 Task: Open Card User Feedback Review in Board Customer Feedback and Insight Collection and Analysis to Workspace Cybersecurity Services and add a team member Softage.2@softage.net, a label Yellow, a checklist Agile Methodology, an attachment from your google drive, a color Yellow and finally, add a card description 'Research and develop new service delivery process' and a comment 'Let us make sure we have a clear understanding of the resources and budget available for this task, ensuring that we can execute it effectively.'. Add a start date 'Jan 06, 1900' with a due date 'Jan 13, 1900'
Action: Mouse moved to (970, 526)
Screenshot: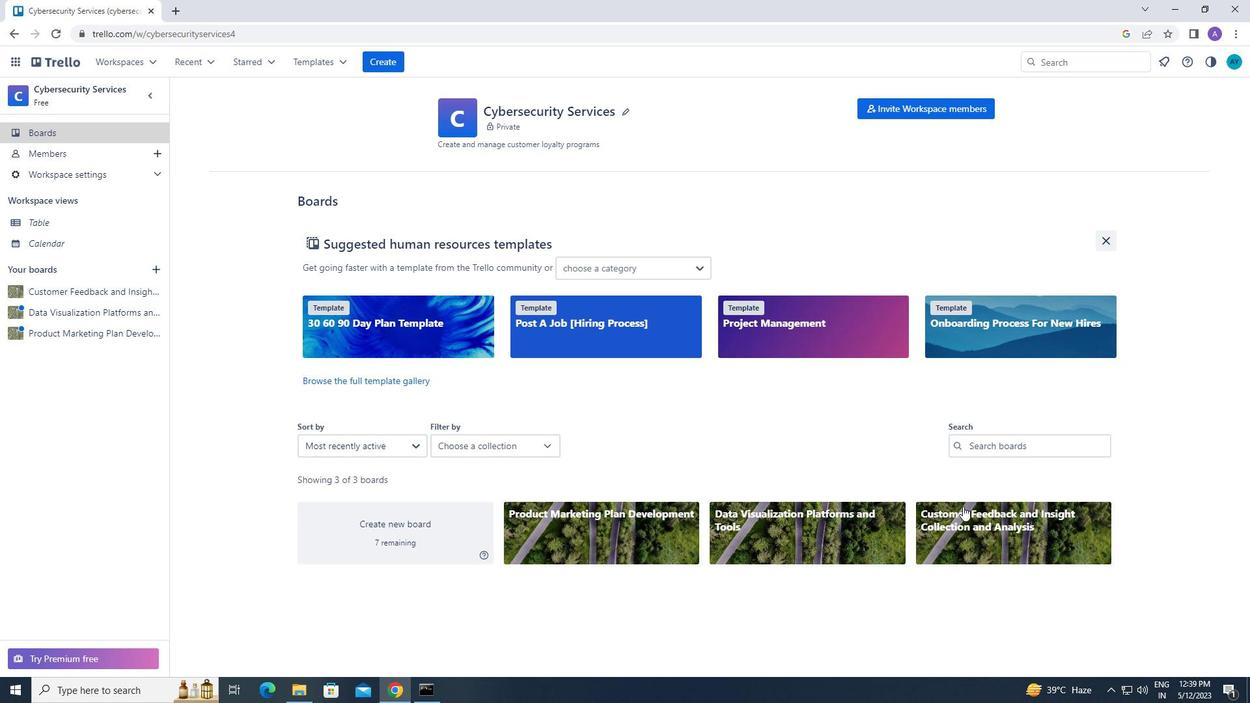 
Action: Mouse pressed left at (970, 526)
Screenshot: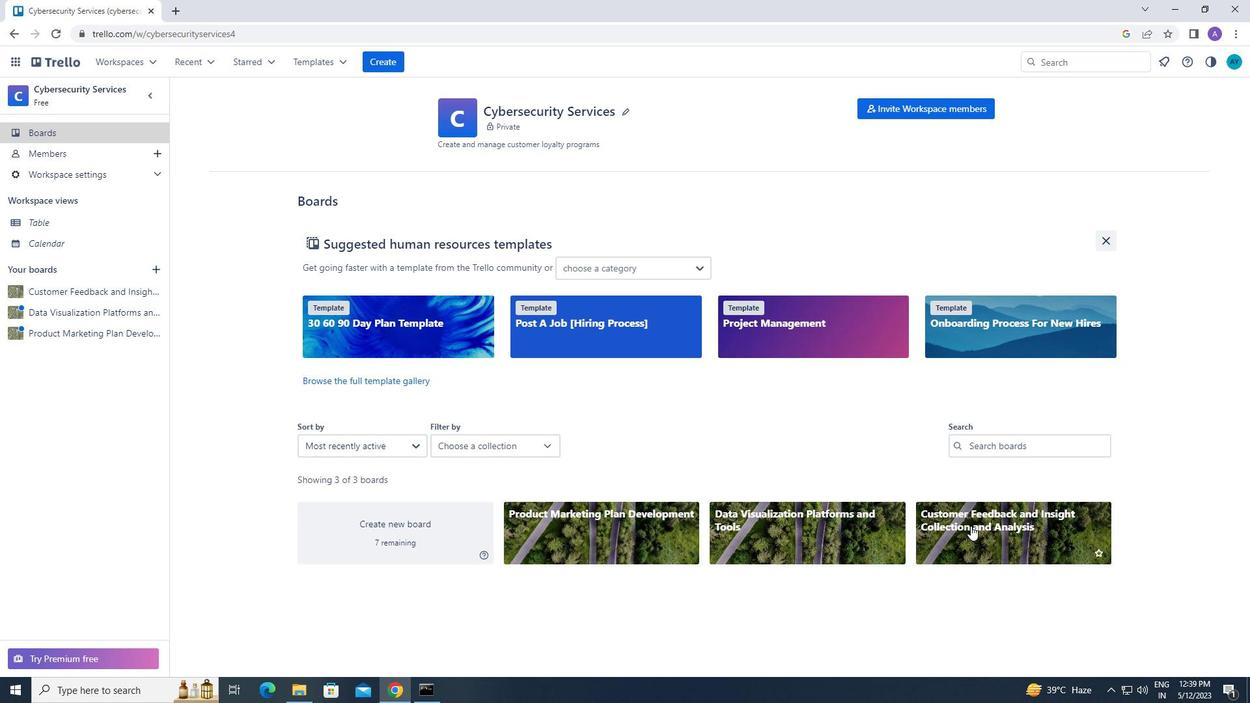 
Action: Mouse moved to (506, 160)
Screenshot: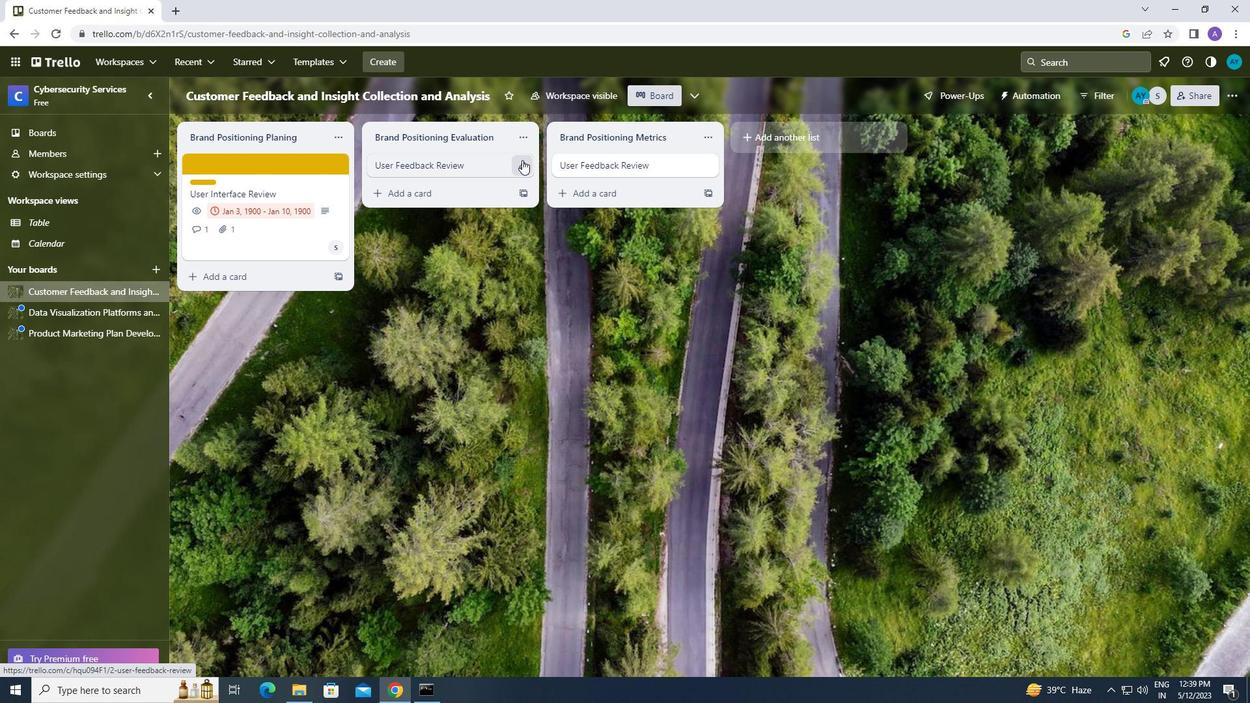 
Action: Mouse pressed left at (506, 160)
Screenshot: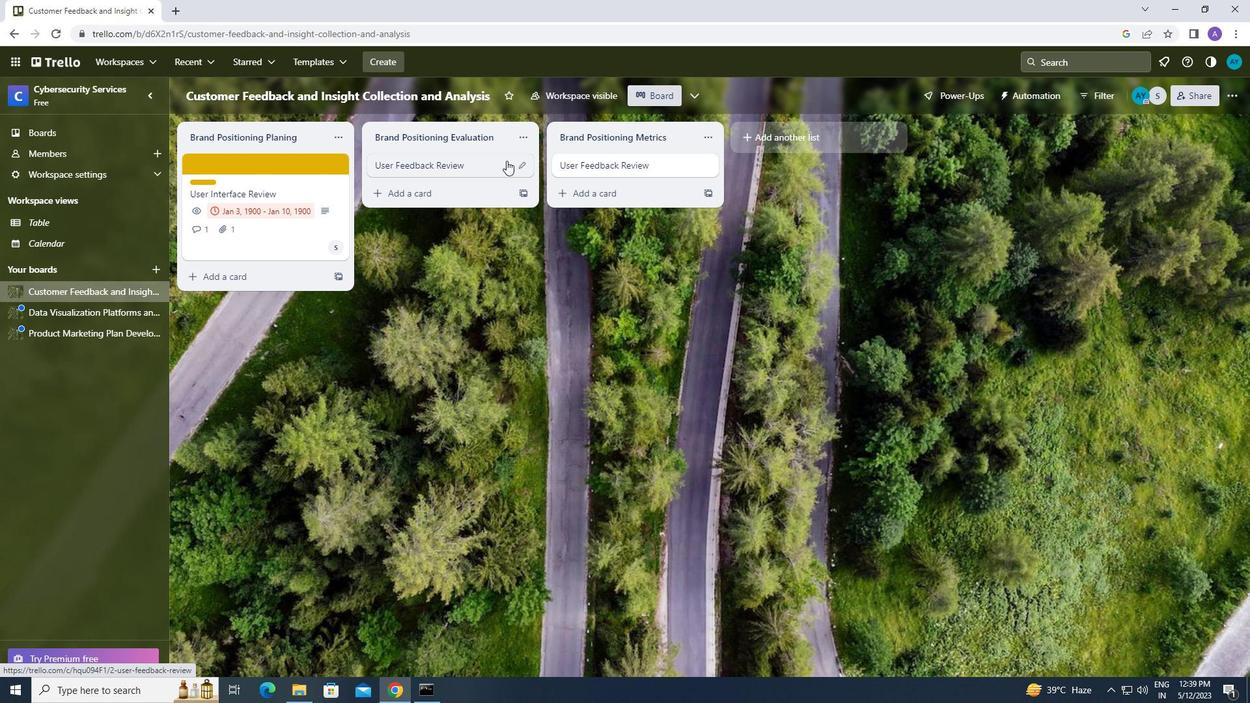 
Action: Mouse moved to (771, 209)
Screenshot: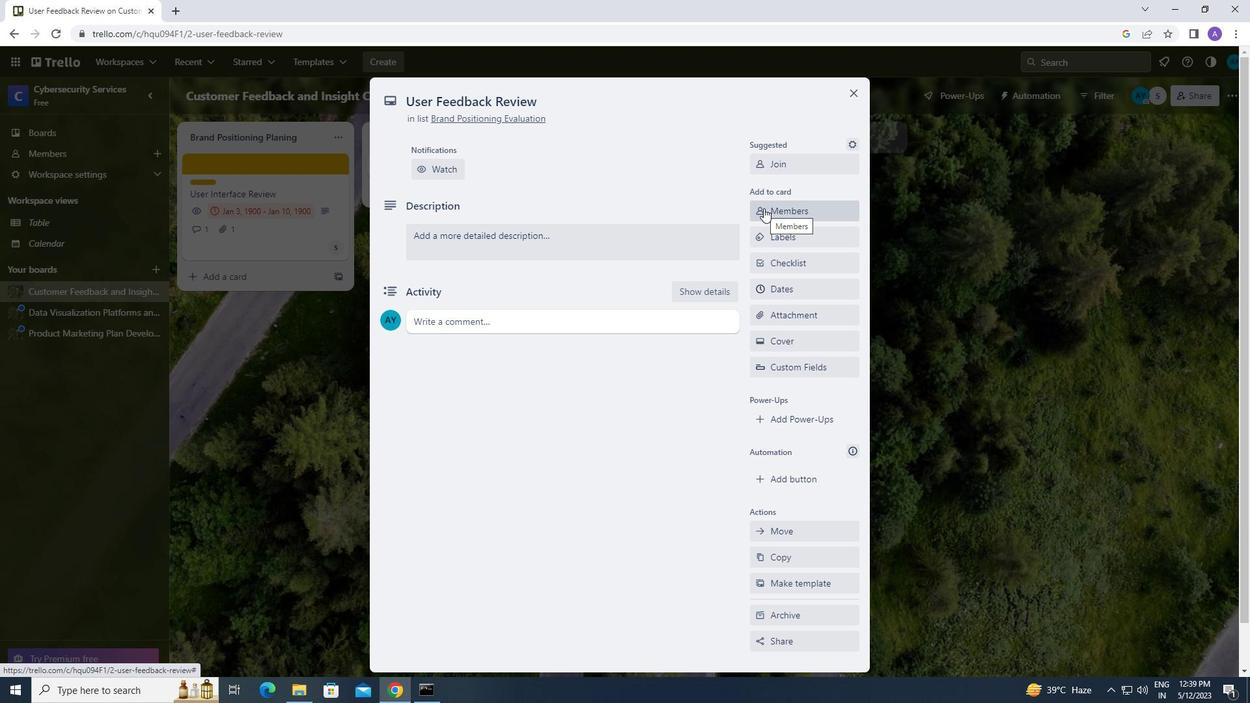 
Action: Mouse pressed left at (771, 209)
Screenshot: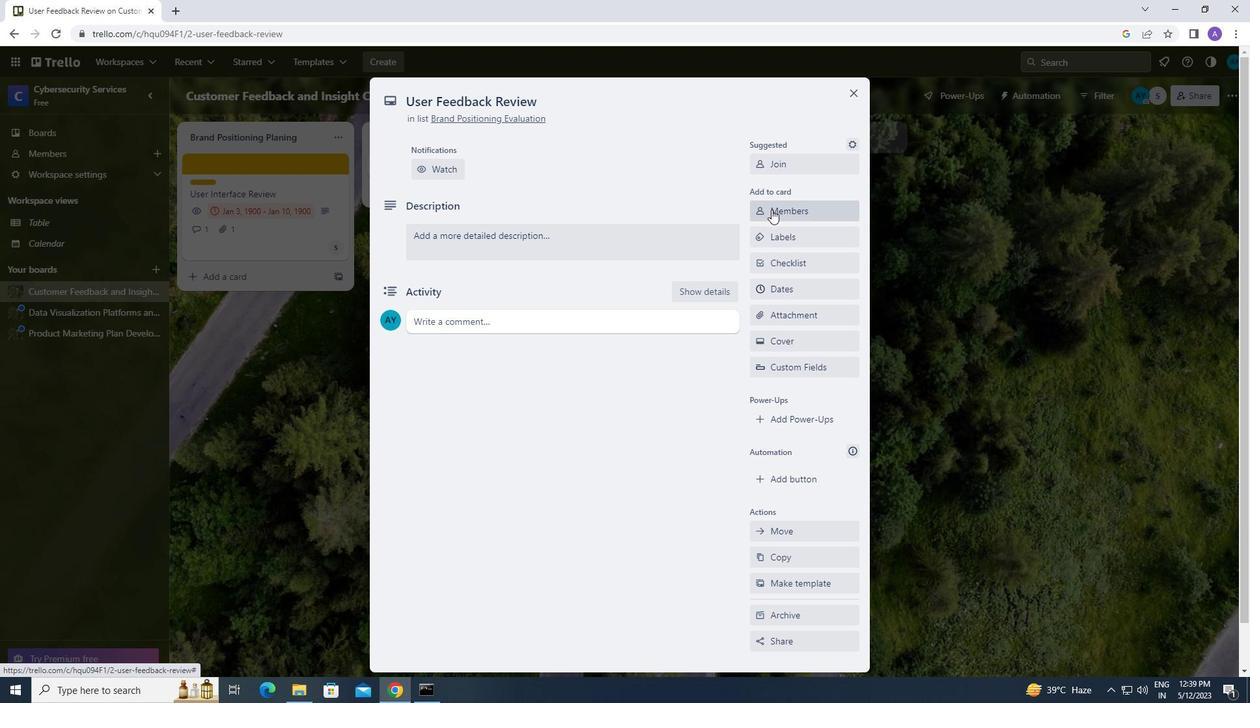 
Action: Mouse moved to (789, 271)
Screenshot: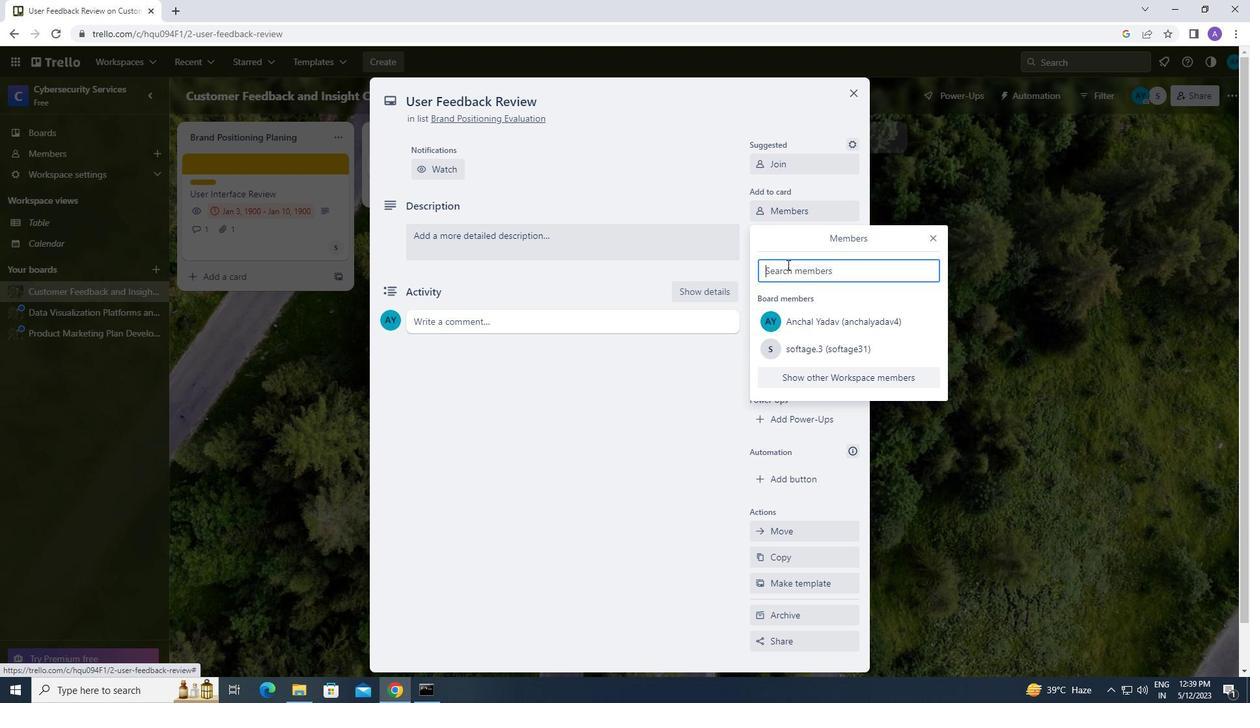 
Action: Mouse pressed left at (789, 271)
Screenshot: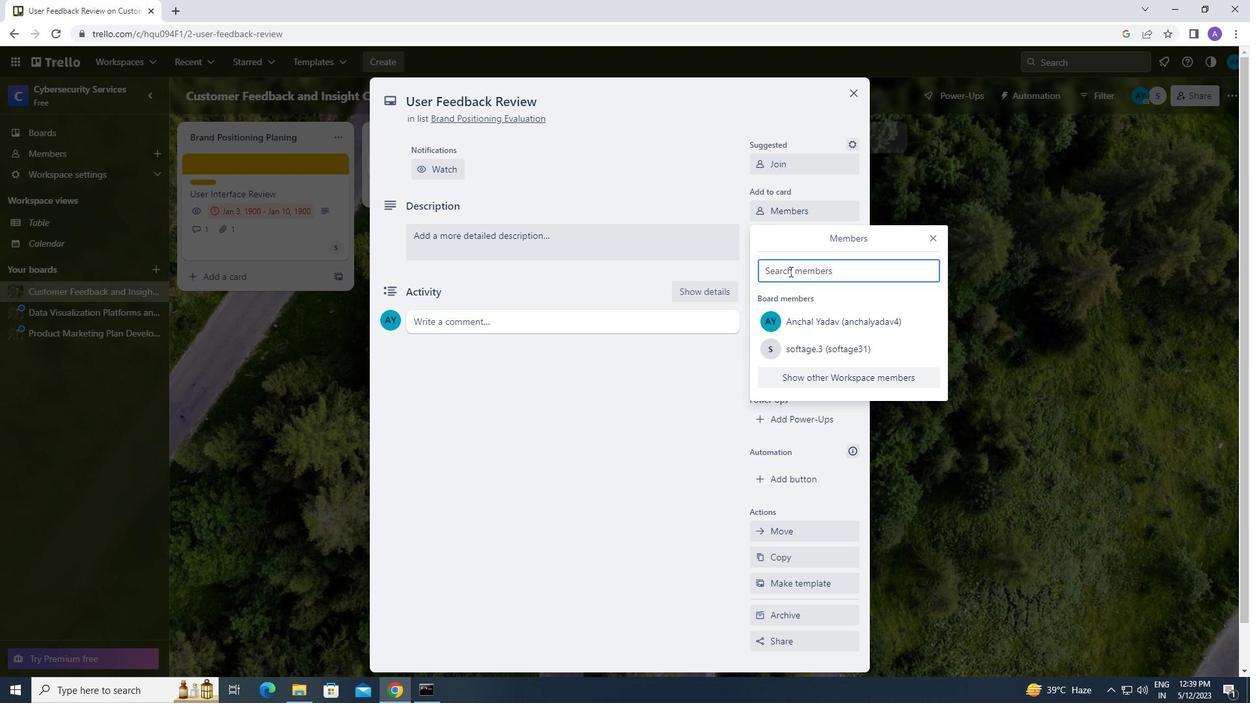 
Action: Key pressed <Key.caps_lock>
Screenshot: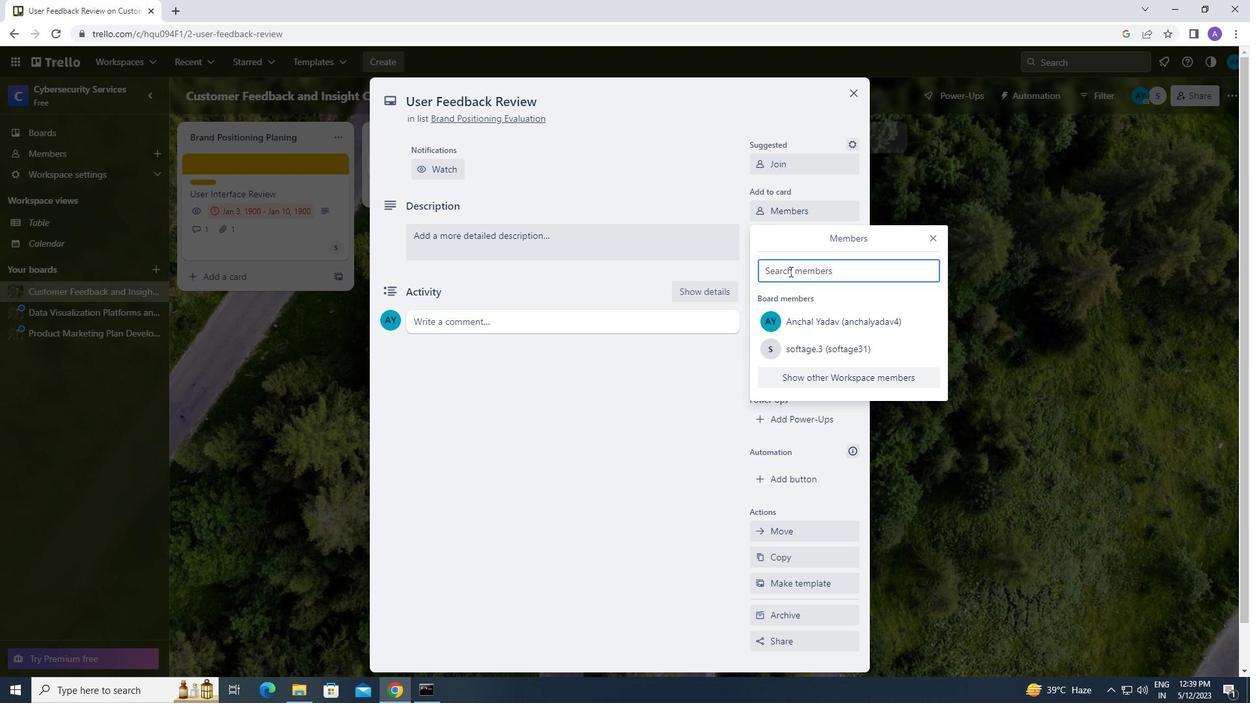
Action: Mouse moved to (789, 272)
Screenshot: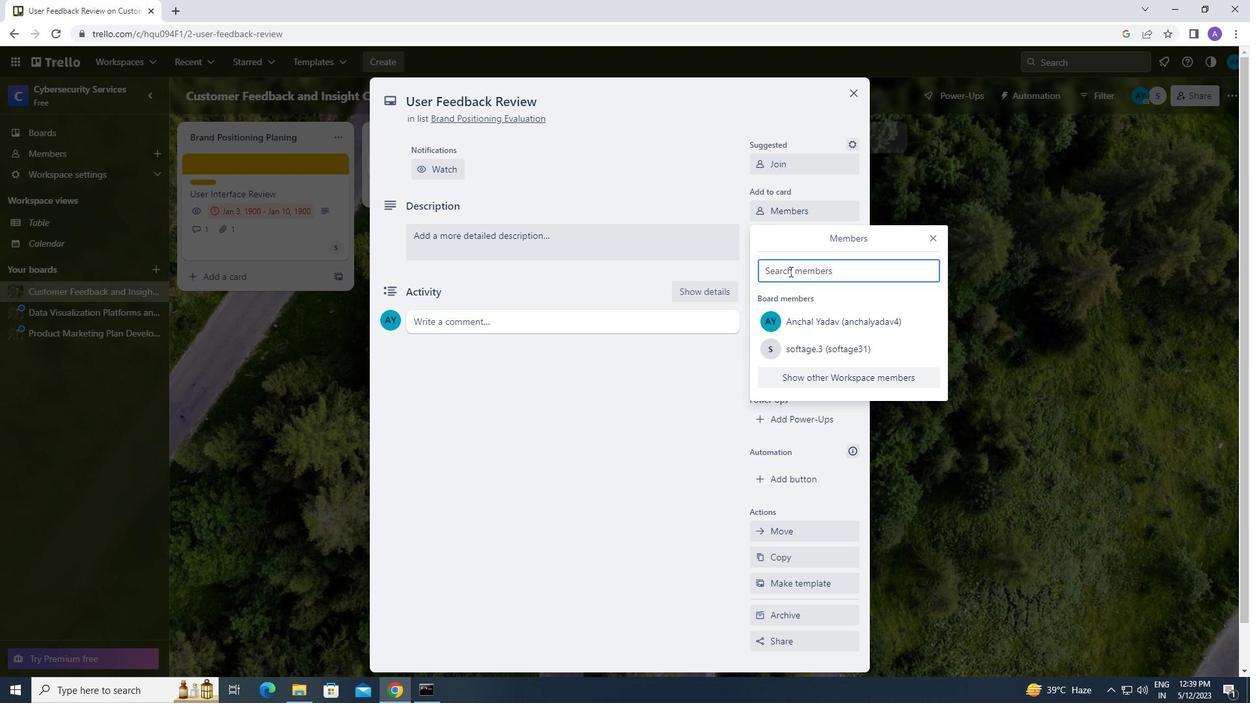 
Action: Key pressed s
Screenshot: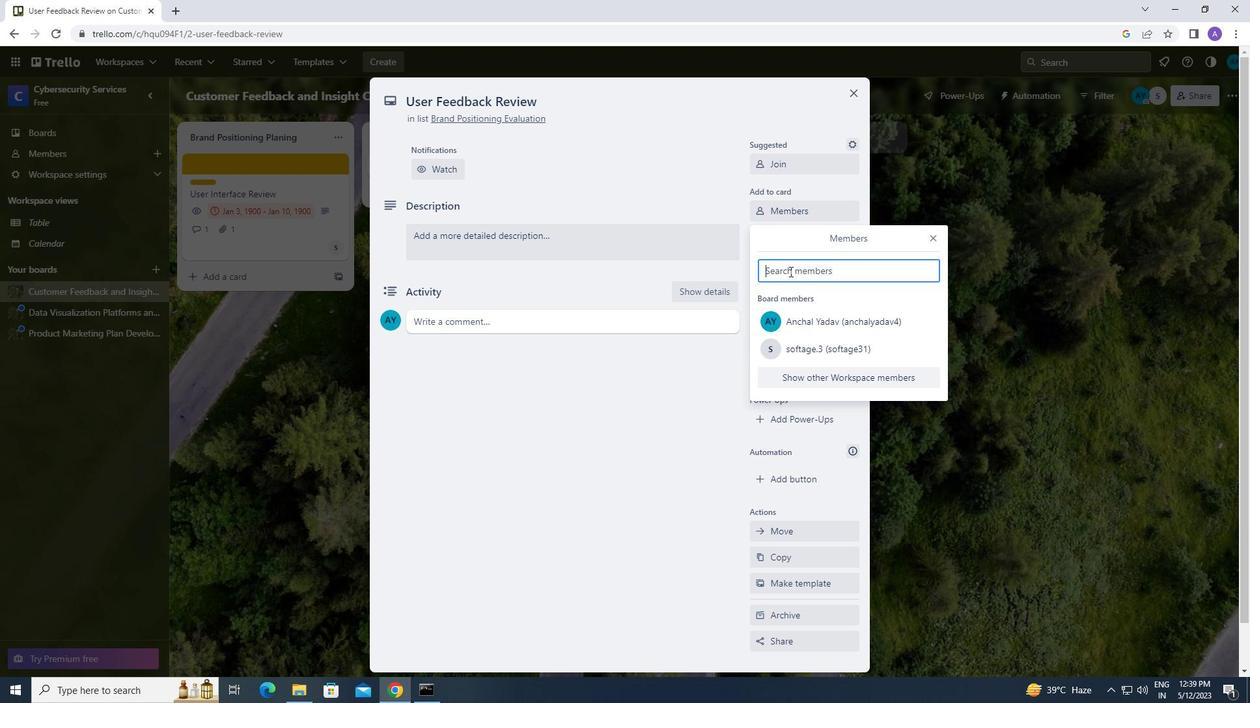 
Action: Mouse moved to (789, 272)
Screenshot: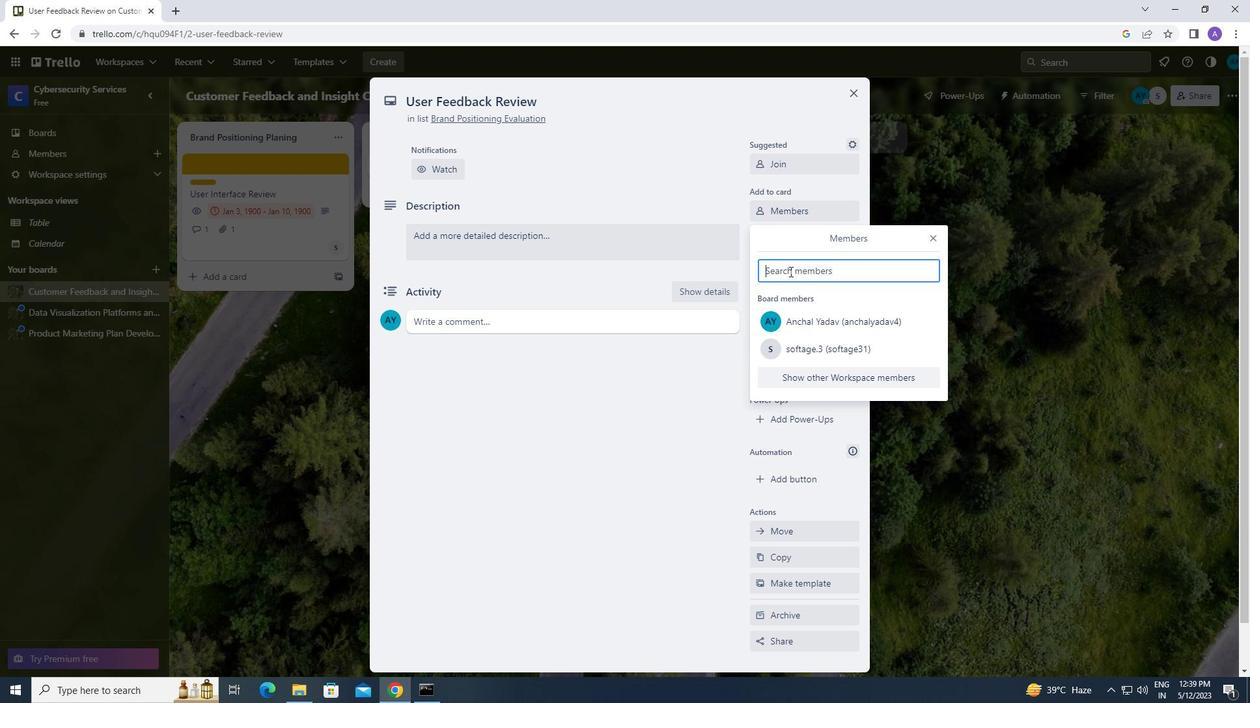 
Action: Key pressed <Key.caps_lock>oftage
Screenshot: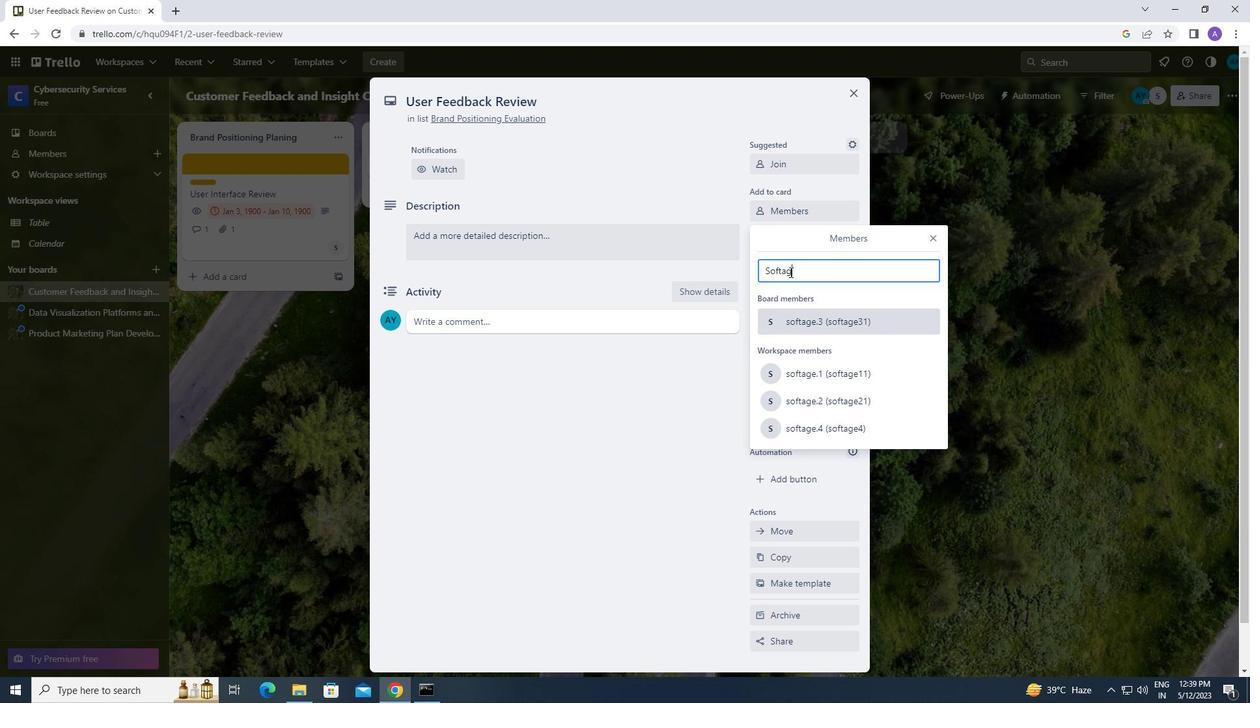 
Action: Mouse moved to (953, 344)
Screenshot: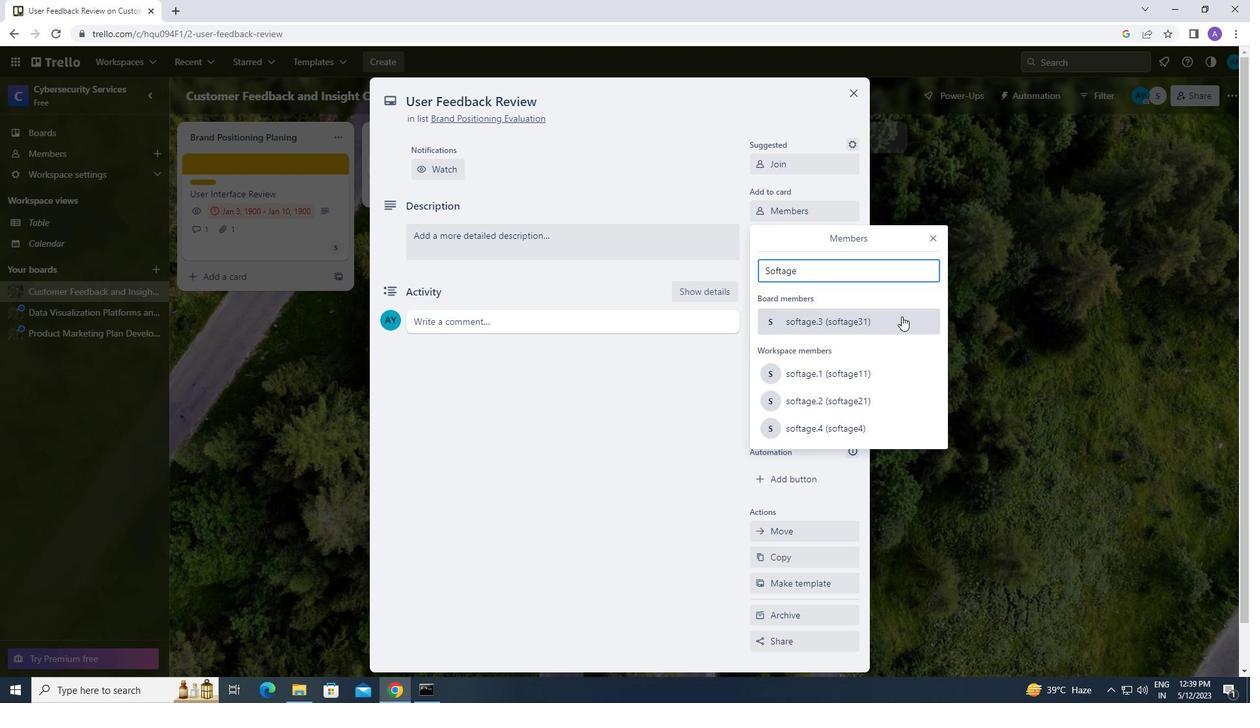 
Action: Key pressed .2<Key.shift_r>@softage.net
Screenshot: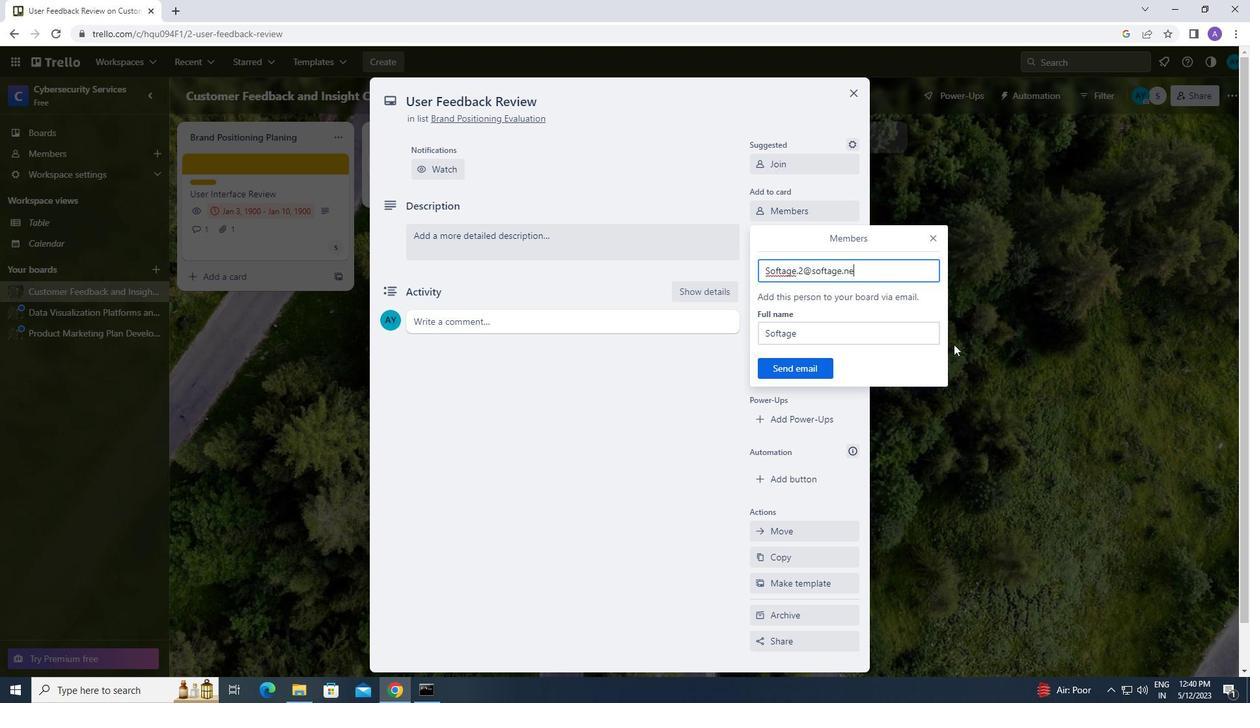 
Action: Mouse moved to (811, 362)
Screenshot: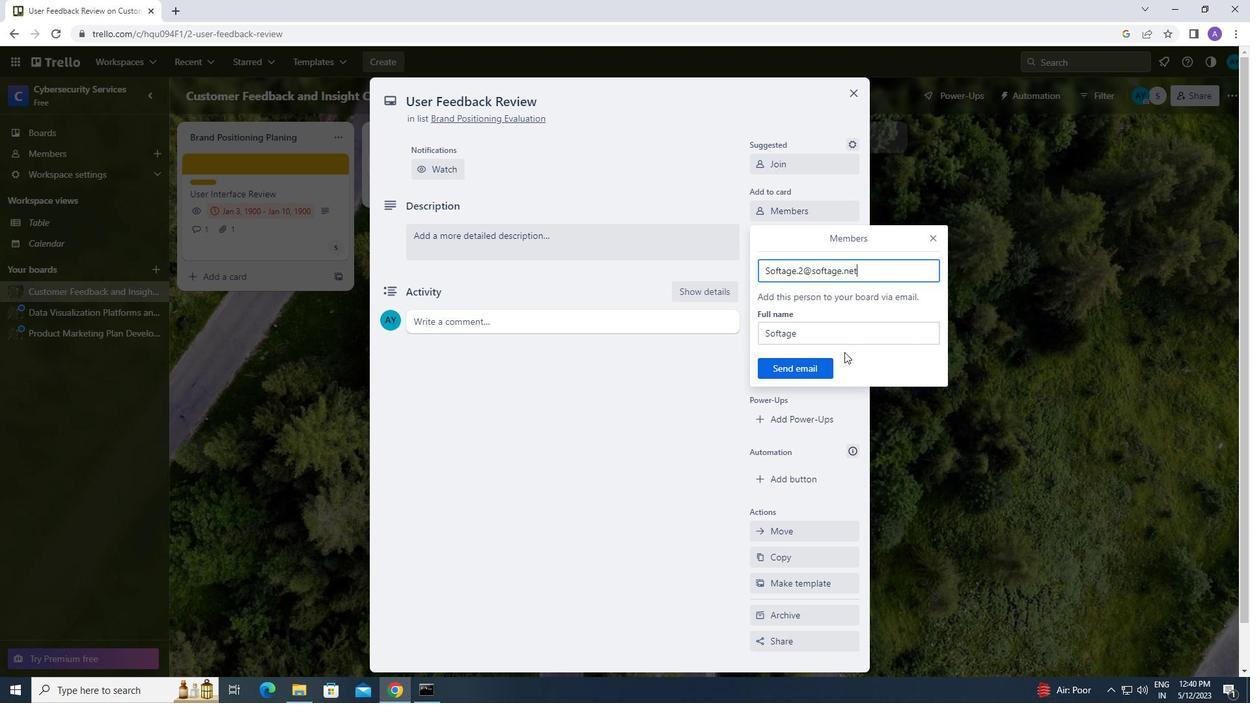 
Action: Mouse pressed left at (811, 362)
Screenshot: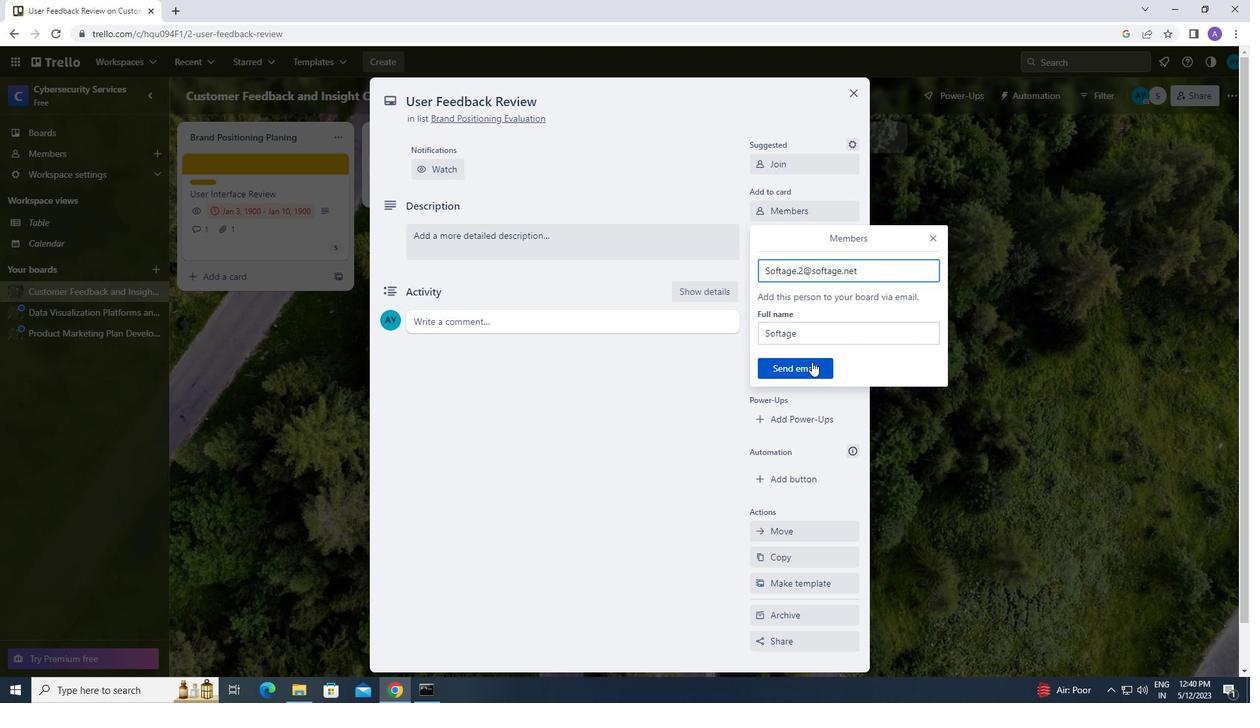 
Action: Mouse moved to (804, 230)
Screenshot: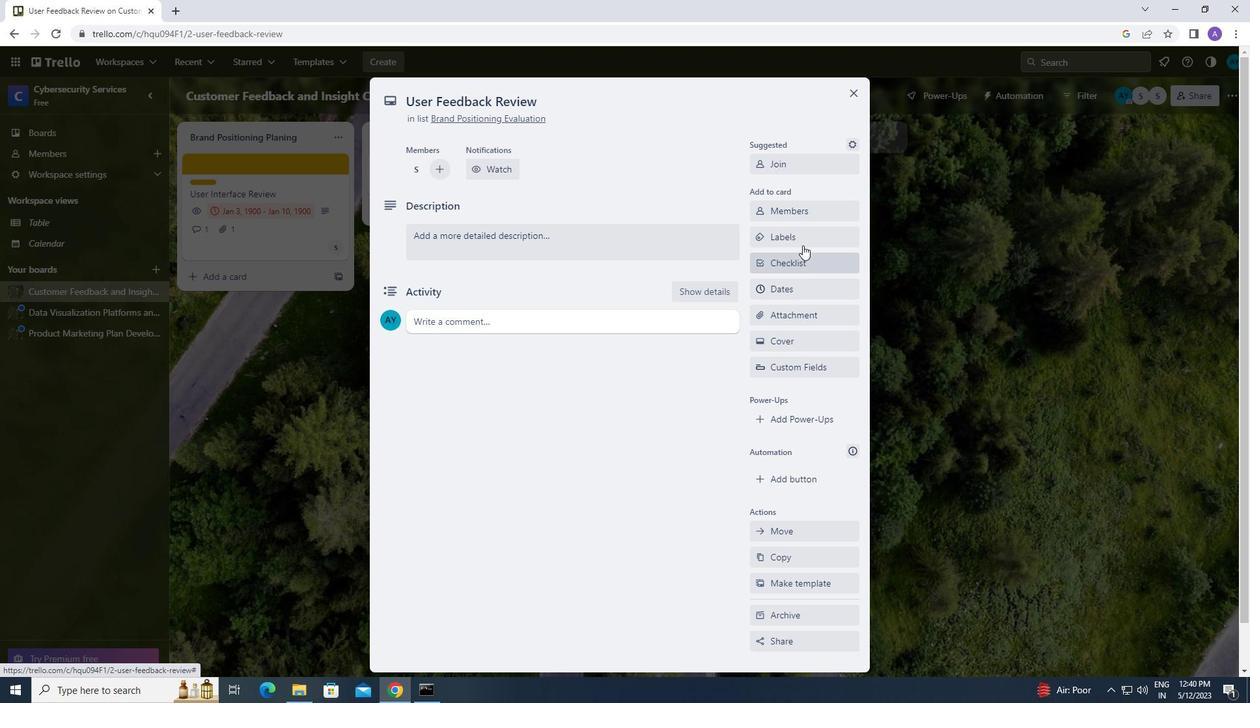 
Action: Mouse pressed left at (804, 230)
Screenshot: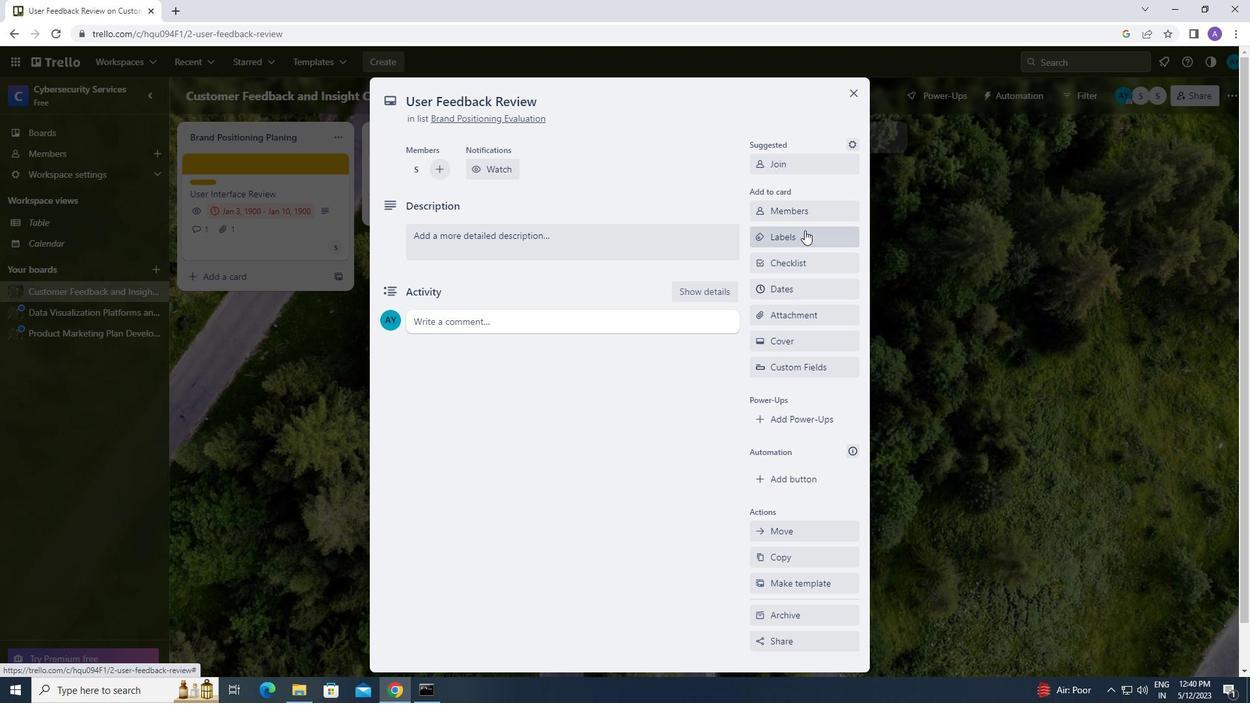 
Action: Mouse moved to (869, 482)
Screenshot: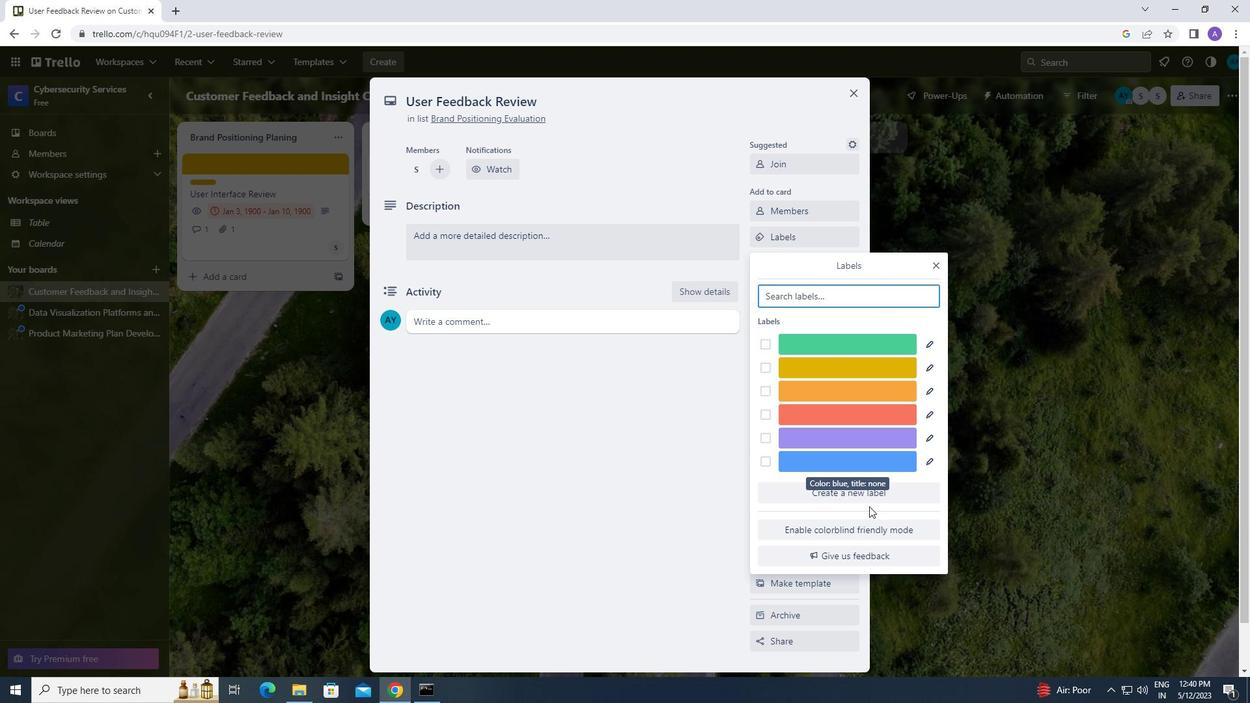
Action: Mouse pressed left at (869, 482)
Screenshot: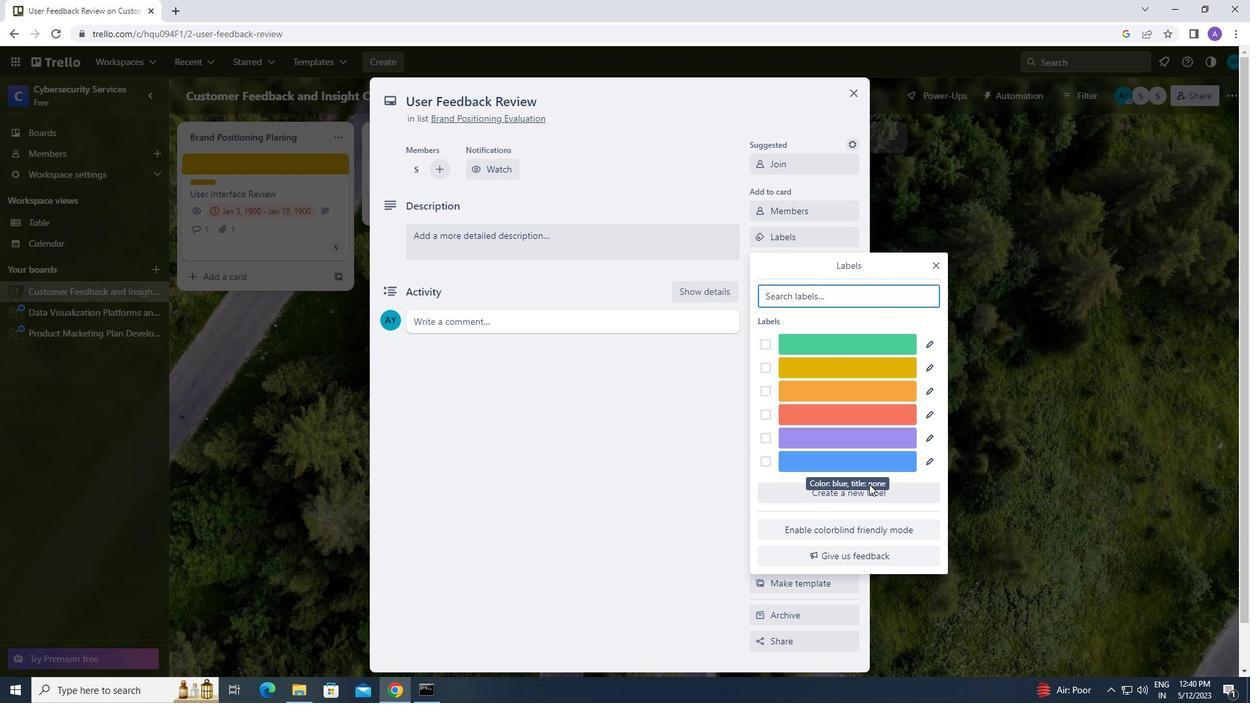 
Action: Mouse moved to (869, 492)
Screenshot: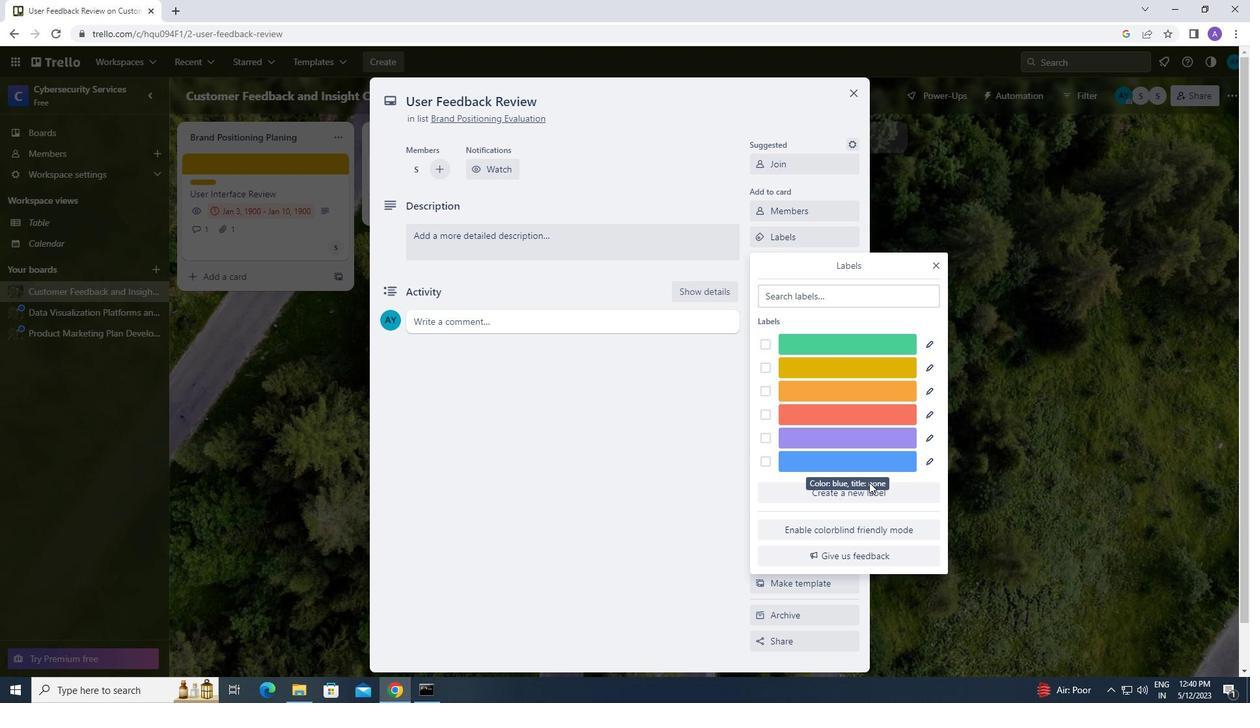 
Action: Mouse pressed left at (869, 492)
Screenshot: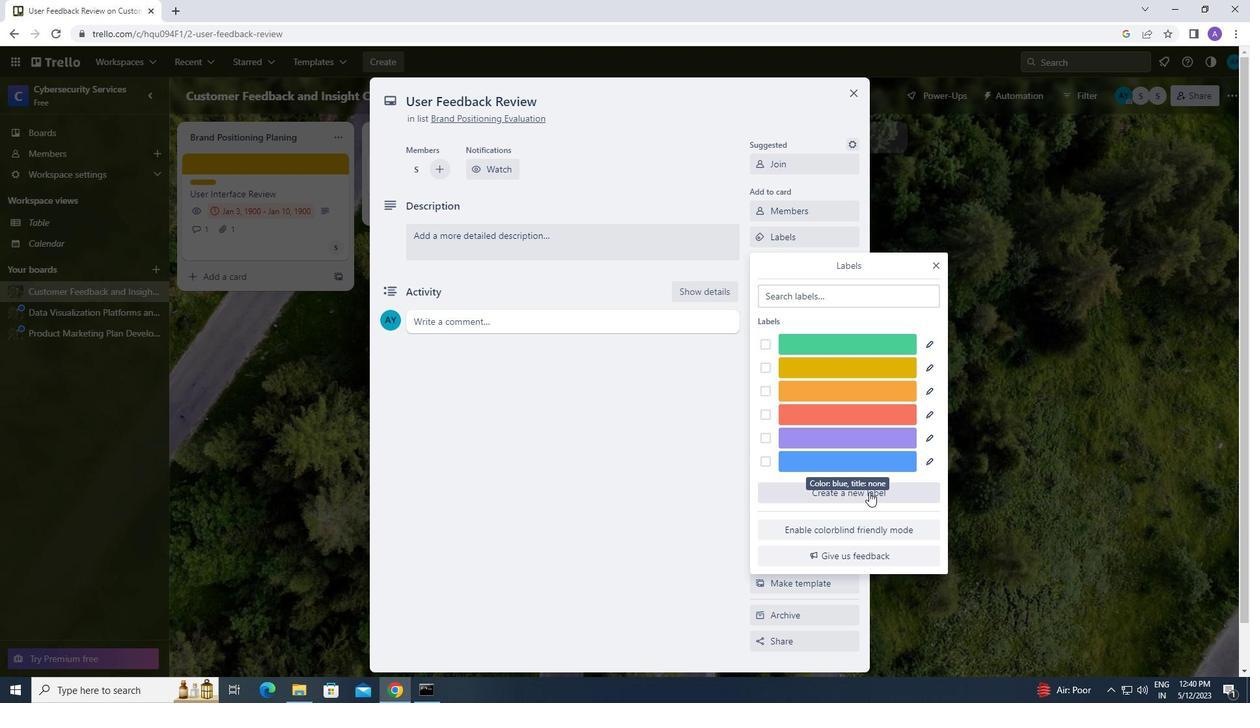 
Action: Mouse moved to (813, 449)
Screenshot: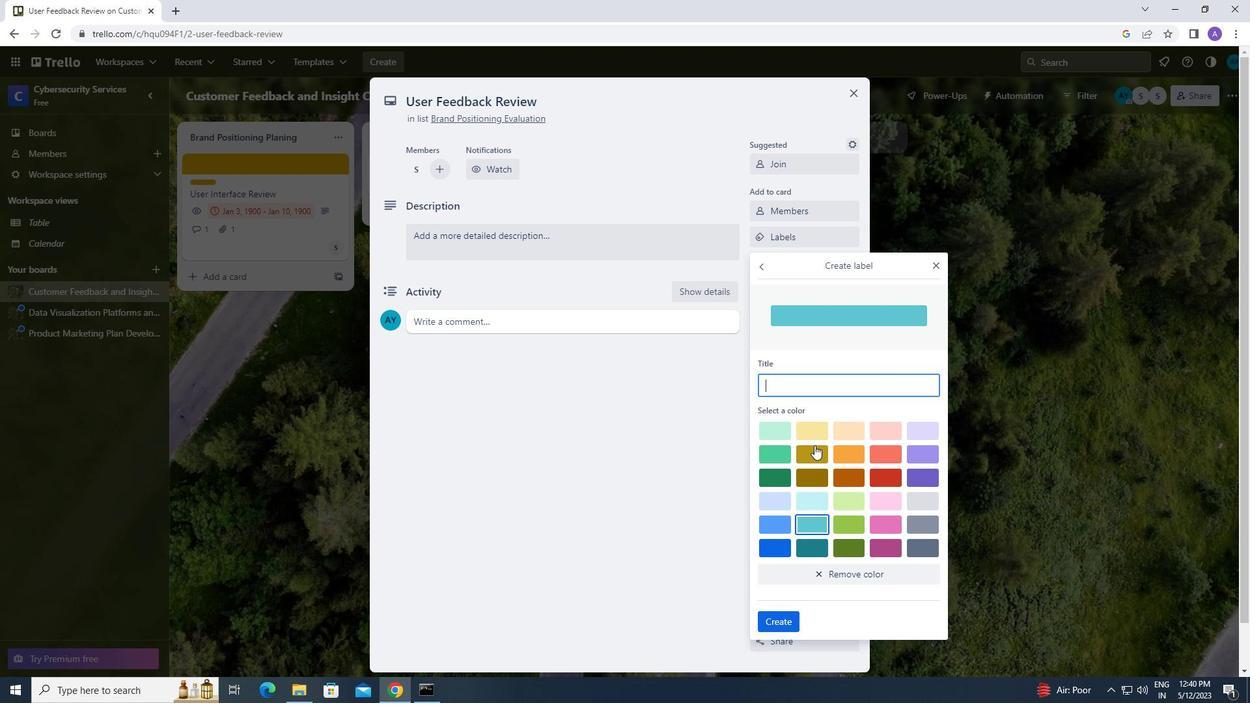 
Action: Mouse pressed left at (813, 449)
Screenshot: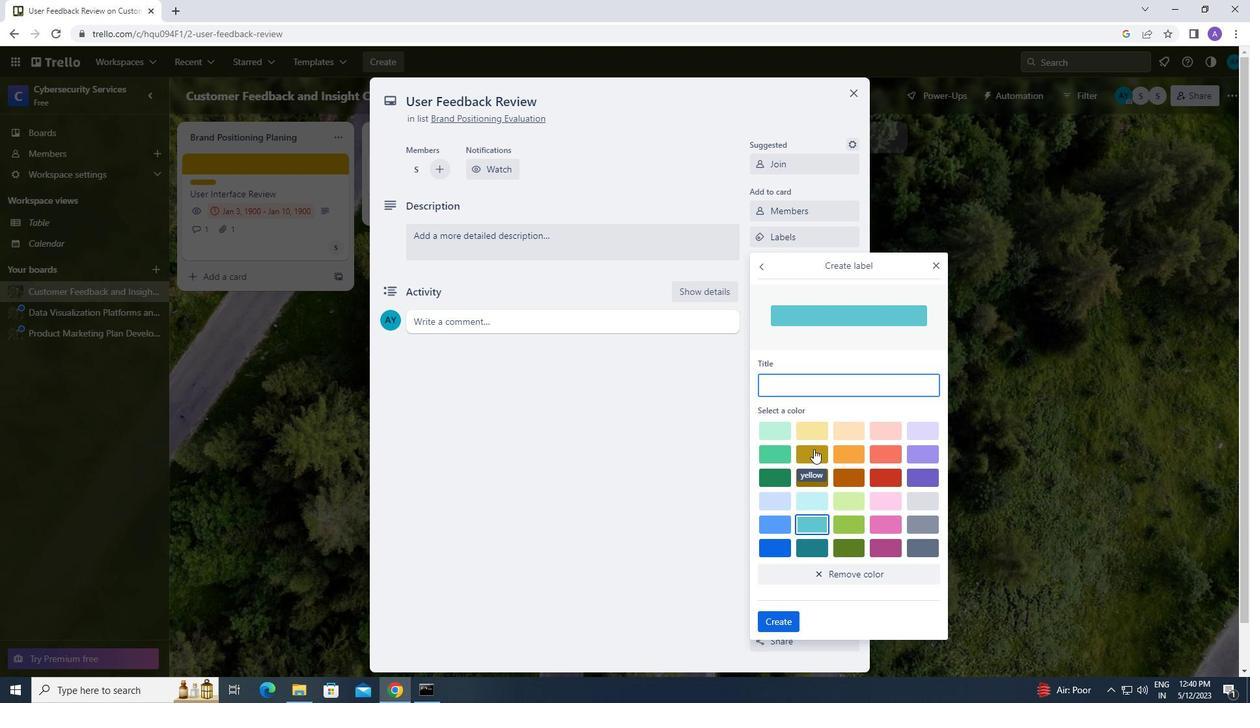 
Action: Mouse moved to (777, 613)
Screenshot: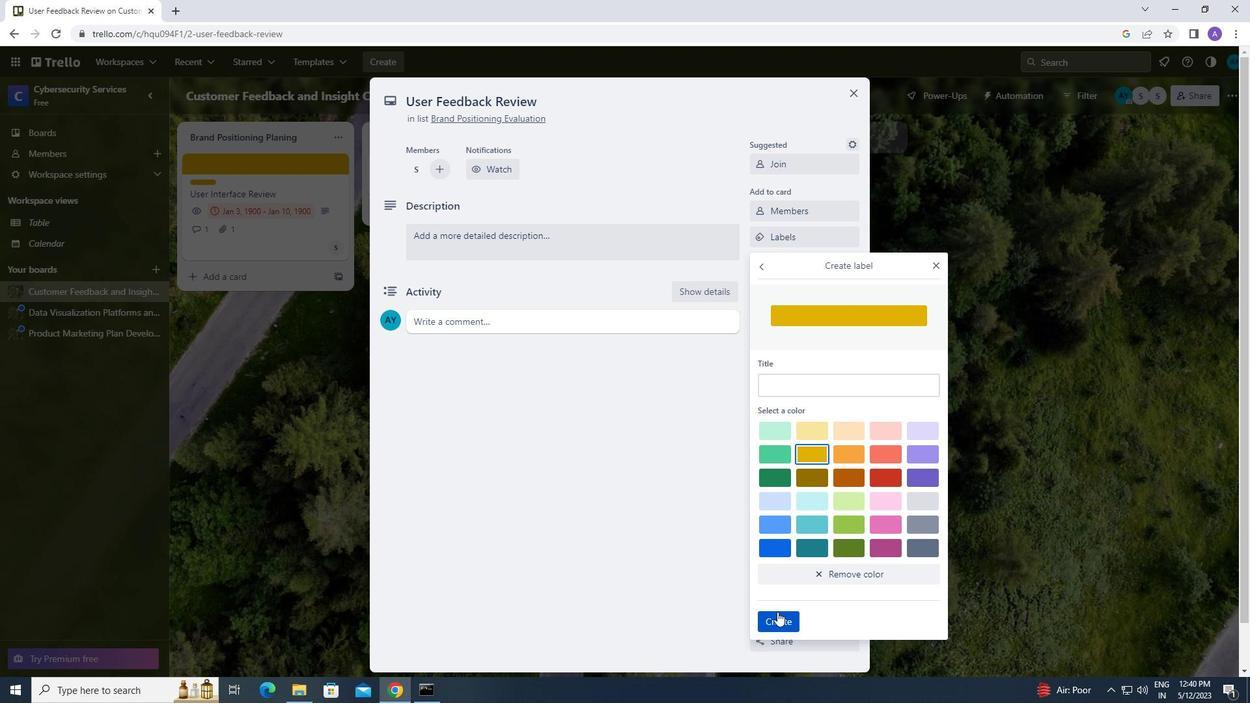 
Action: Mouse pressed left at (777, 613)
Screenshot: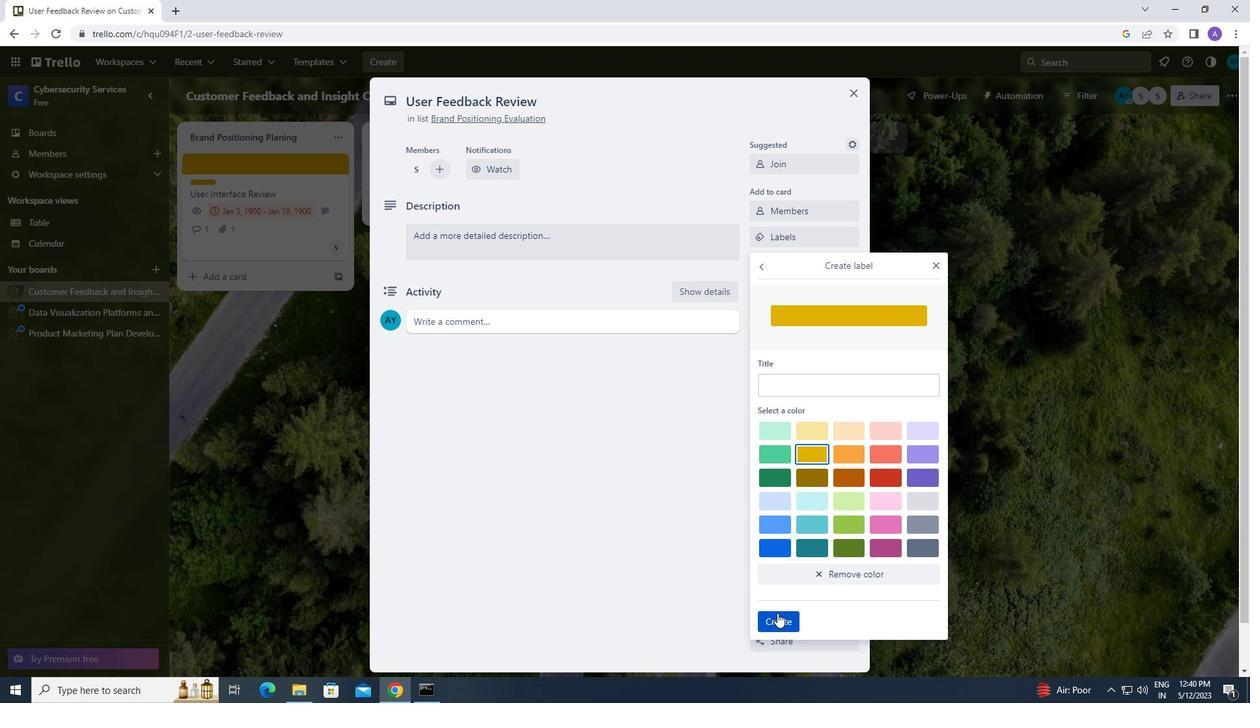 
Action: Mouse moved to (935, 261)
Screenshot: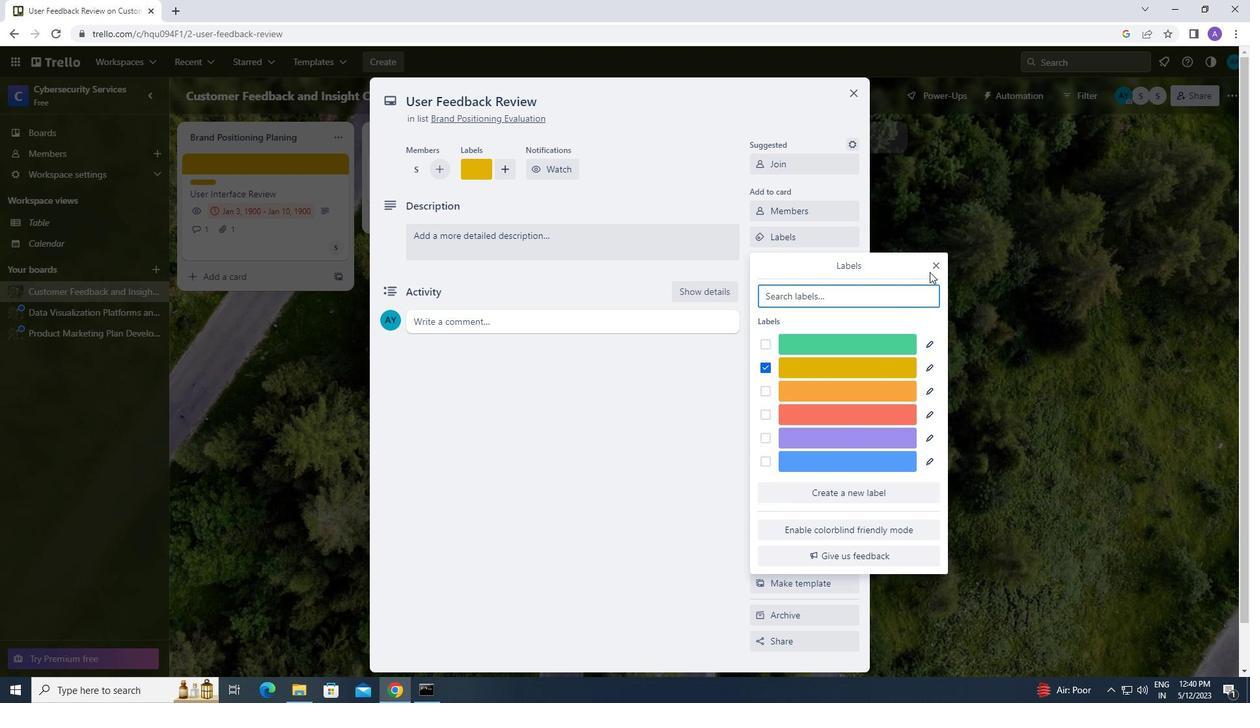 
Action: Mouse pressed left at (935, 261)
Screenshot: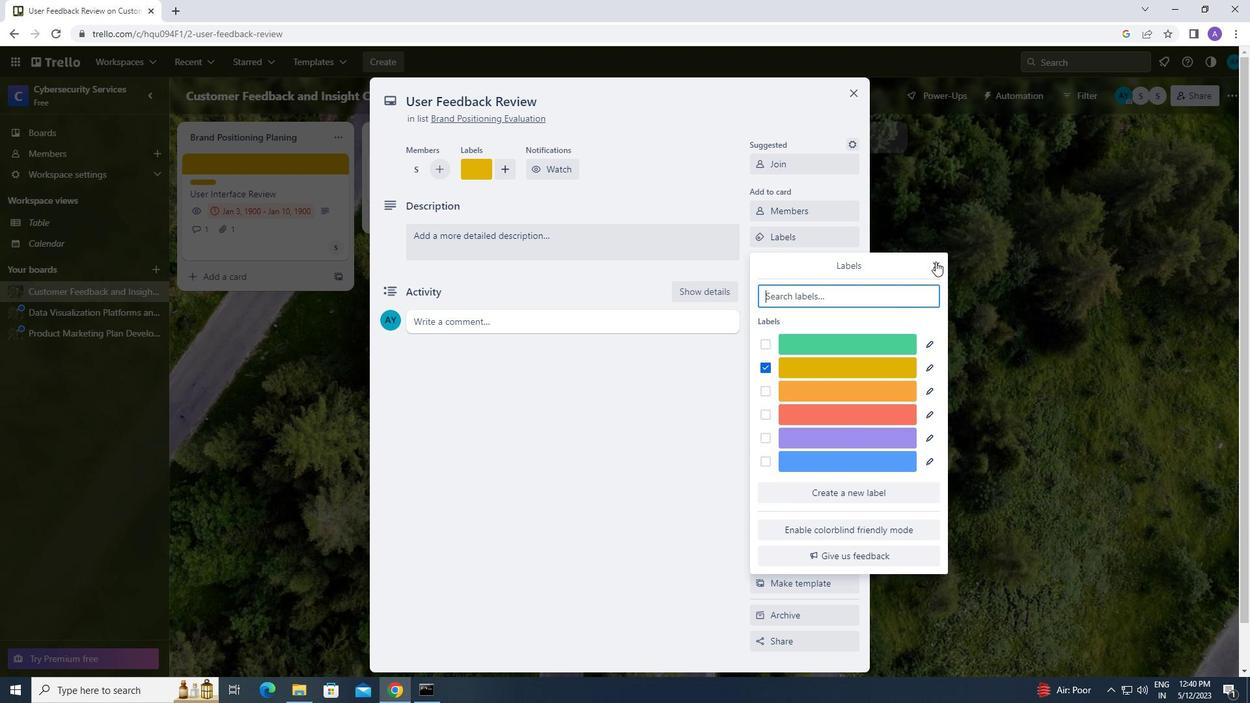 
Action: Mouse moved to (838, 256)
Screenshot: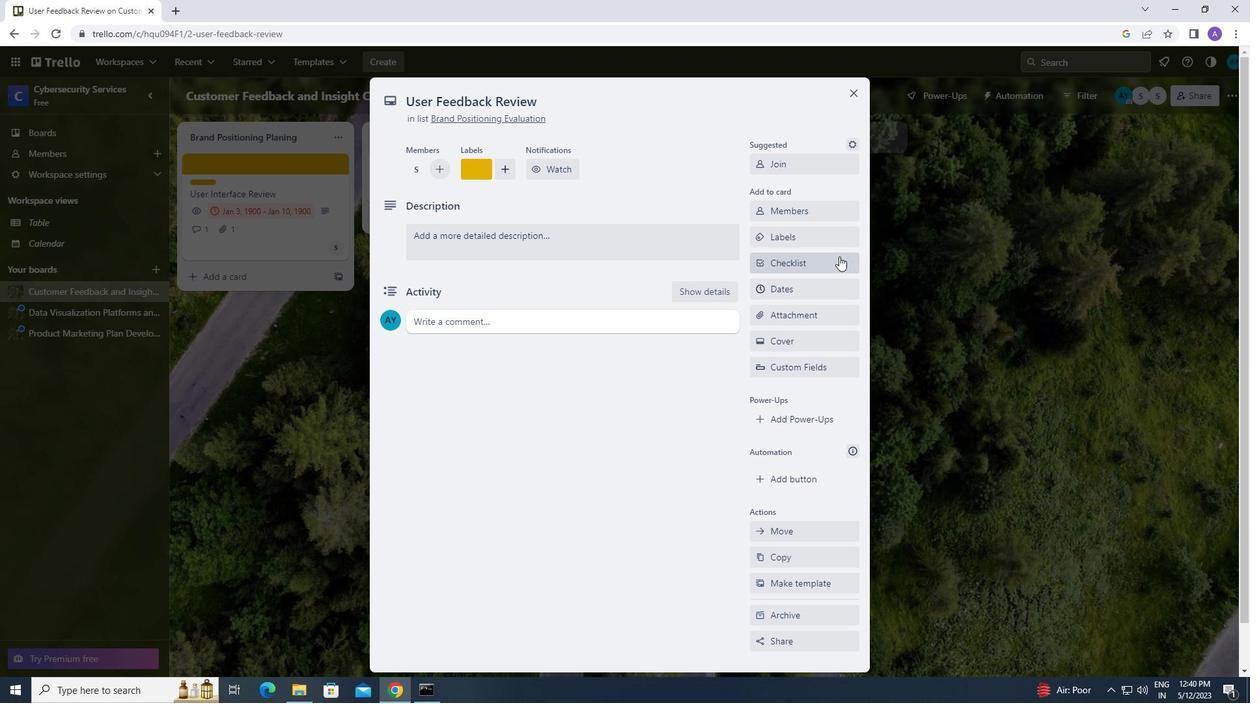 
Action: Mouse pressed left at (838, 256)
Screenshot: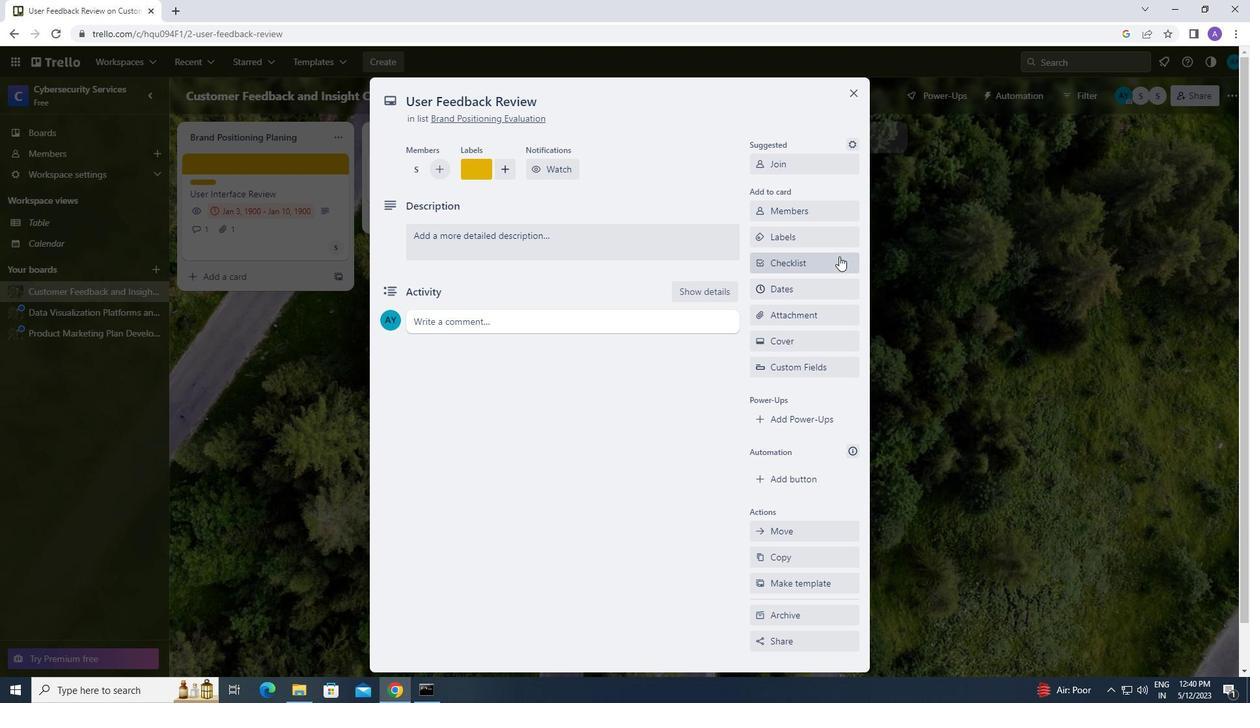
Action: Mouse moved to (812, 330)
Screenshot: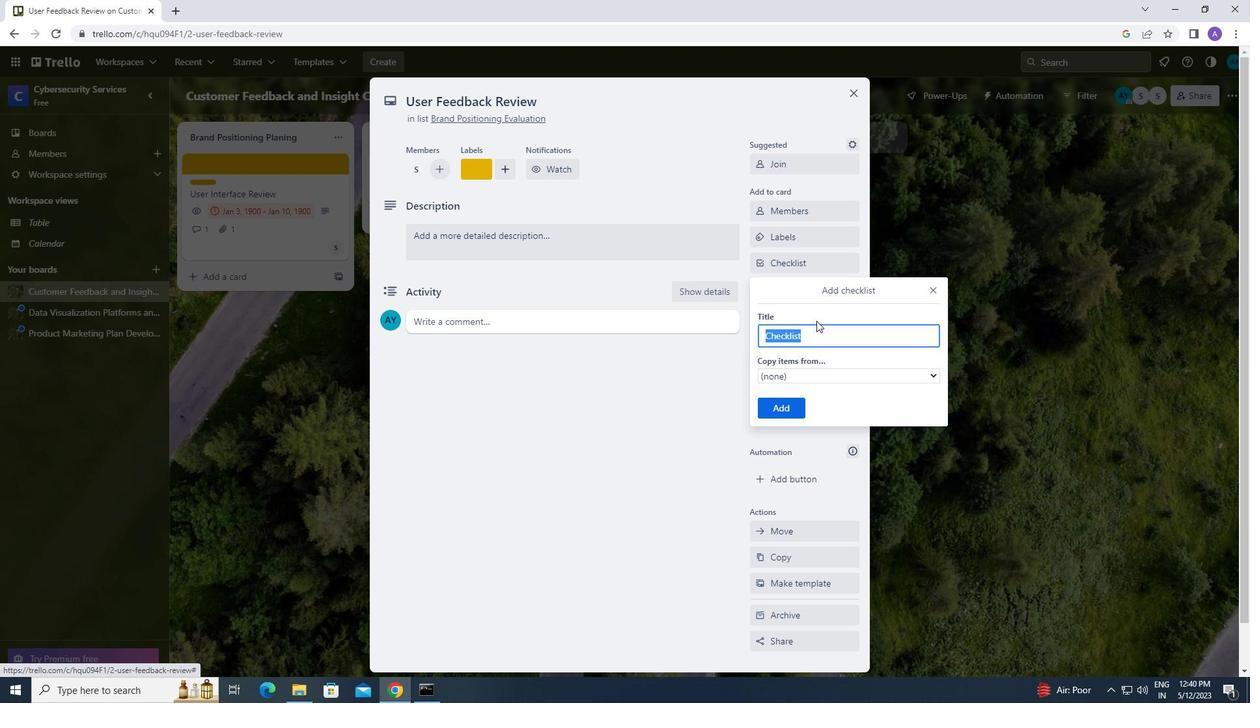 
Action: Key pressed <Key.caps_lock>a<Key.caps_lock>gile<Key.space><Key.caps_lock>m<Key.caps_lock>ethodology
Screenshot: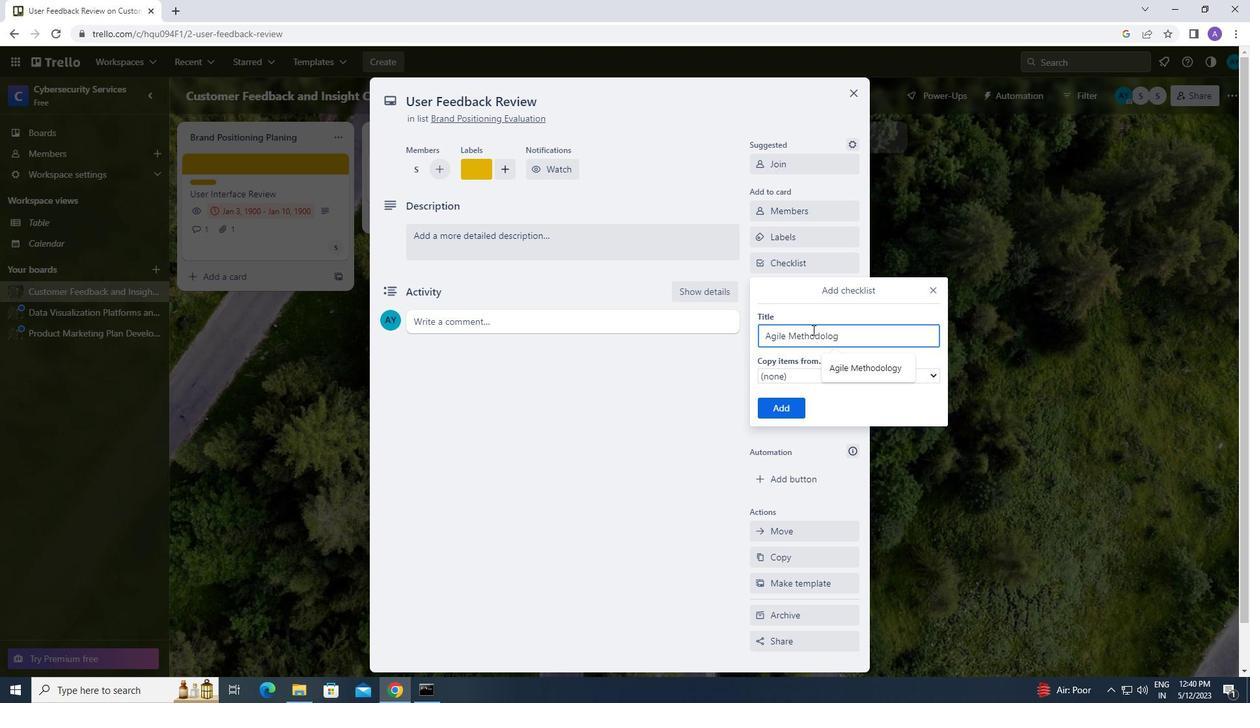 
Action: Mouse moved to (781, 402)
Screenshot: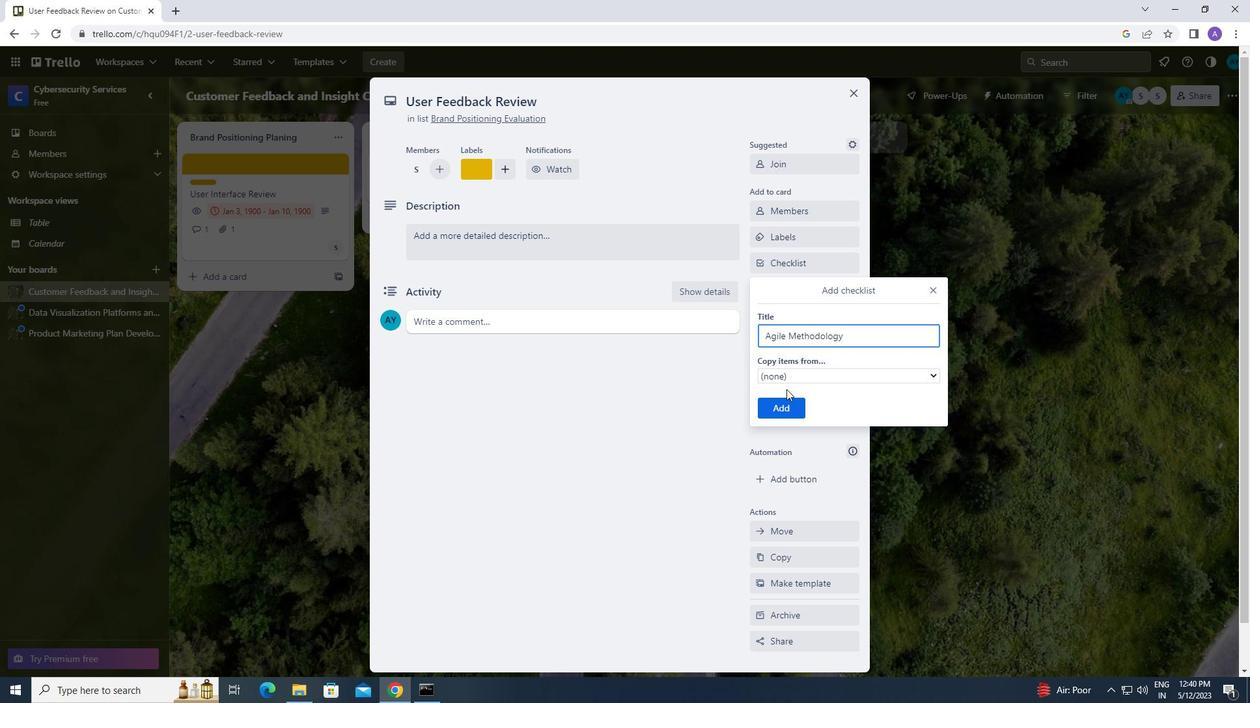 
Action: Mouse pressed left at (781, 402)
Screenshot: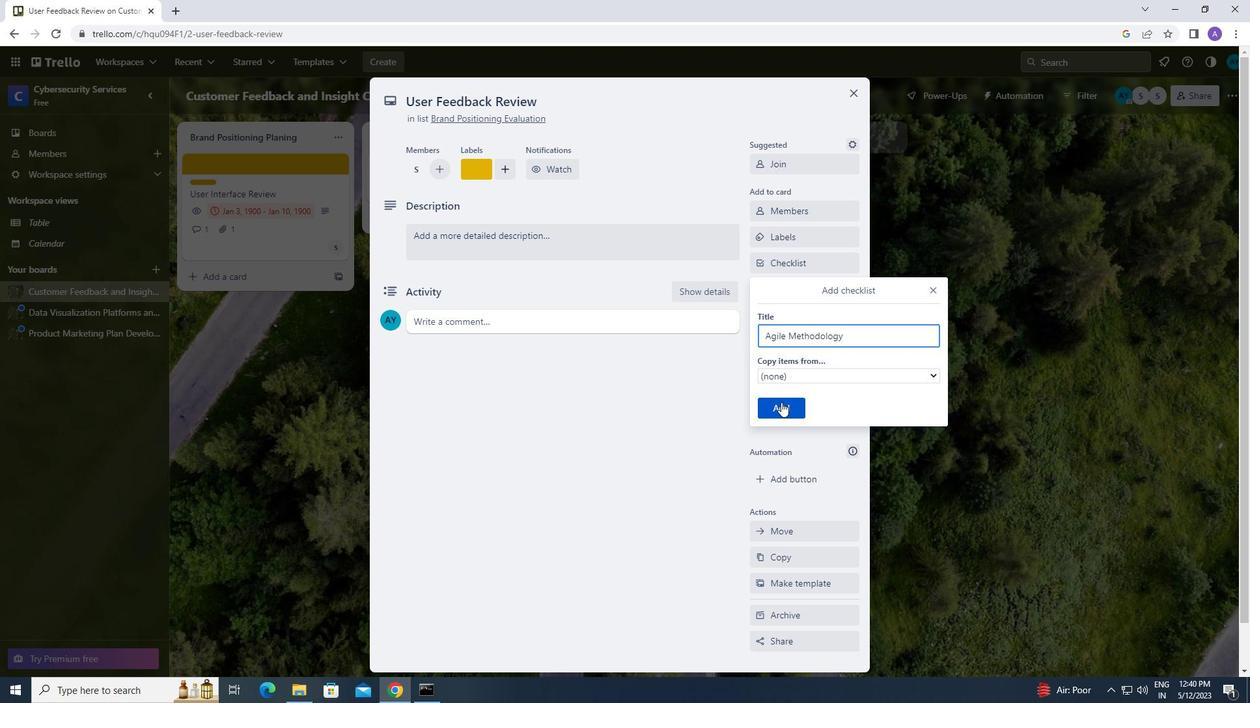 
Action: Mouse moved to (802, 314)
Screenshot: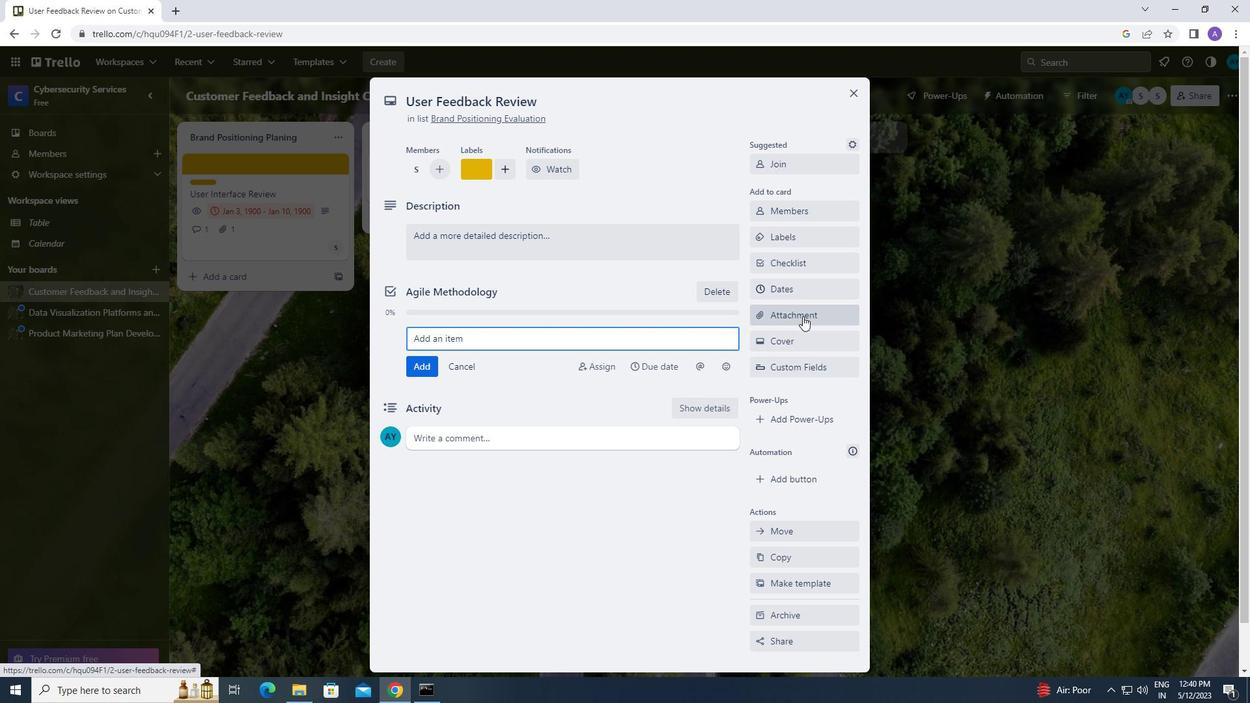 
Action: Mouse pressed left at (802, 314)
Screenshot: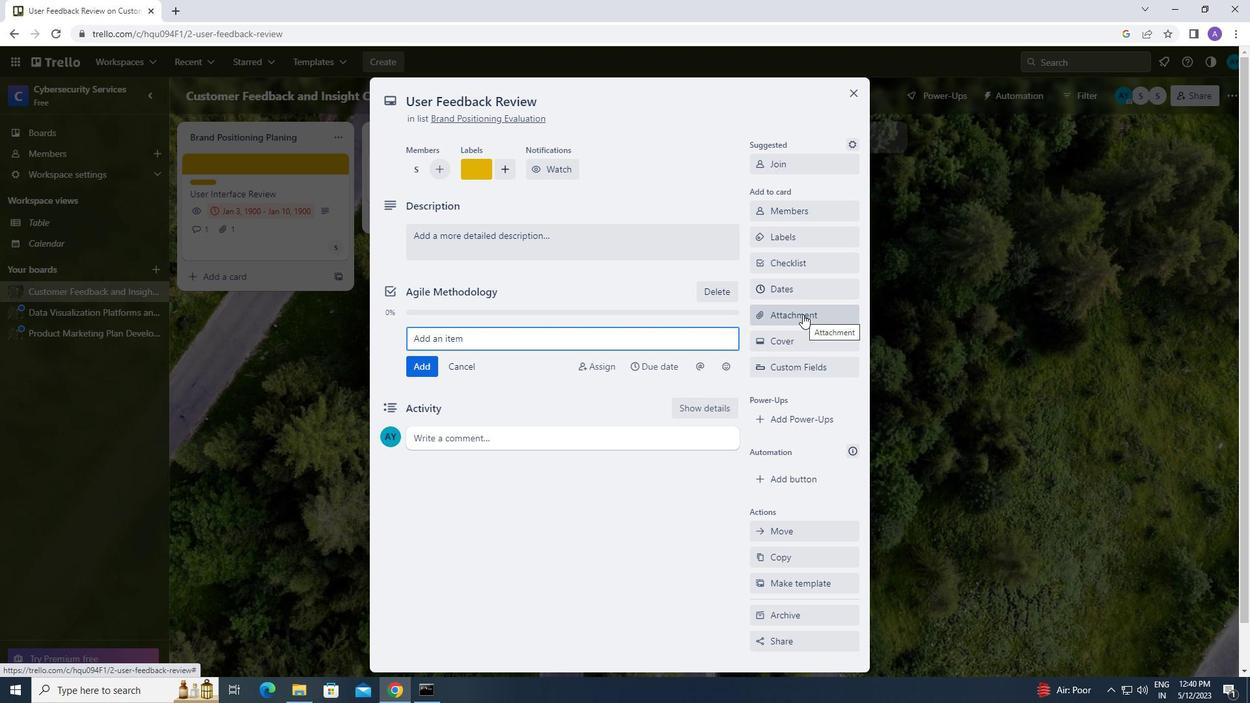 
Action: Mouse moved to (785, 413)
Screenshot: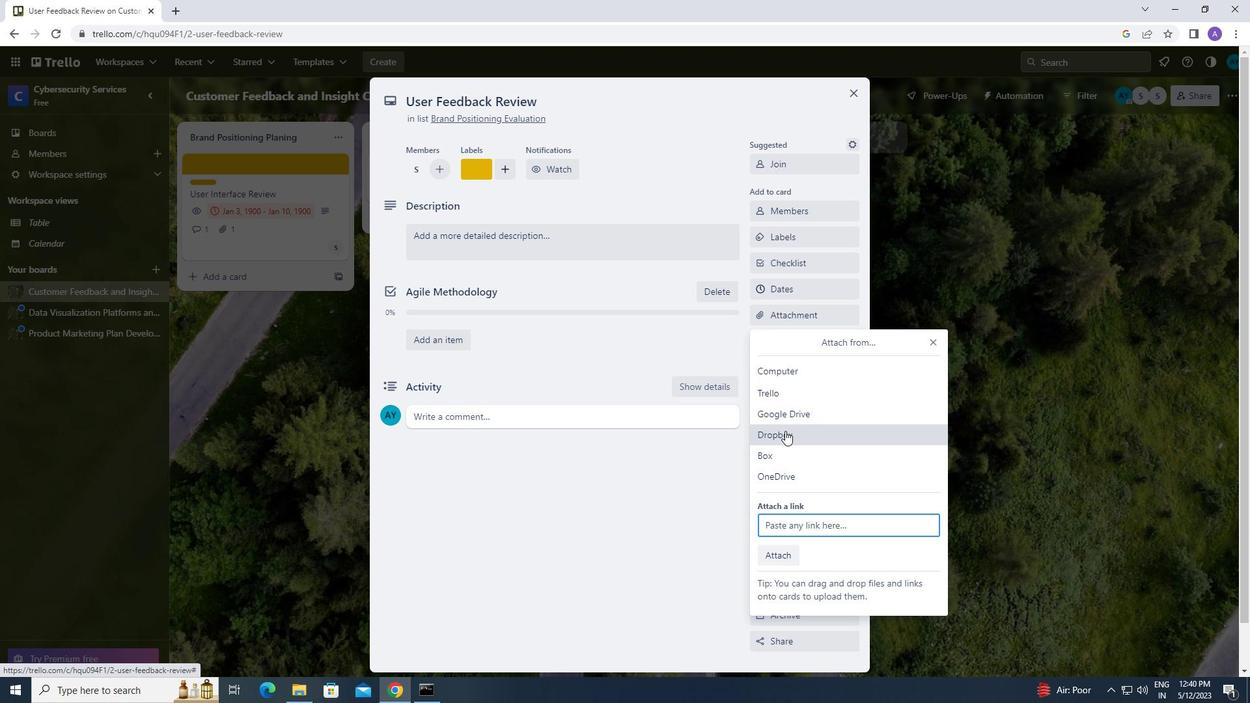 
Action: Mouse pressed left at (785, 413)
Screenshot: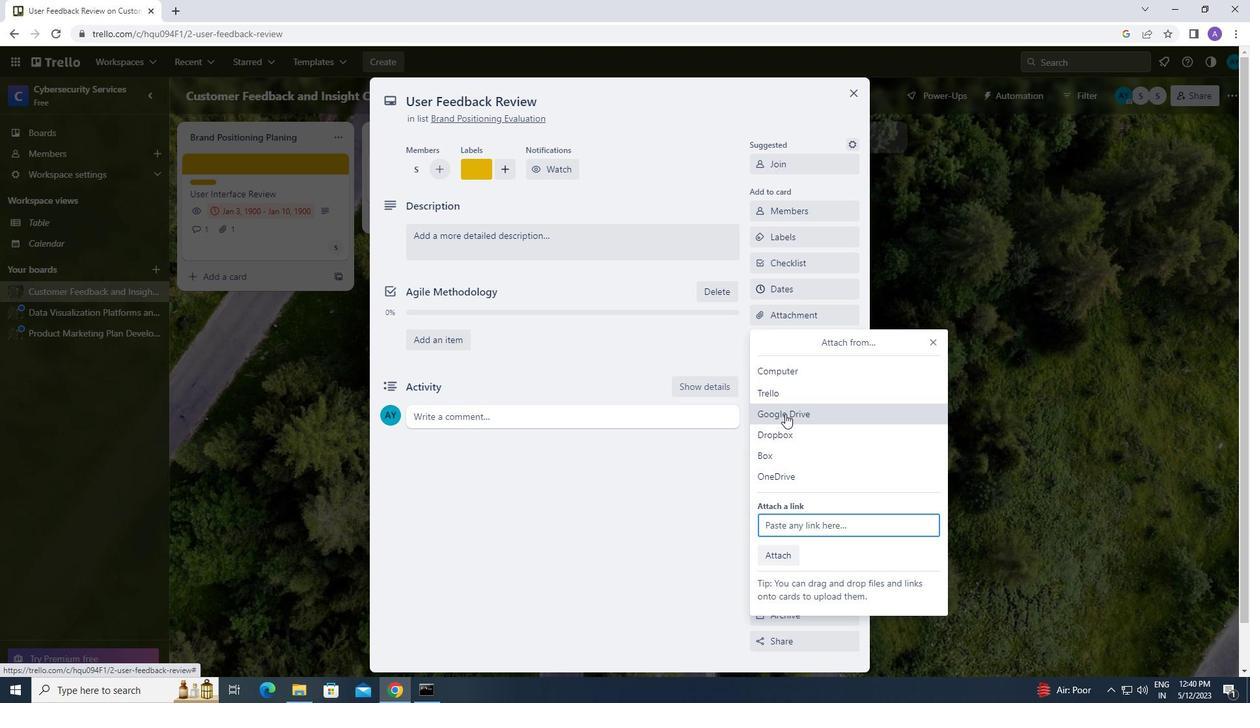 
Action: Mouse moved to (364, 375)
Screenshot: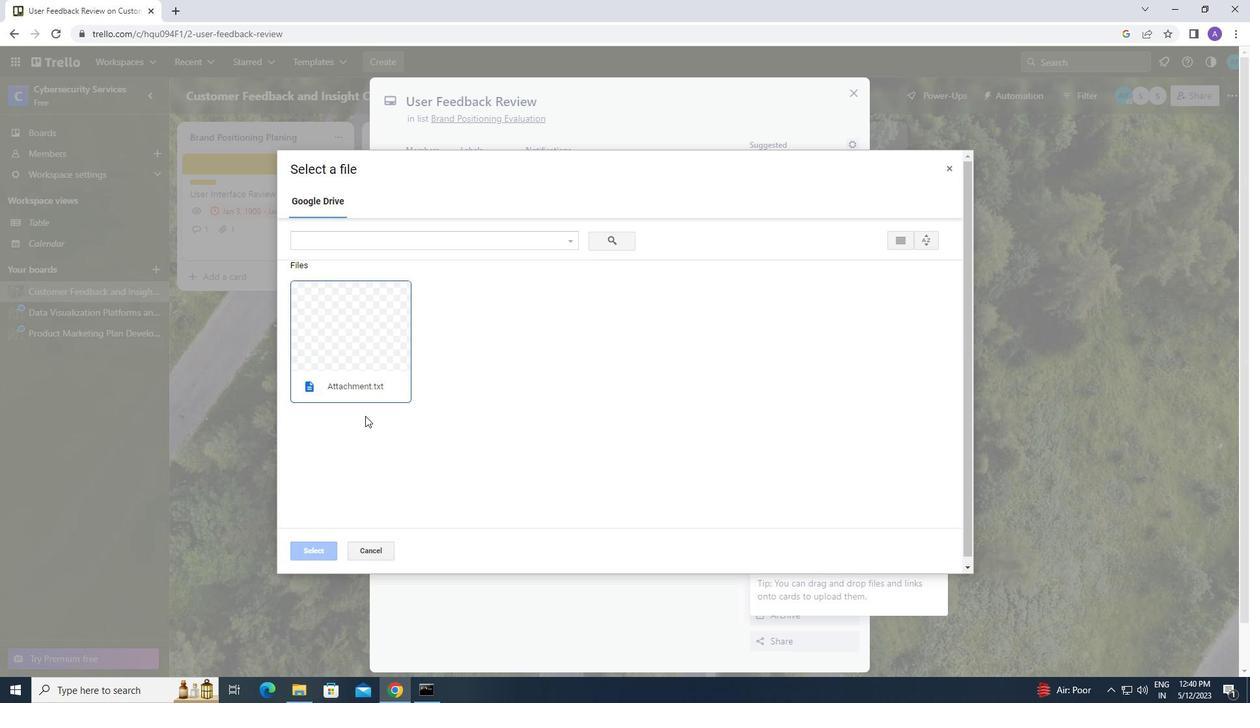 
Action: Mouse pressed left at (364, 375)
Screenshot: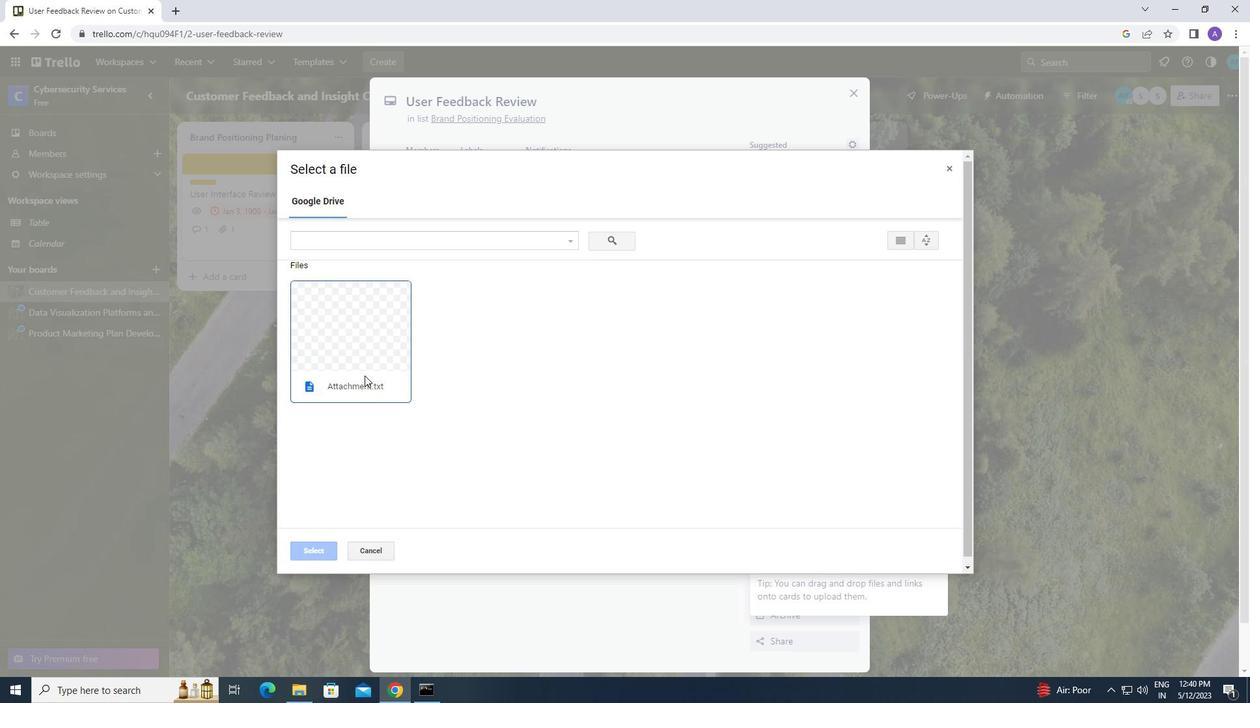 
Action: Mouse moved to (319, 551)
Screenshot: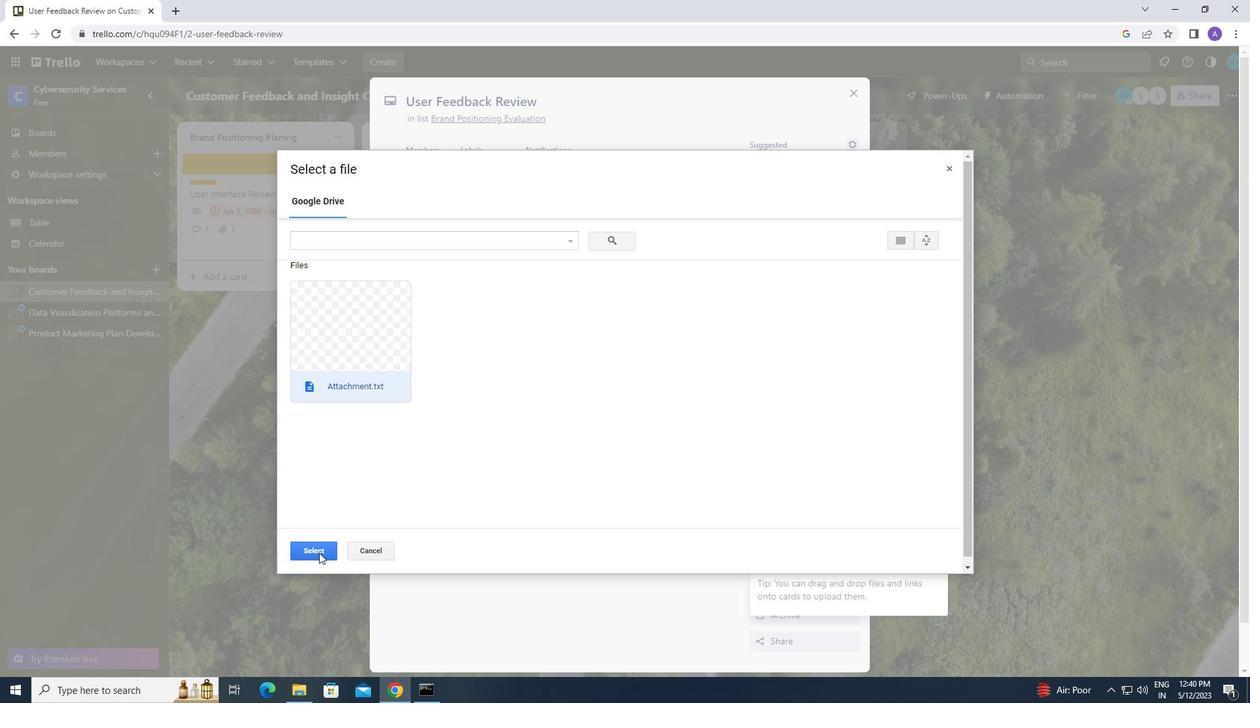 
Action: Mouse pressed left at (319, 551)
Screenshot: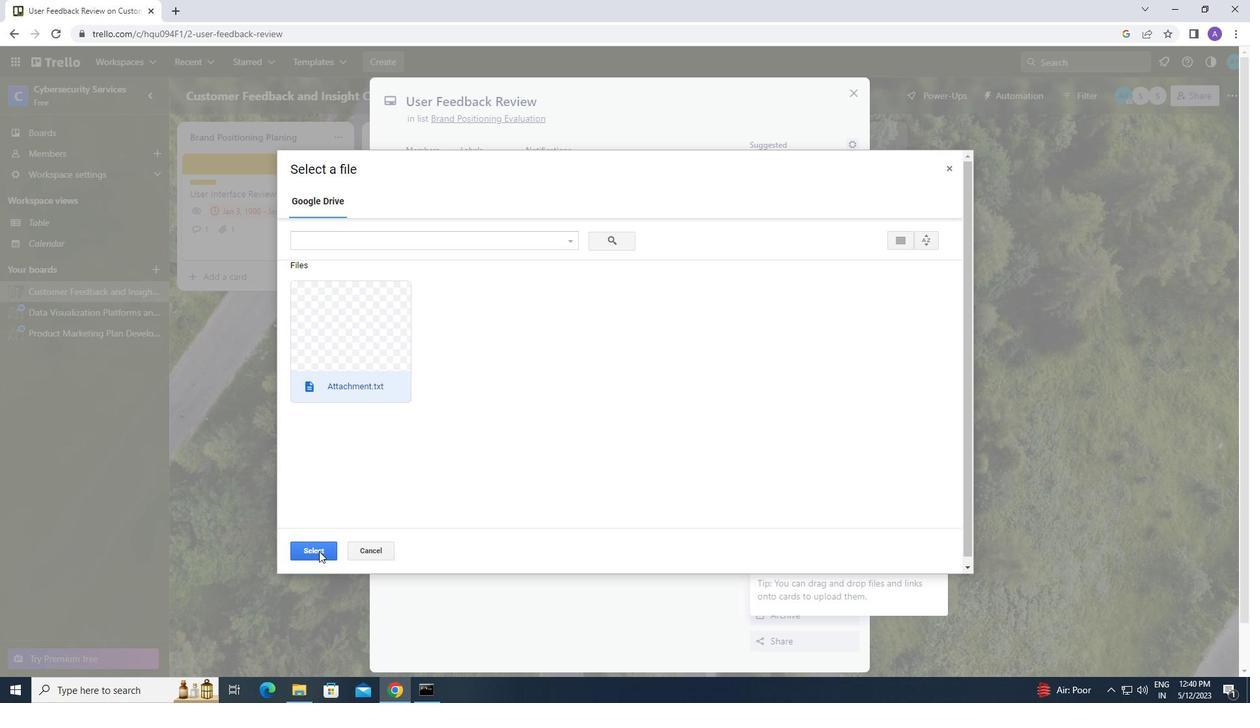 
Action: Mouse moved to (779, 336)
Screenshot: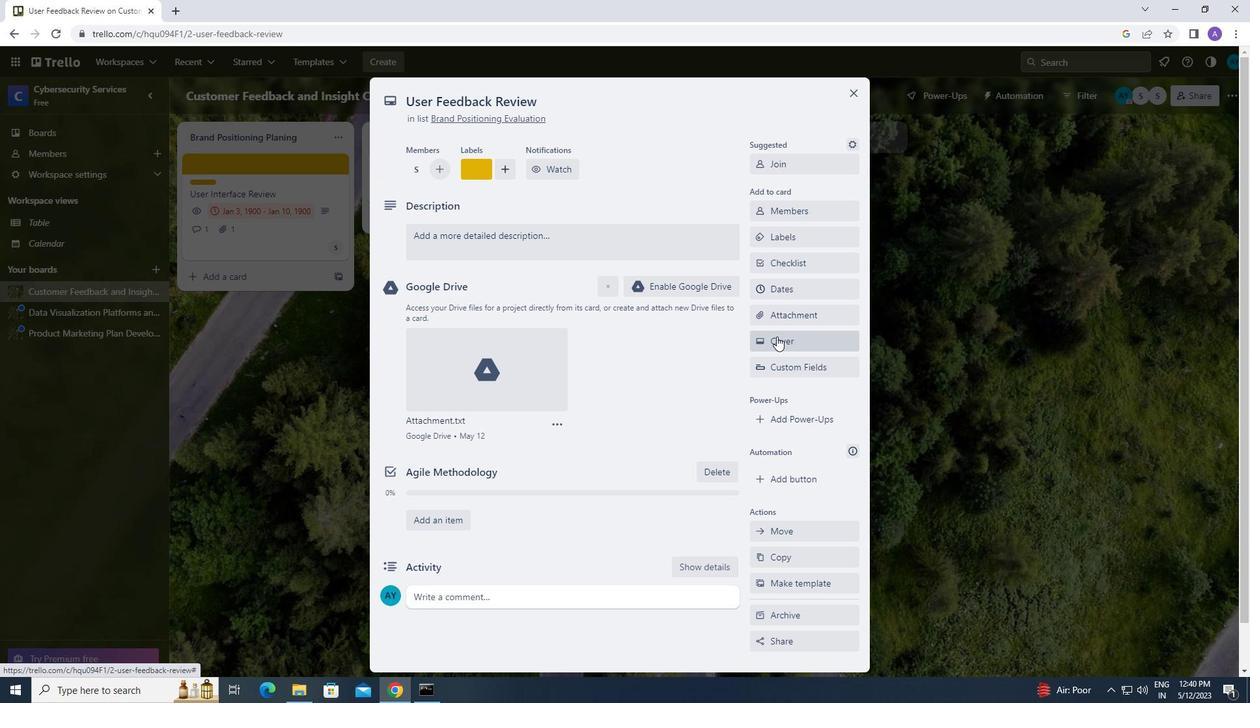 
Action: Mouse pressed left at (779, 336)
Screenshot: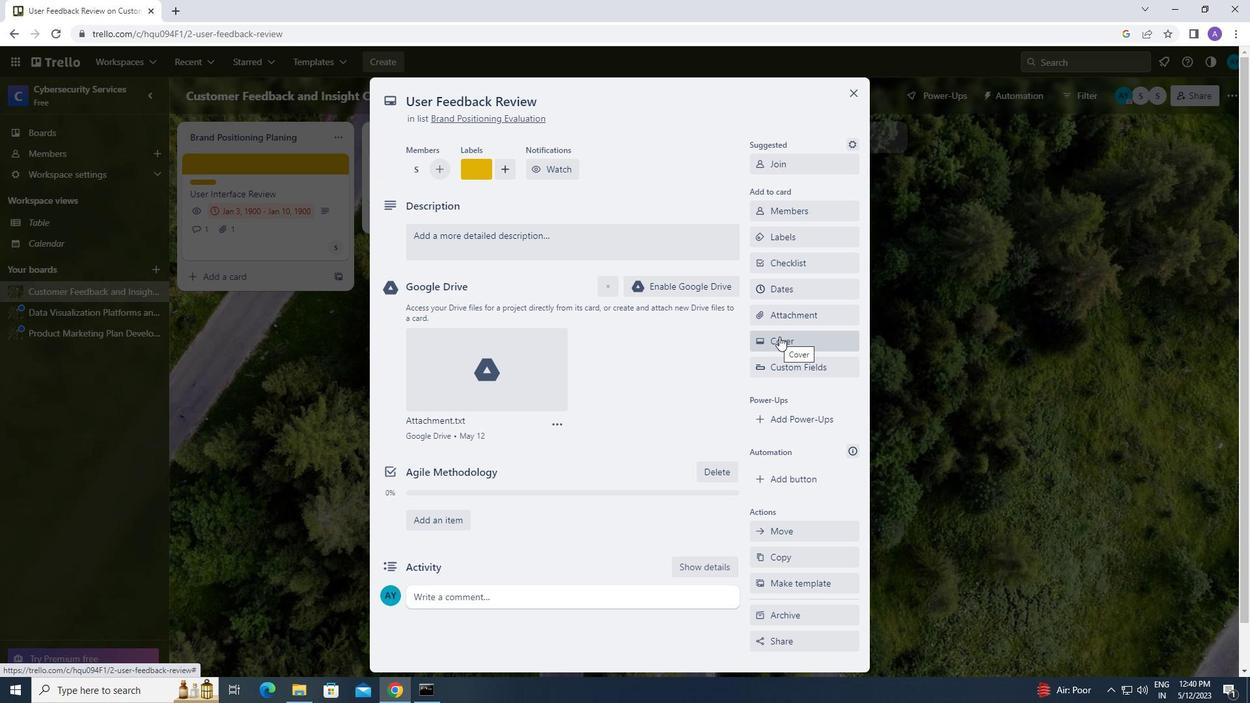 
Action: Mouse moved to (800, 410)
Screenshot: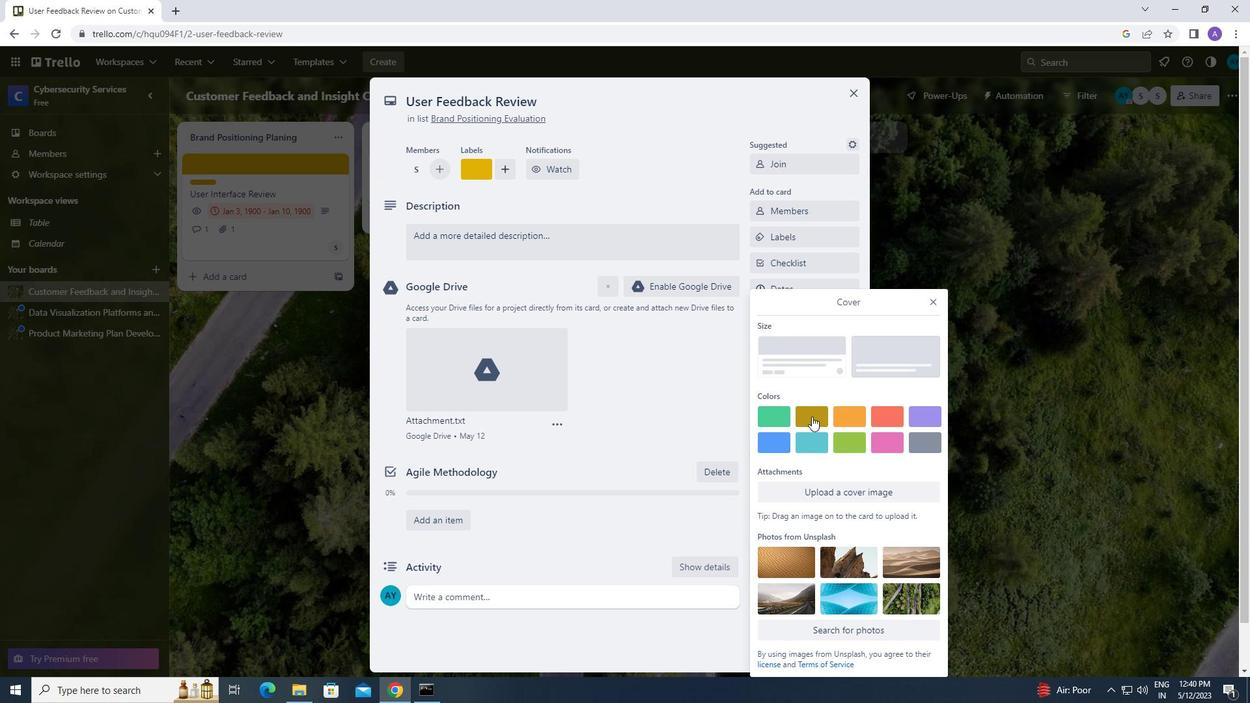 
Action: Mouse pressed left at (800, 410)
Screenshot: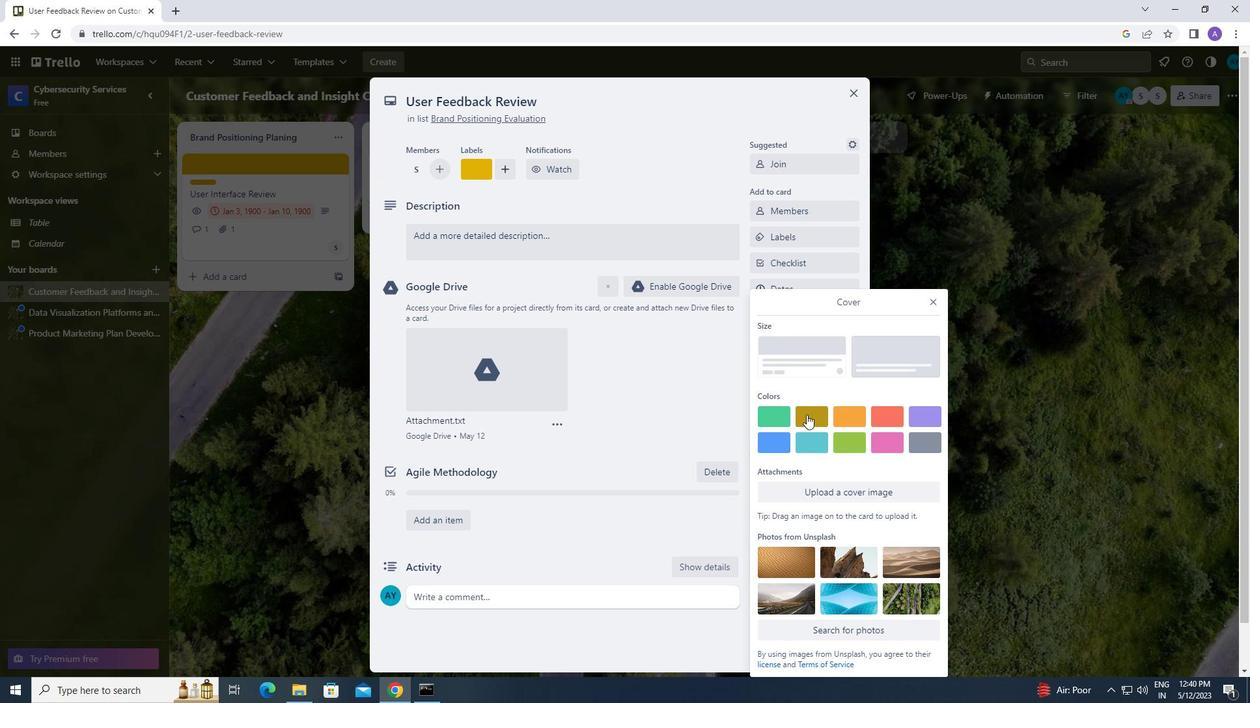 
Action: Mouse moved to (933, 278)
Screenshot: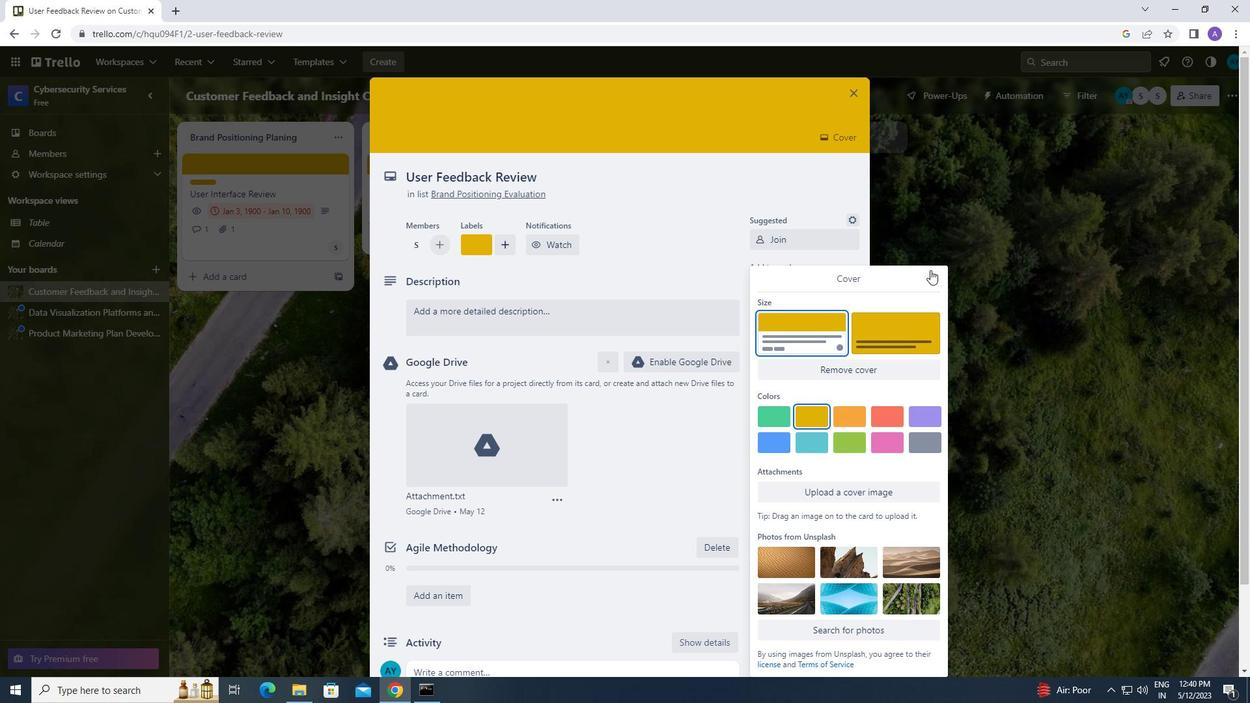 
Action: Mouse pressed left at (933, 278)
Screenshot: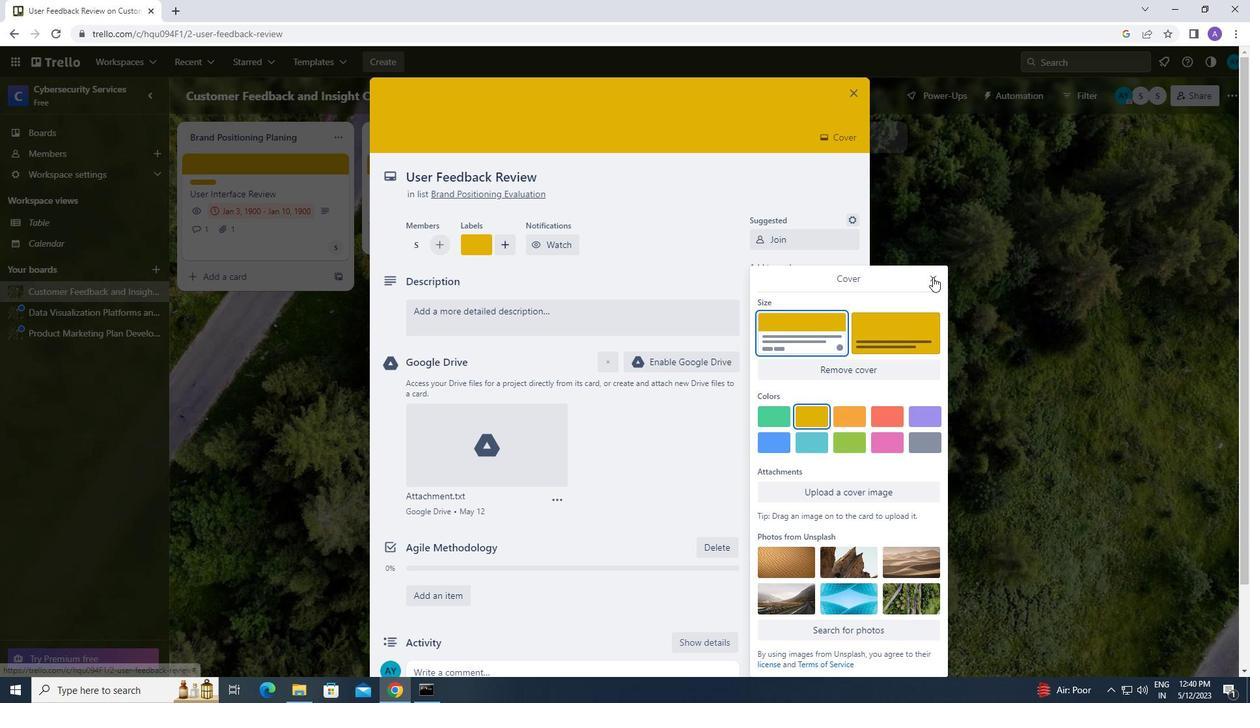 
Action: Mouse moved to (526, 314)
Screenshot: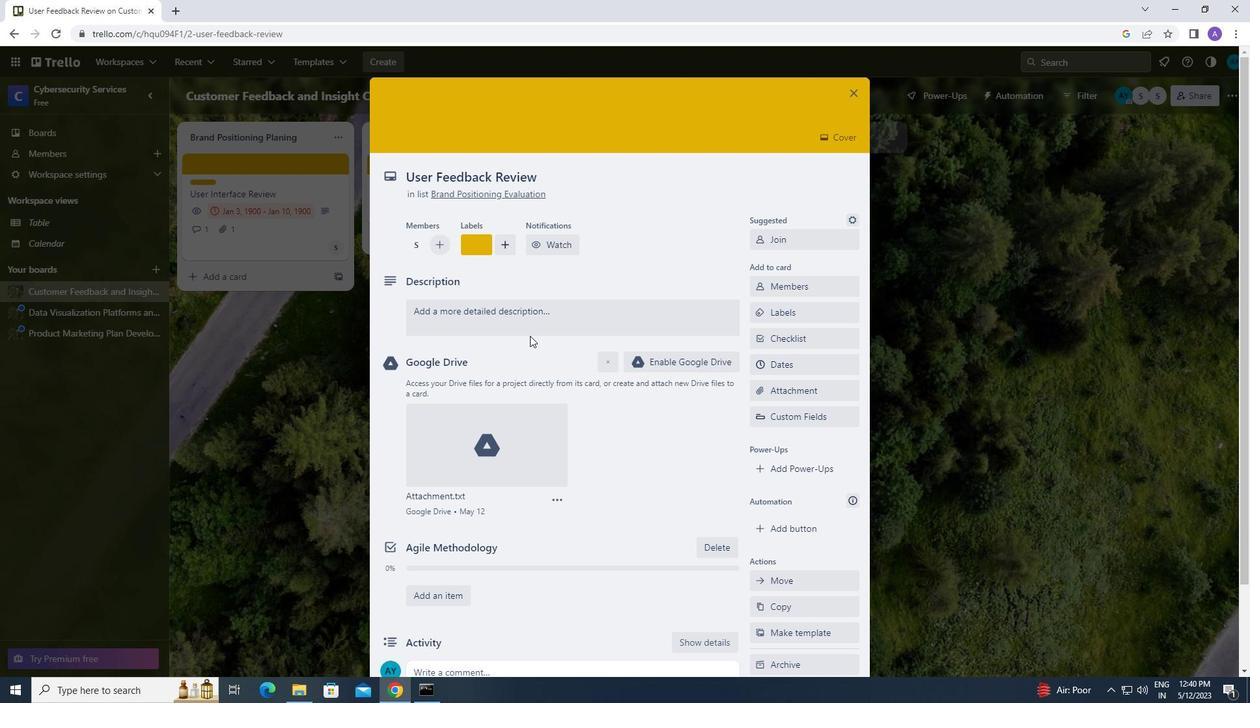 
Action: Mouse pressed left at (526, 314)
Screenshot: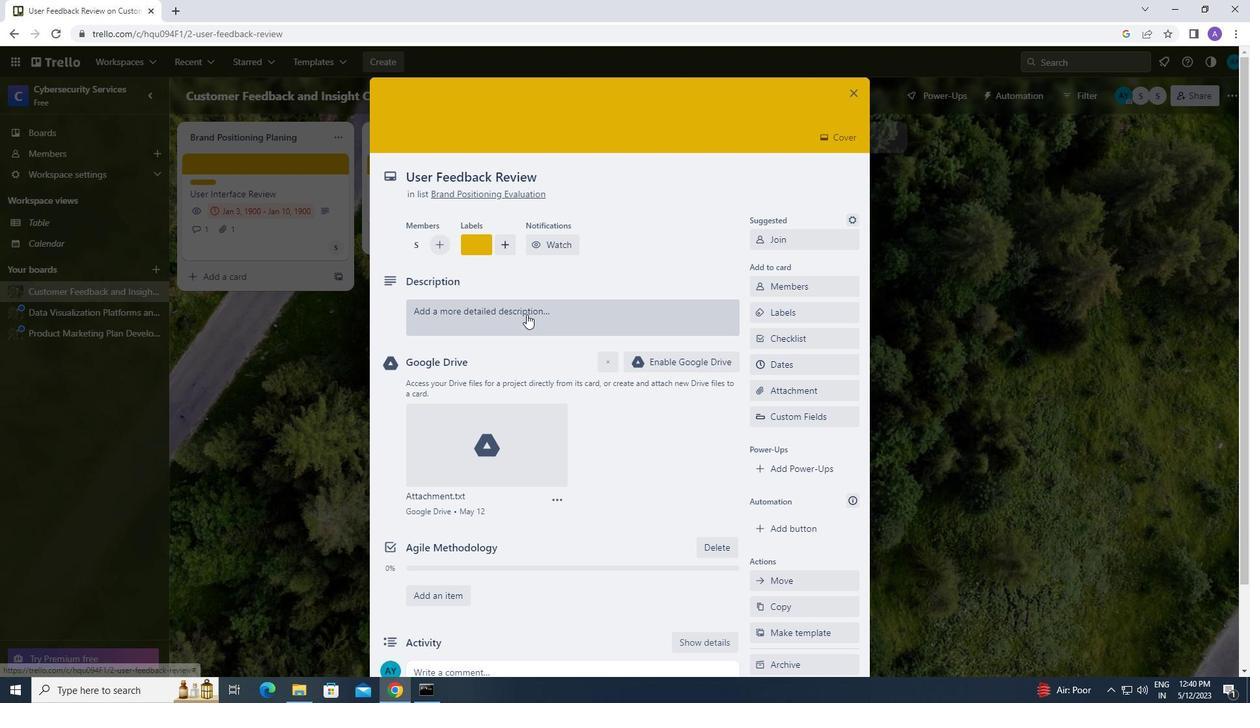
Action: Mouse moved to (498, 366)
Screenshot: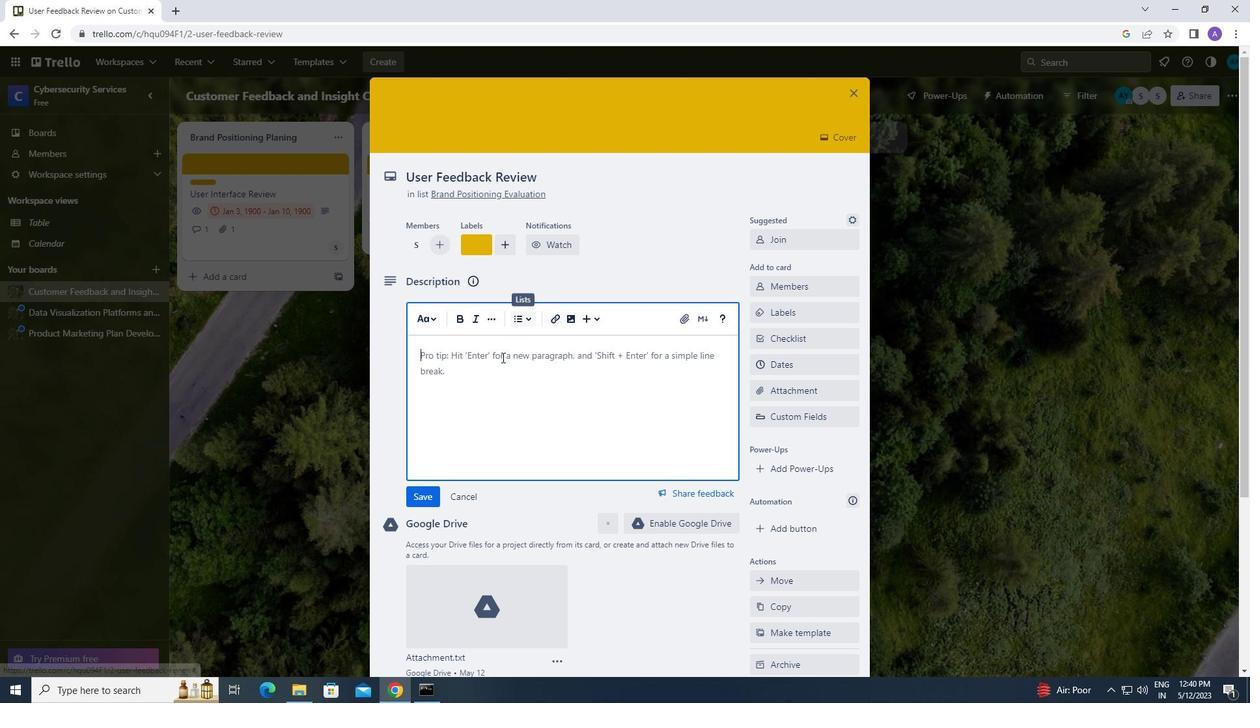 
Action: Mouse pressed left at (498, 366)
Screenshot: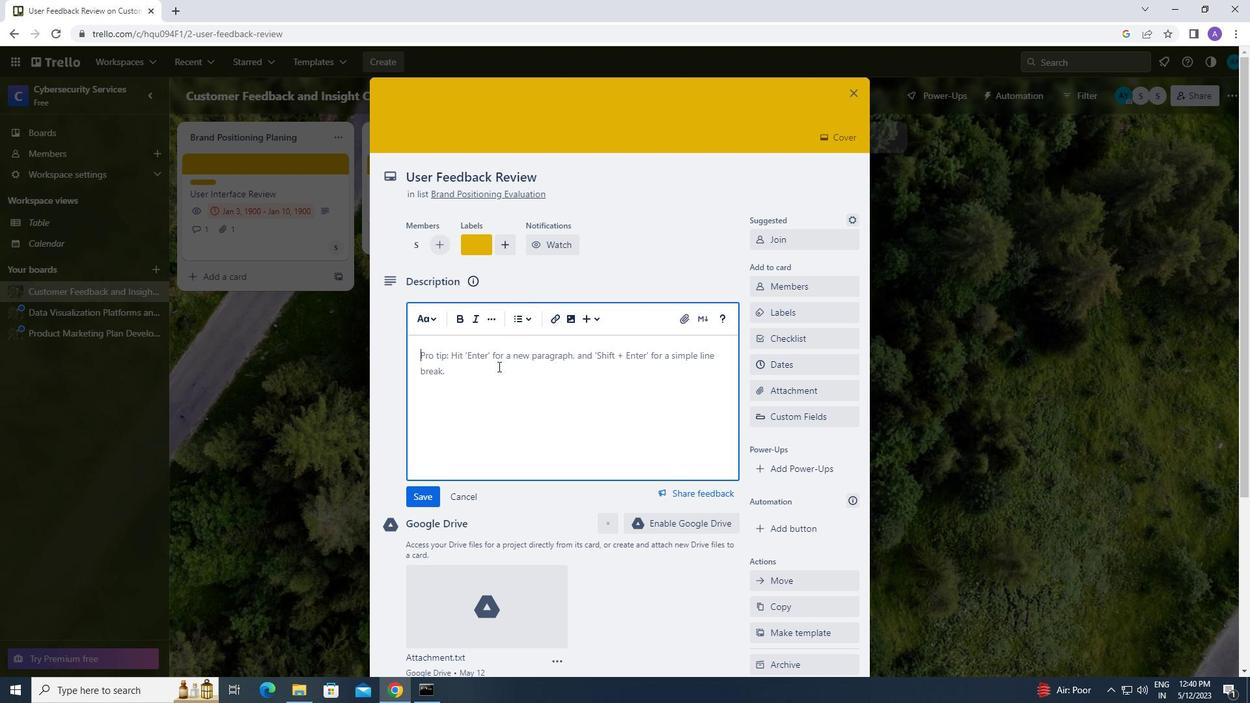 
Action: Key pressed <Key.caps_lock>r<Key.caps_lock>esearch<Key.space>and<Key.space>develop<Key.space>new<Key.space>service<Key.space>delivery<Key.space>process
Screenshot: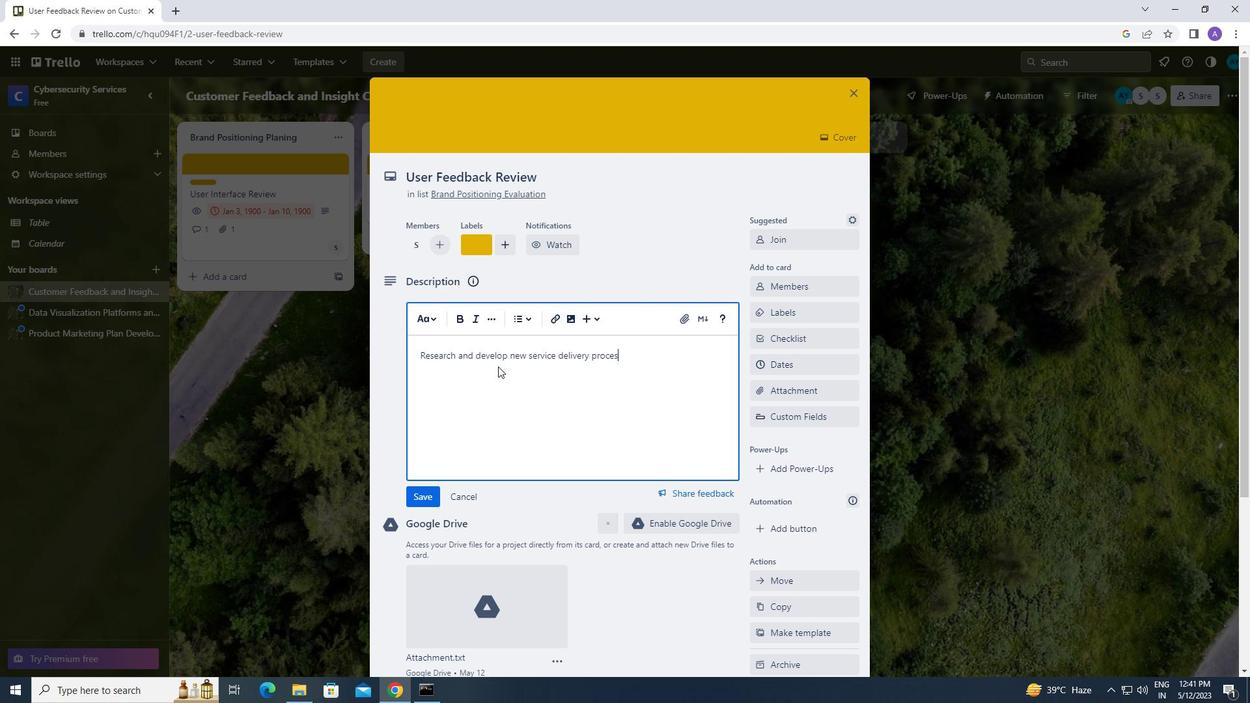 
Action: Mouse moved to (419, 494)
Screenshot: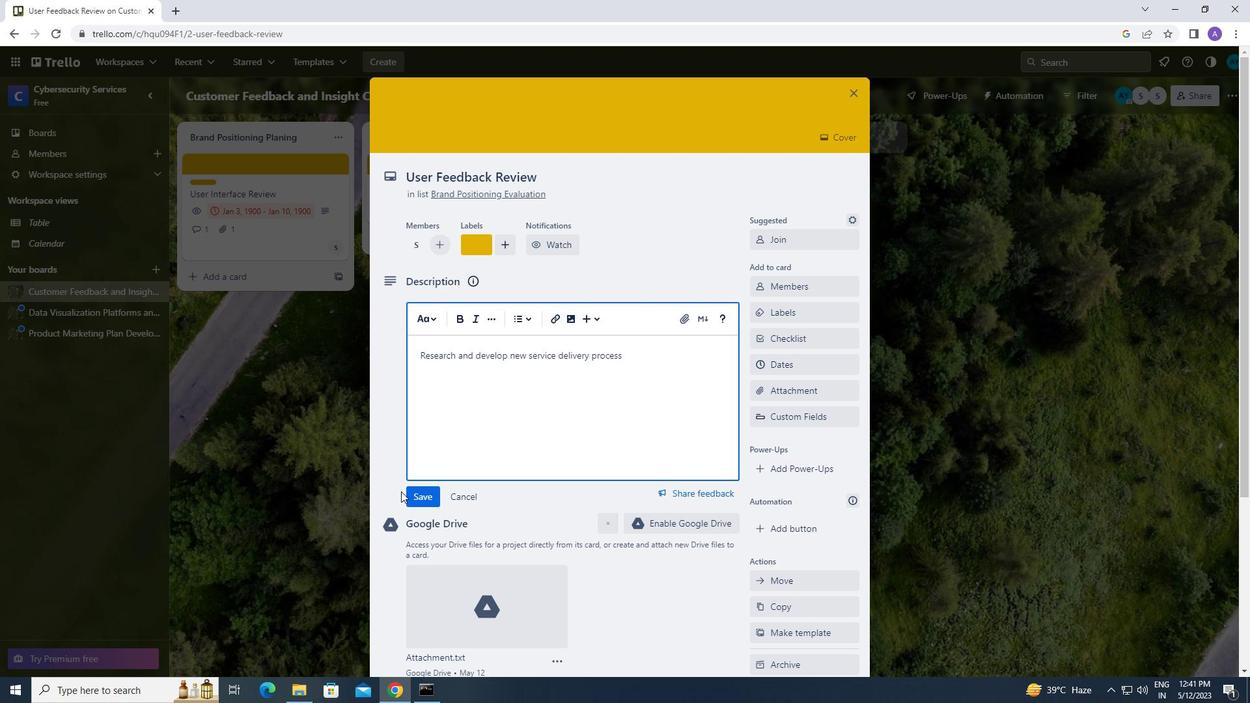 
Action: Mouse pressed left at (419, 494)
Screenshot: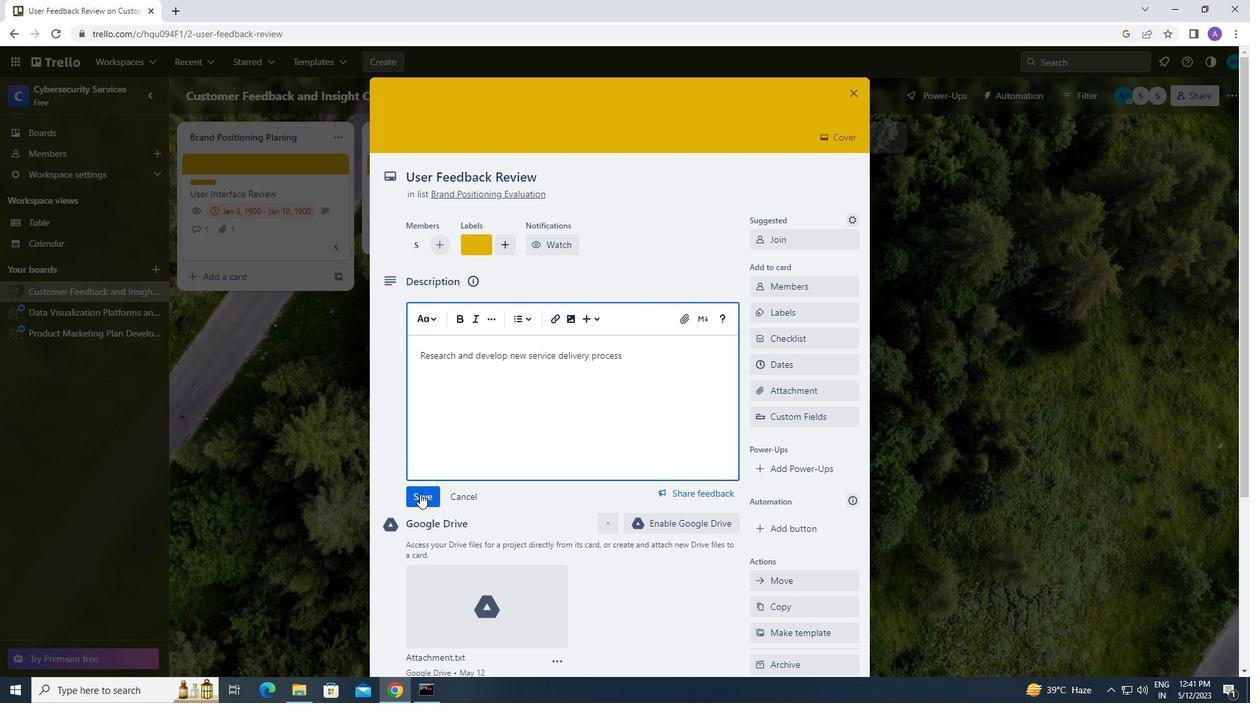 
Action: Mouse scrolled (419, 493) with delta (0, 0)
Screenshot: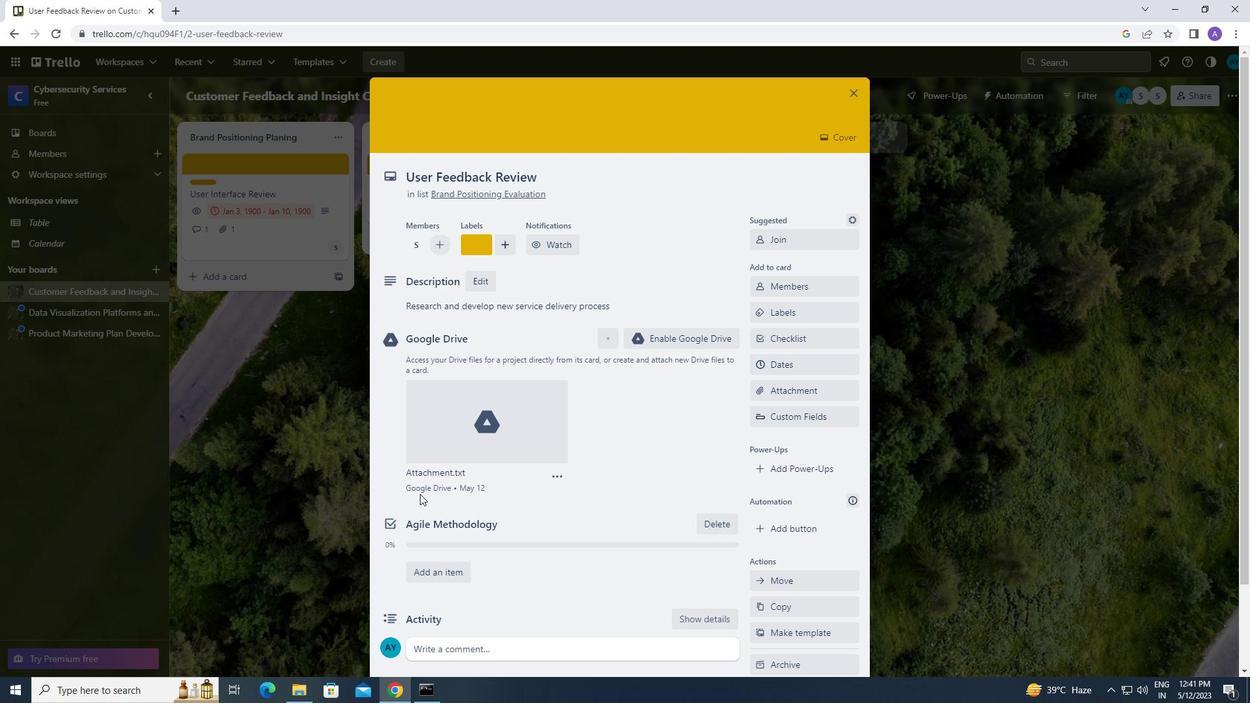 
Action: Mouse scrolled (419, 493) with delta (0, 0)
Screenshot: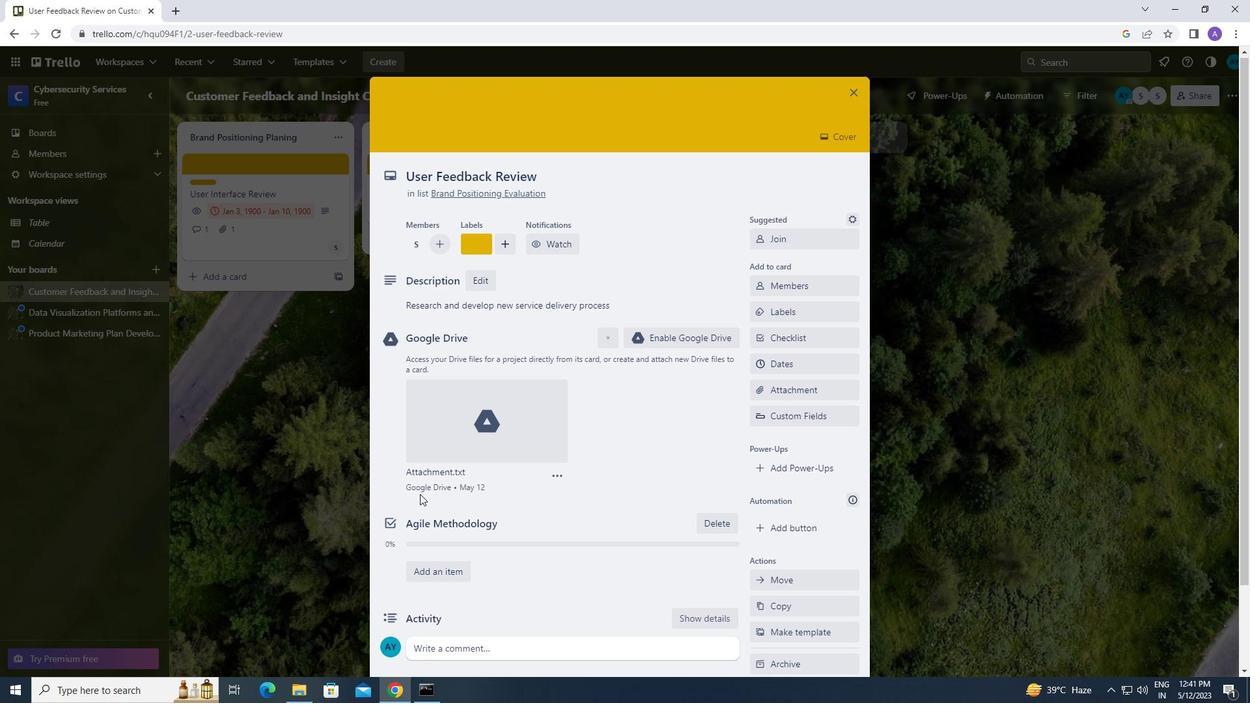 
Action: Mouse scrolled (419, 493) with delta (0, 0)
Screenshot: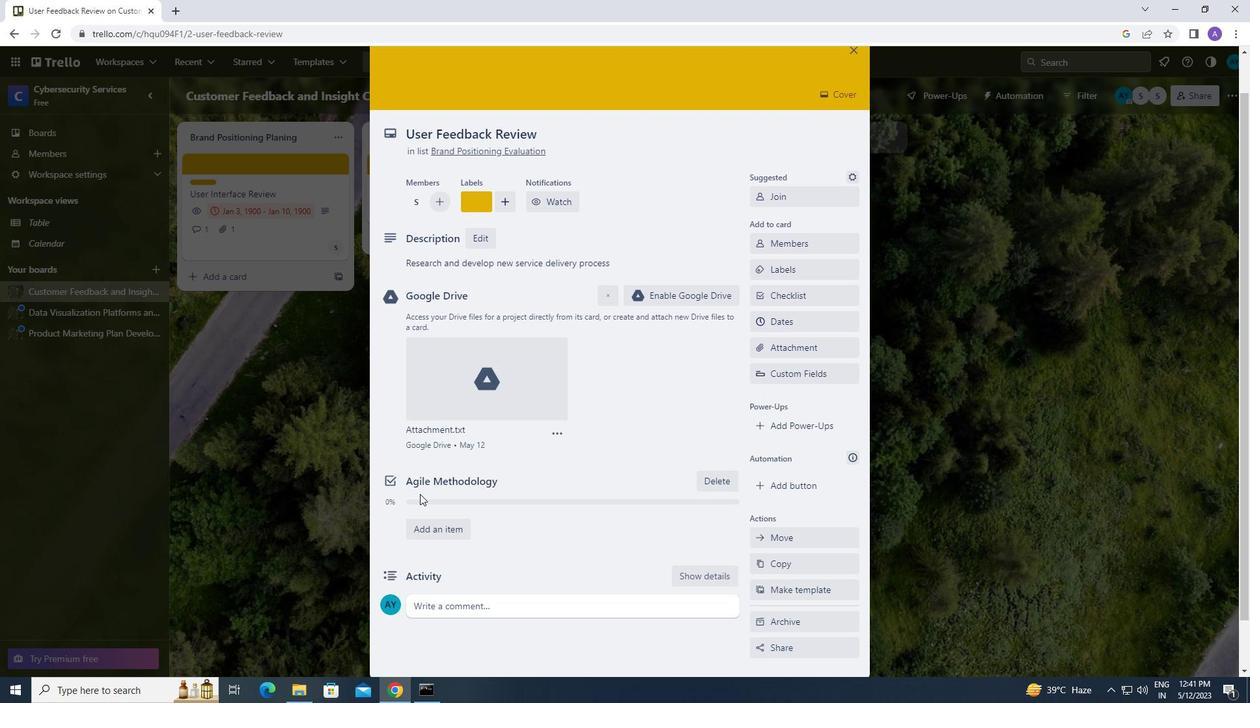 
Action: Mouse scrolled (419, 493) with delta (0, 0)
Screenshot: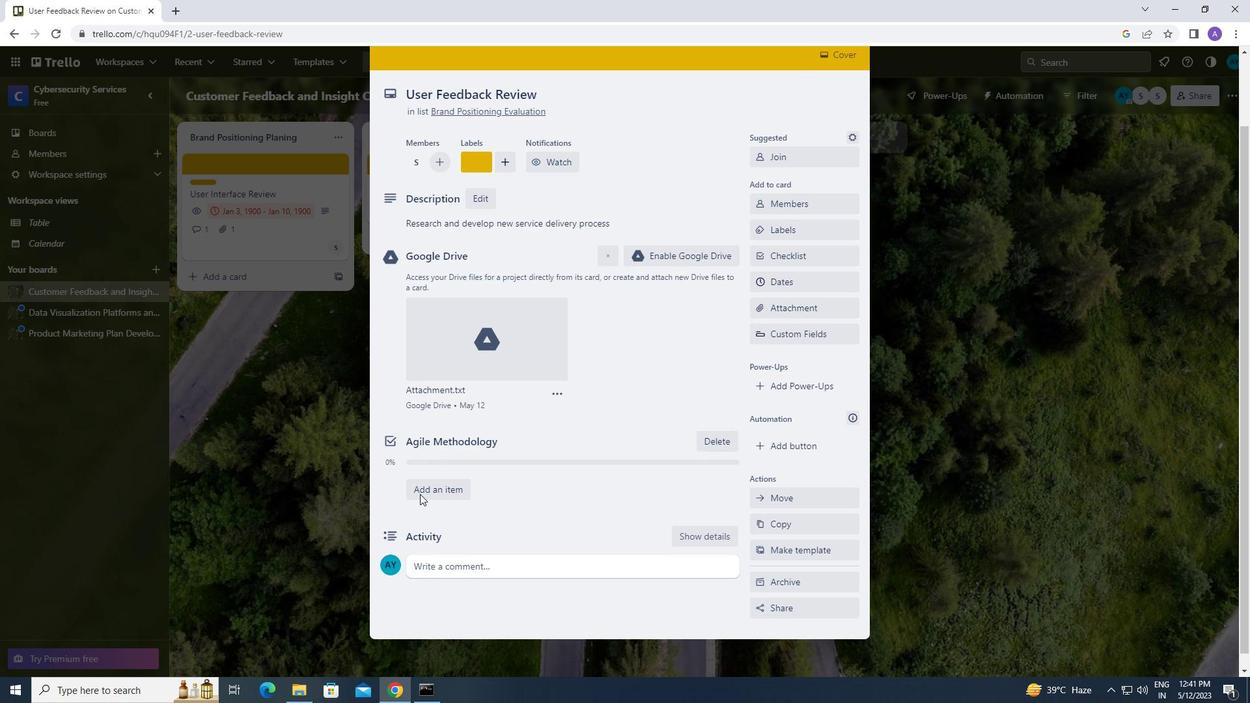 
Action: Mouse moved to (435, 550)
Screenshot: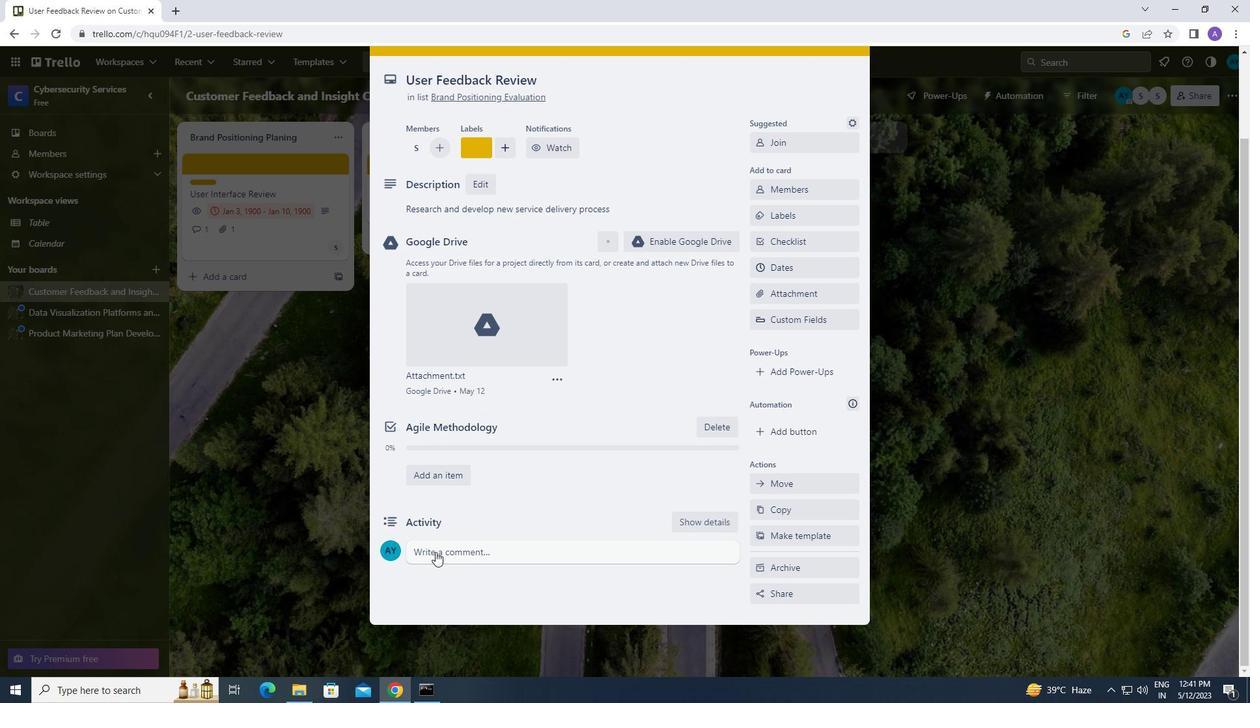 
Action: Mouse pressed left at (435, 550)
Screenshot: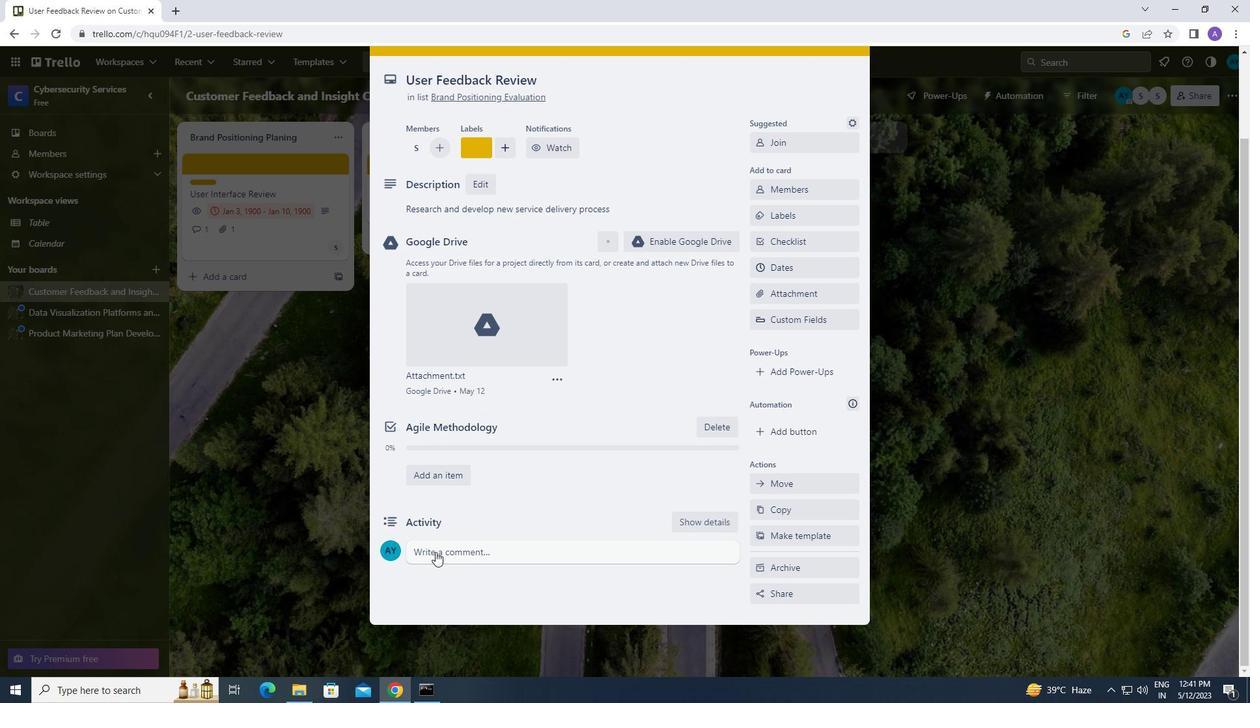 
Action: Mouse moved to (421, 578)
Screenshot: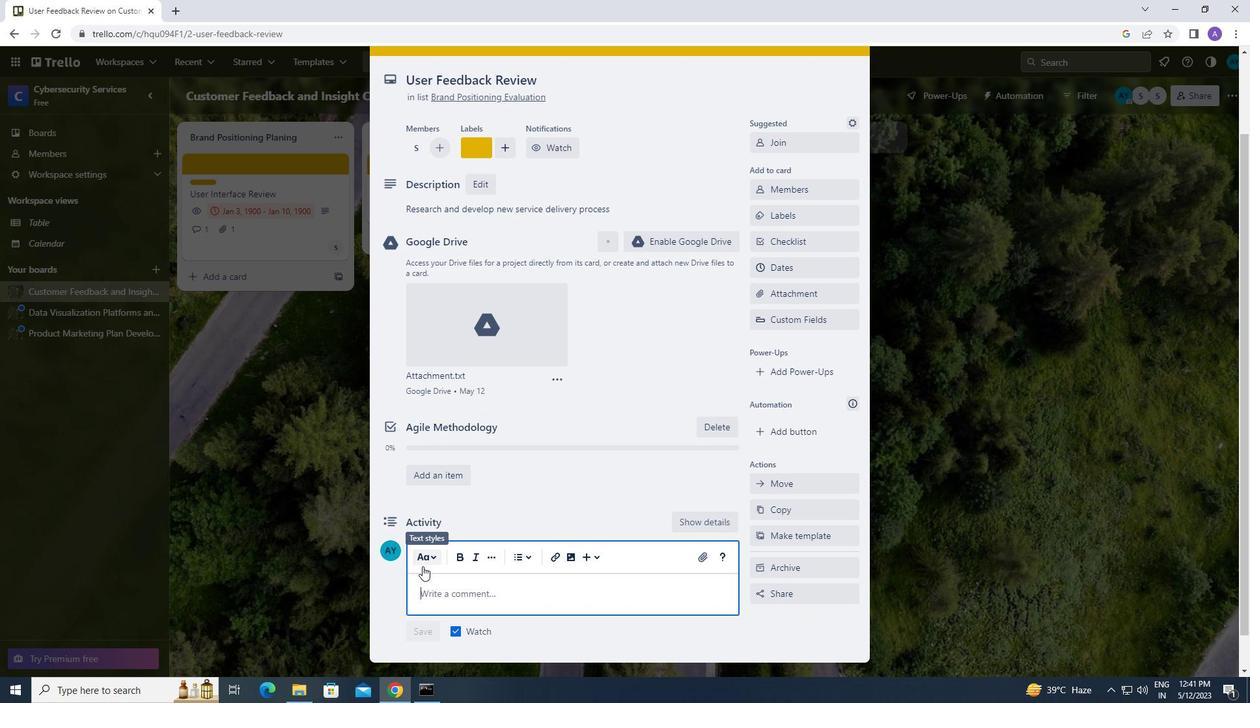 
Action: Mouse pressed left at (421, 578)
Screenshot: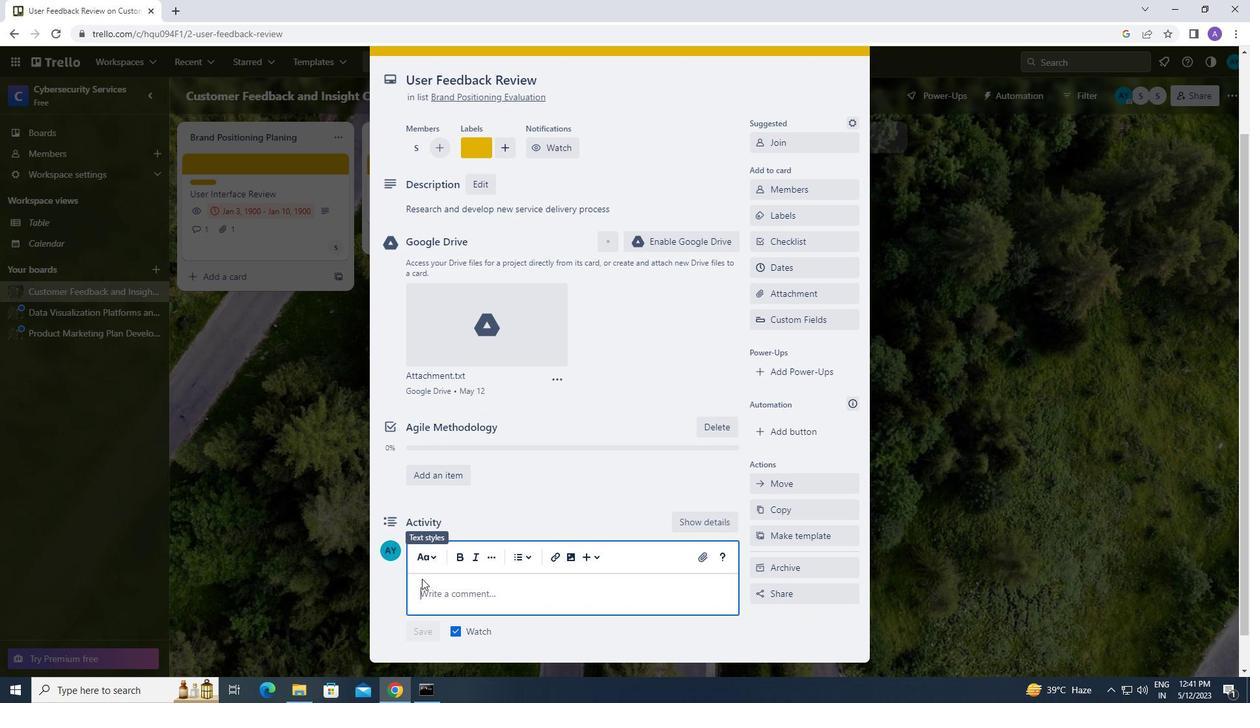 
Action: Key pressed <Key.caps_lock>l<Key.caps_lock>
Screenshot: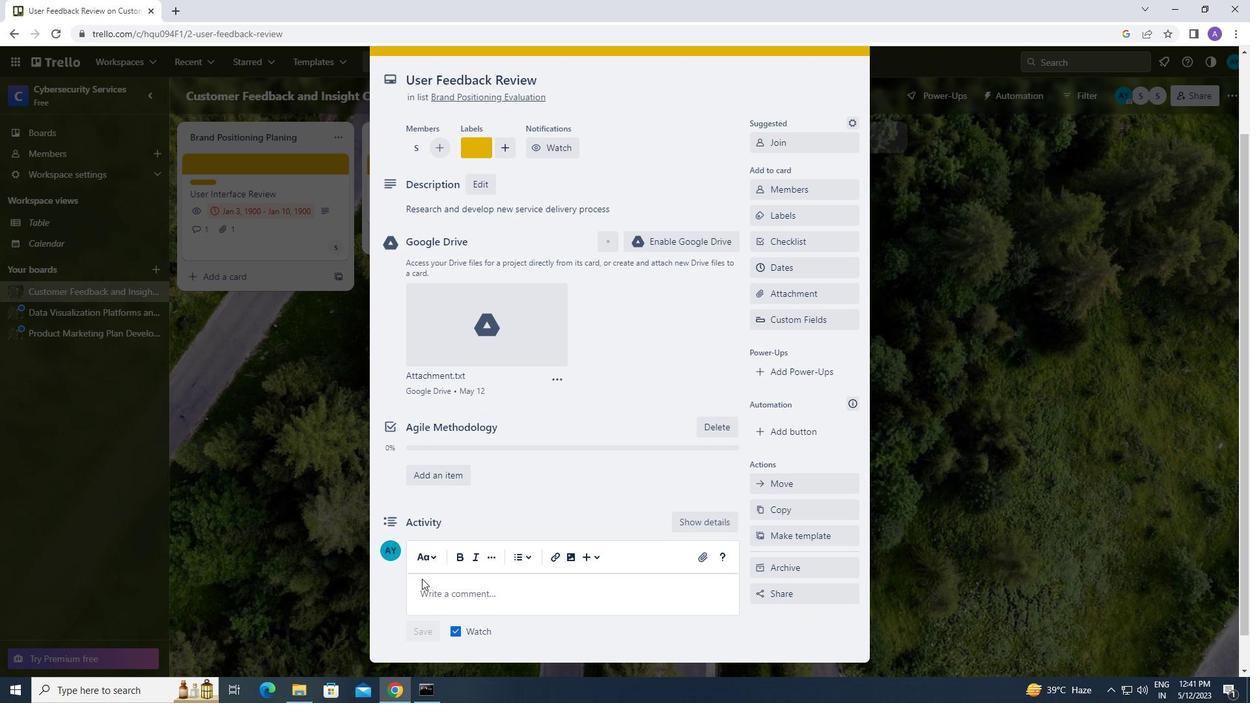 
Action: Mouse pressed left at (421, 578)
Screenshot: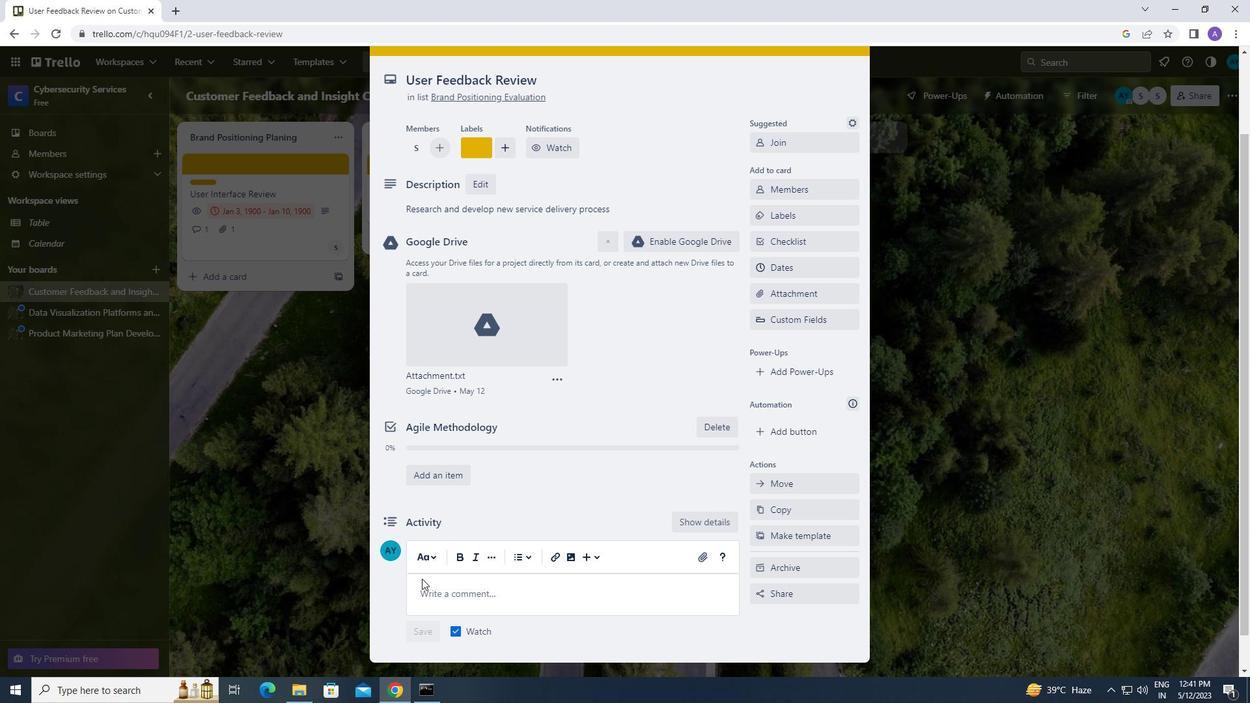 
Action: Mouse moved to (421, 597)
Screenshot: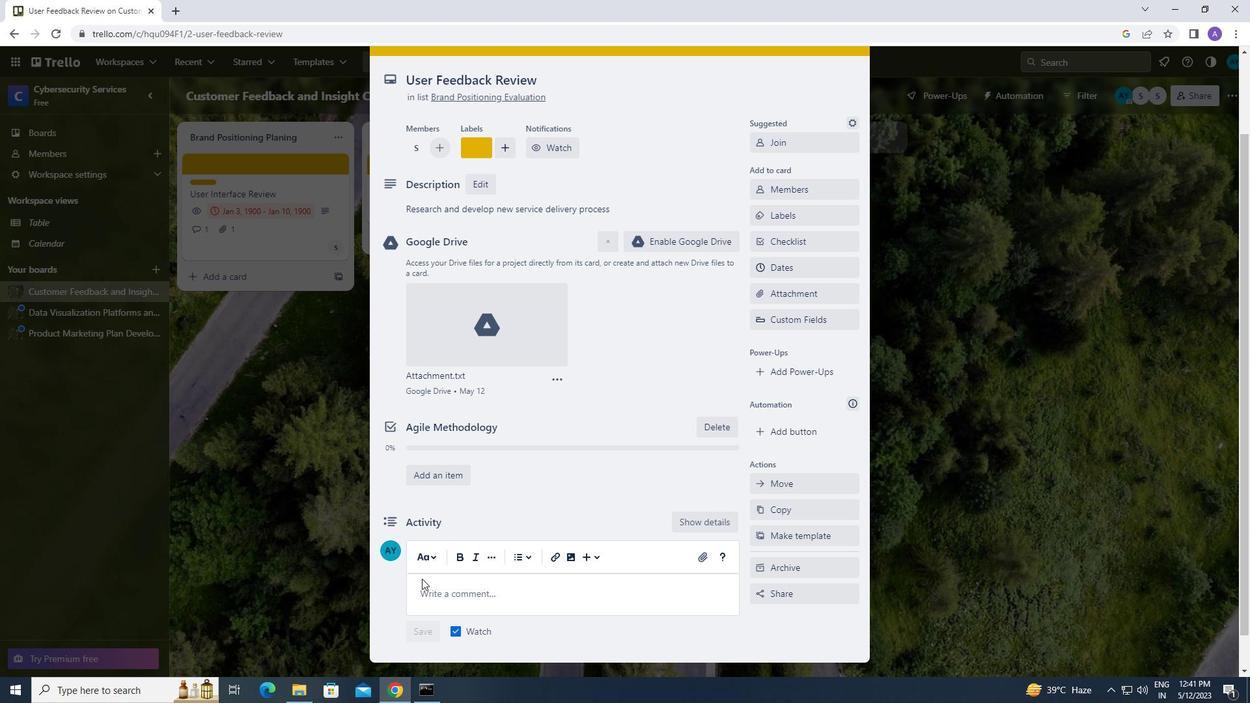 
Action: Key pressed <Key.caps_lock>l<Key.caps_lock>
Screenshot: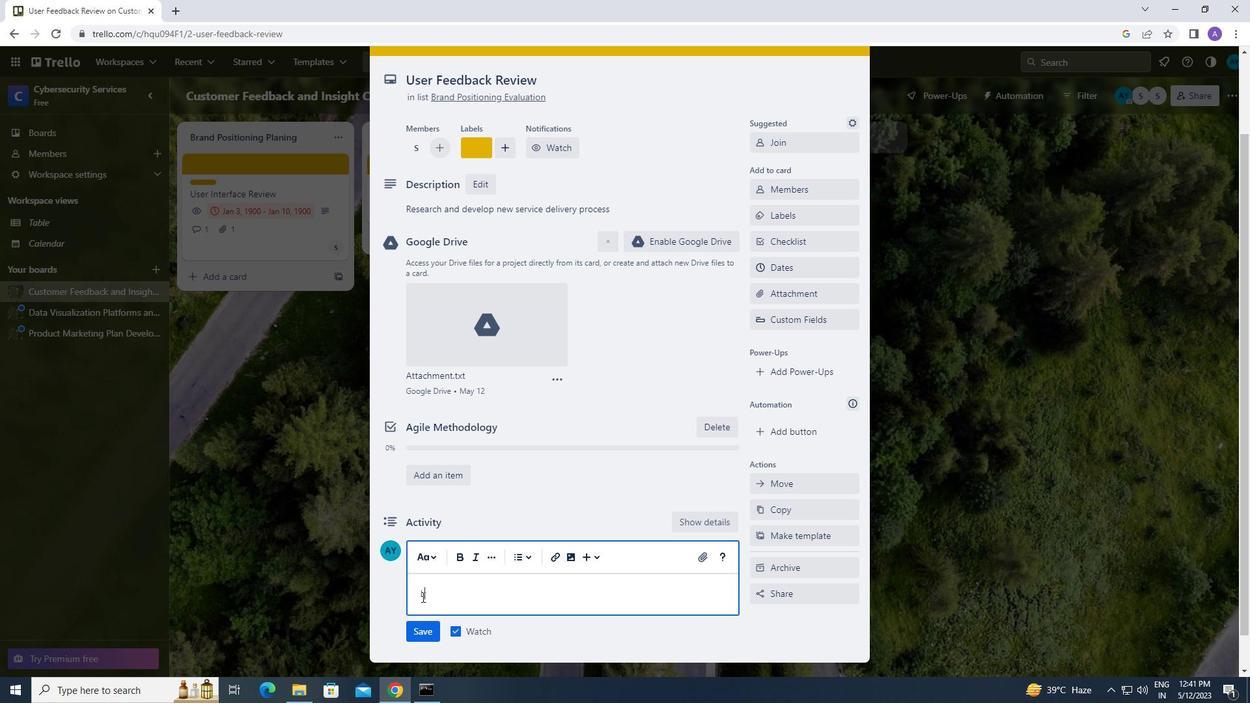 
Action: Mouse moved to (708, 475)
Screenshot: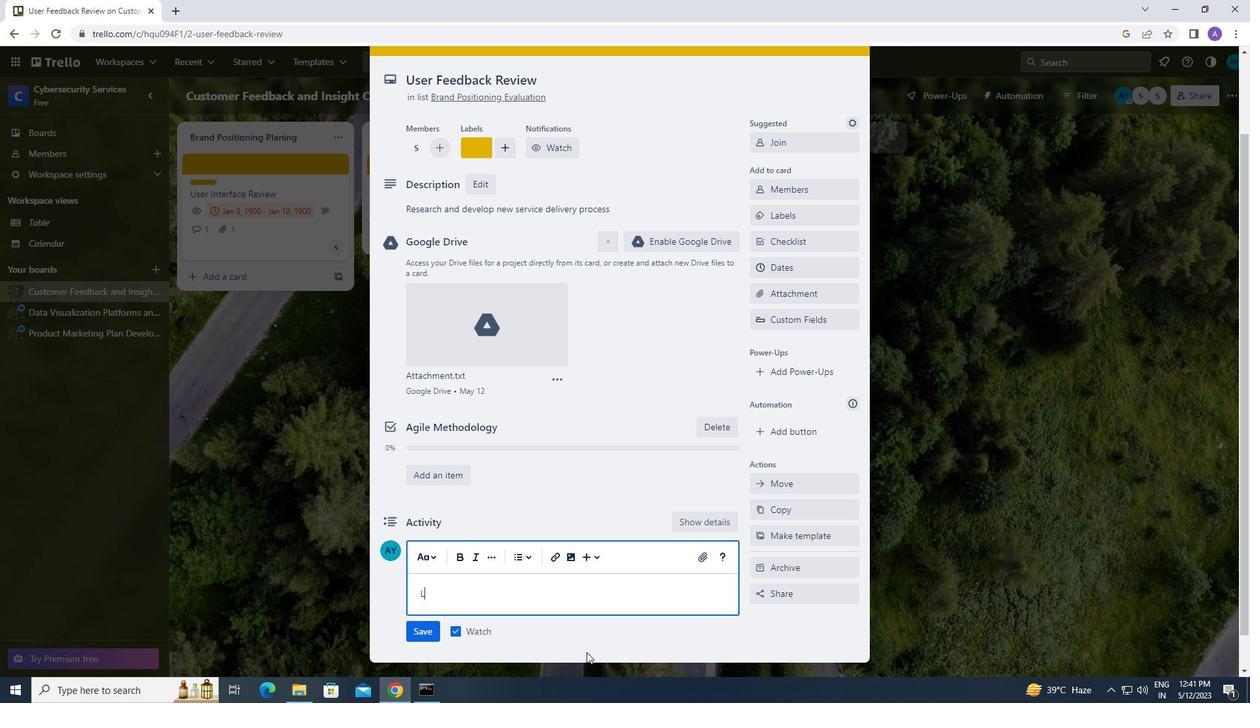 
Action: Key pressed et<Key.space>us<Key.space>make<Key.space>sure<Key.space>we<Key.space>have<Key.space>a<Key.space>clear<Key.space>understanding<Key.space>of<Key.space>the<Key.space>resources<Key.space>and<Key.space>budget<Key.space>available<Key.space>for<Key.space>this<Key.space>task,<Key.space>ensuring<Key.space>that<Key.space>we<Key.space>can<Key.space>execute<Key.space>it<Key.space>effectively
Screenshot: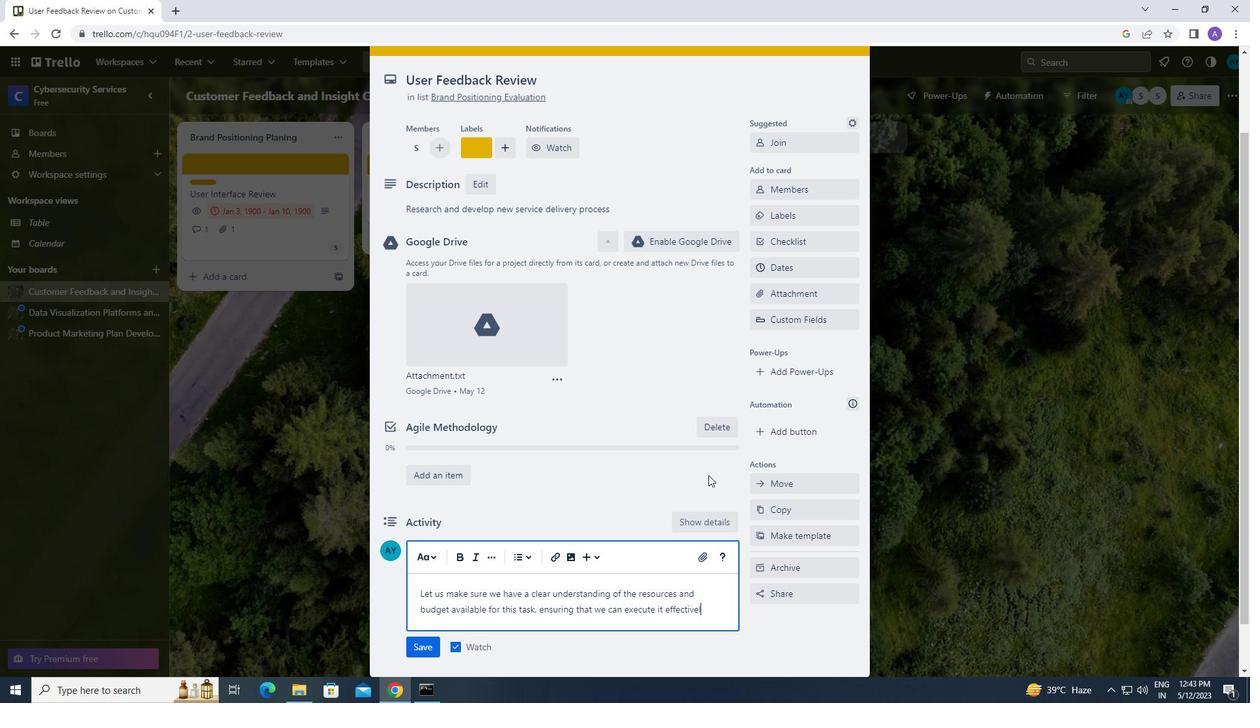 
Action: Mouse moved to (423, 648)
Screenshot: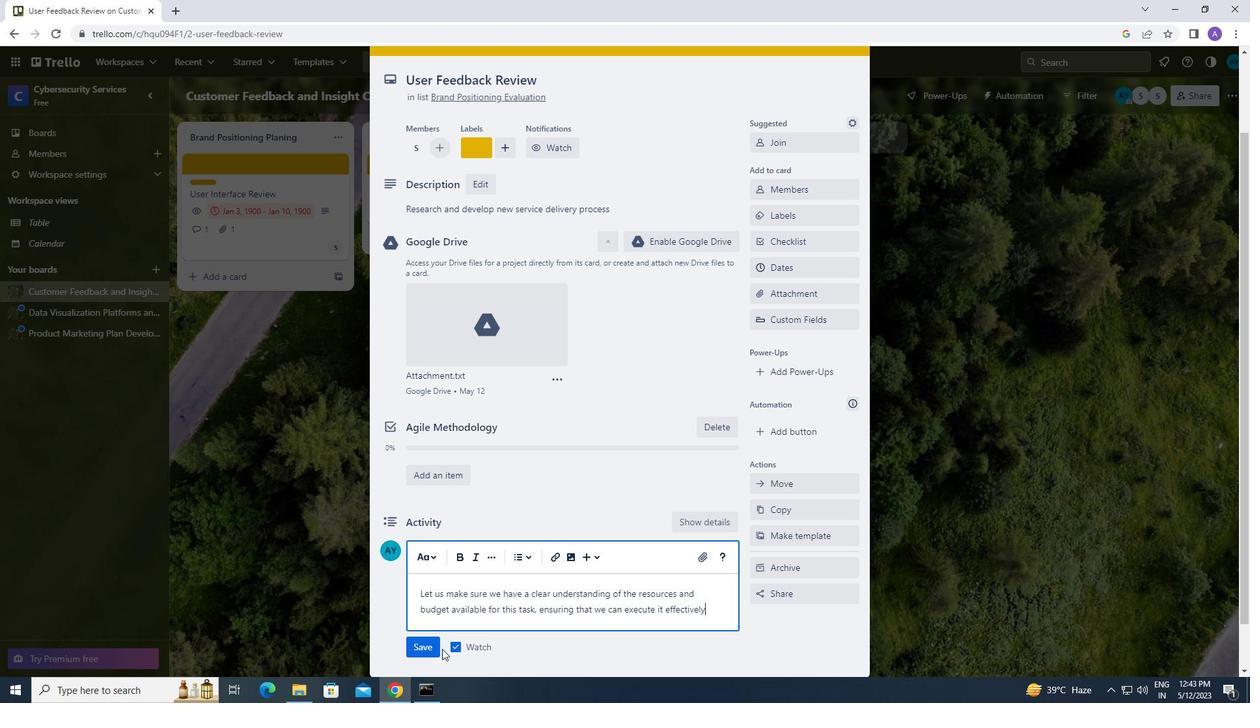 
Action: Mouse pressed left at (423, 648)
Screenshot: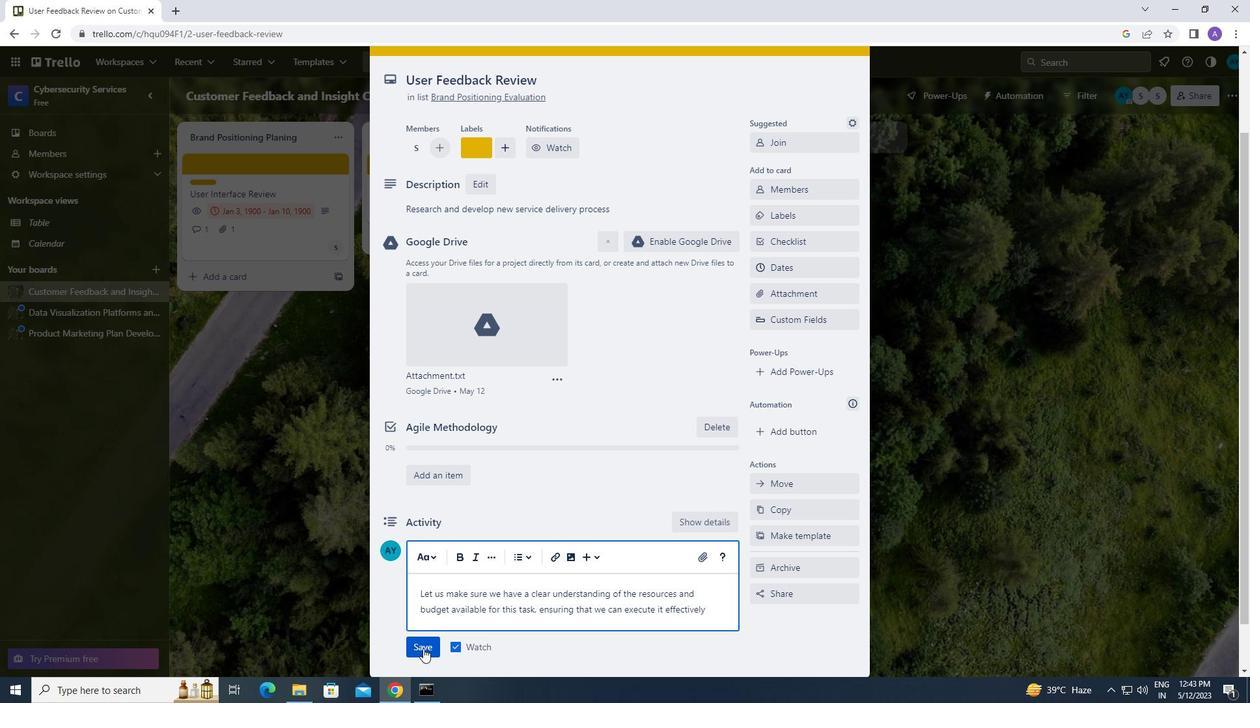 
Action: Mouse moved to (792, 259)
Screenshot: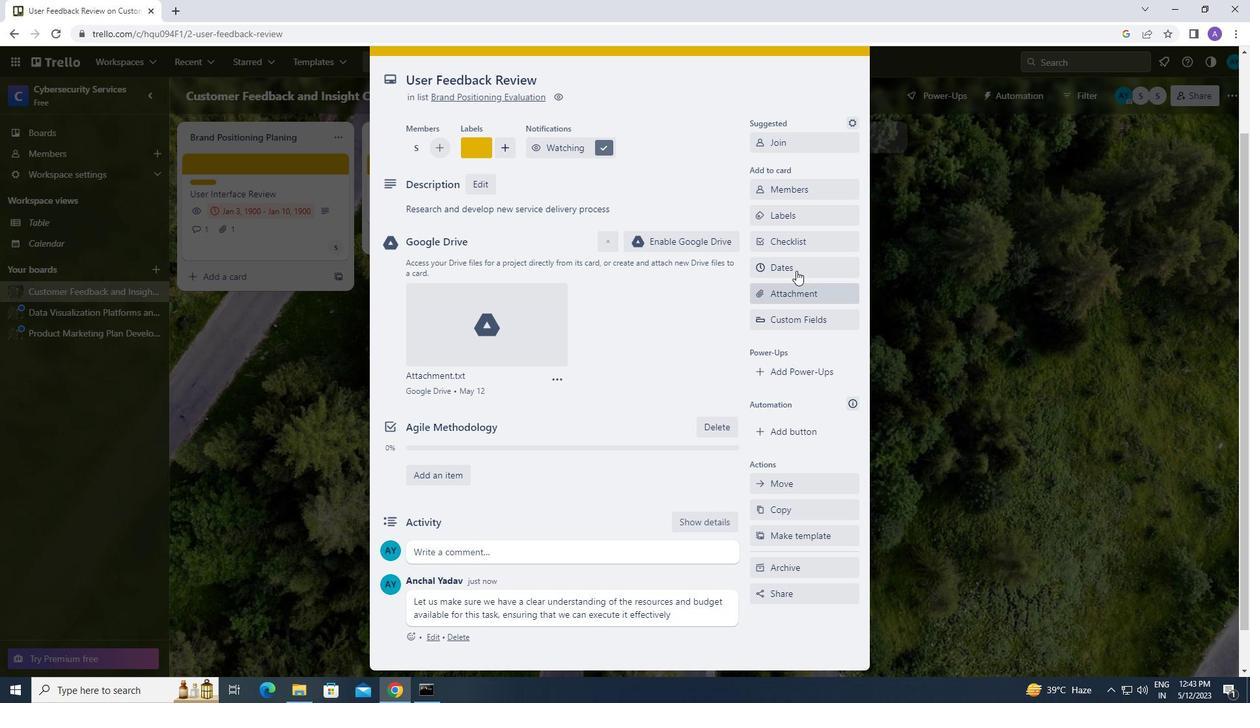 
Action: Mouse pressed left at (792, 259)
Screenshot: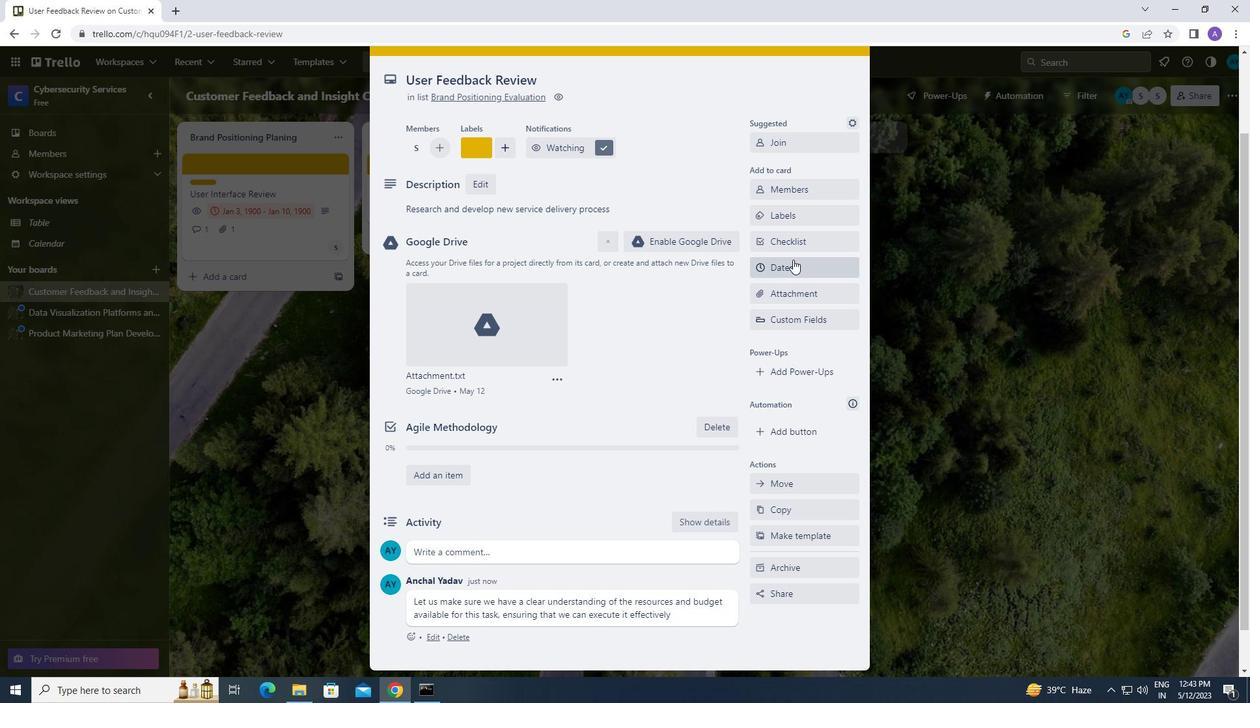 
Action: Mouse moved to (764, 332)
Screenshot: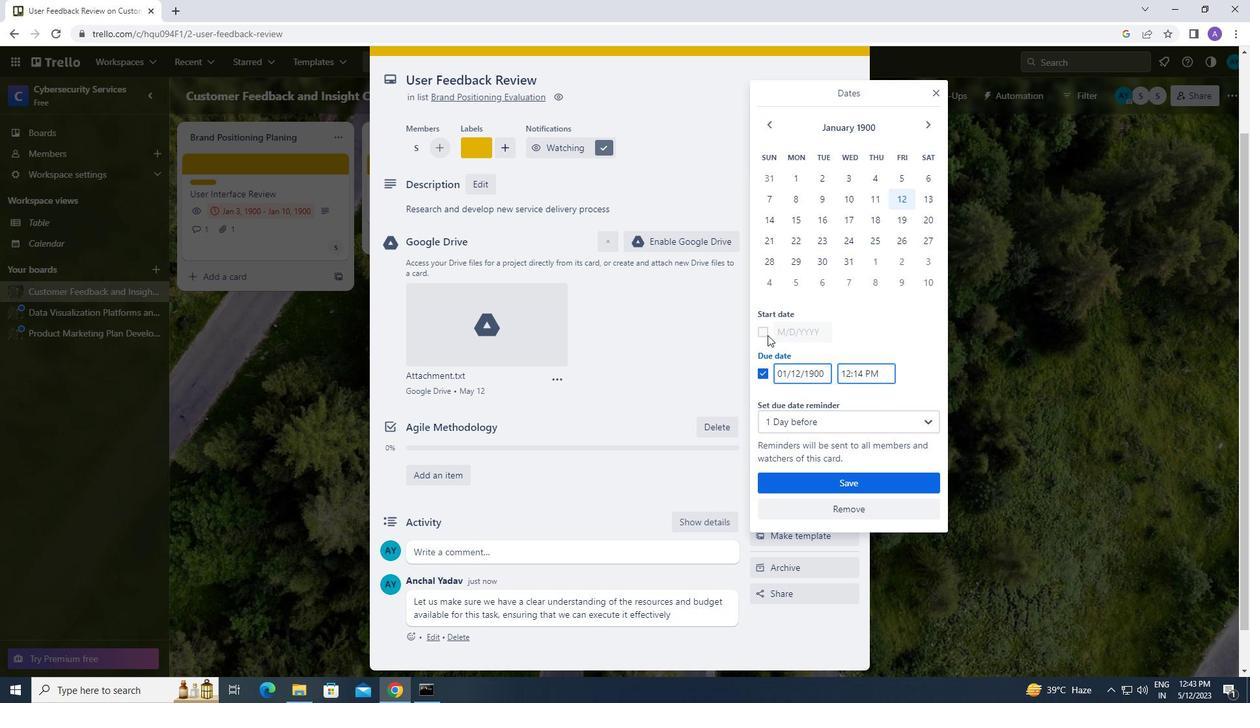 
Action: Mouse pressed left at (764, 332)
Screenshot: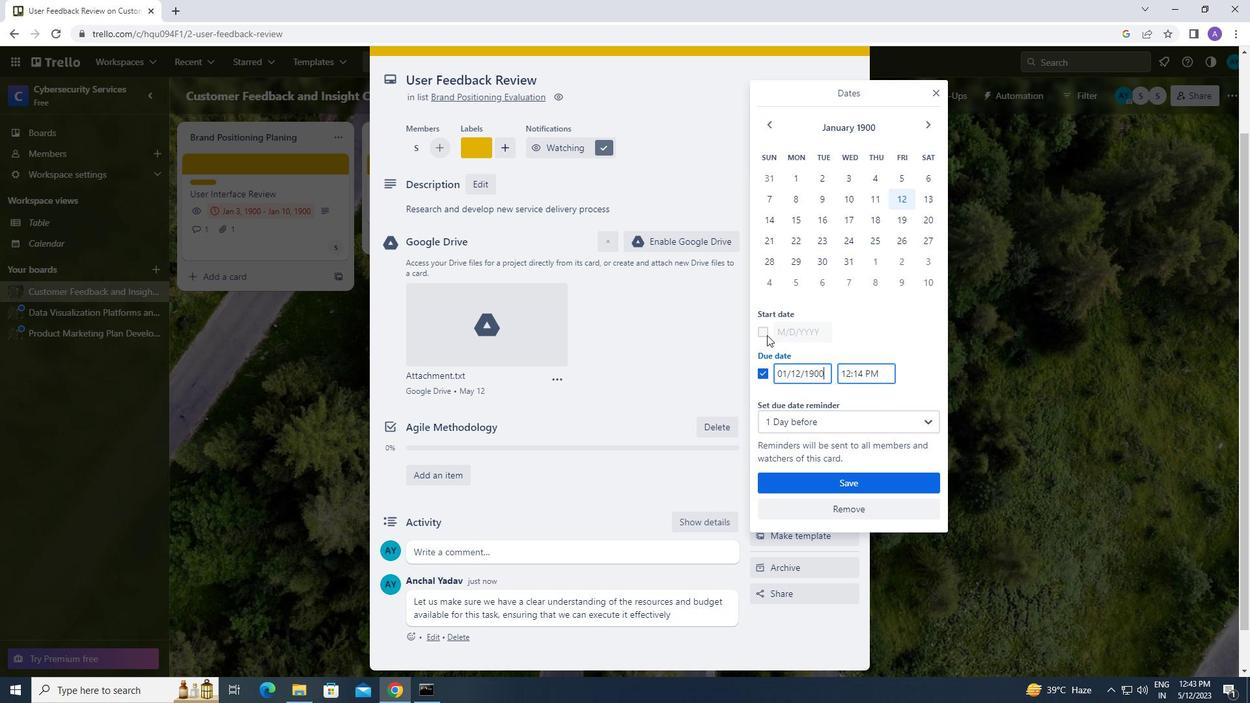 
Action: Mouse moved to (921, 174)
Screenshot: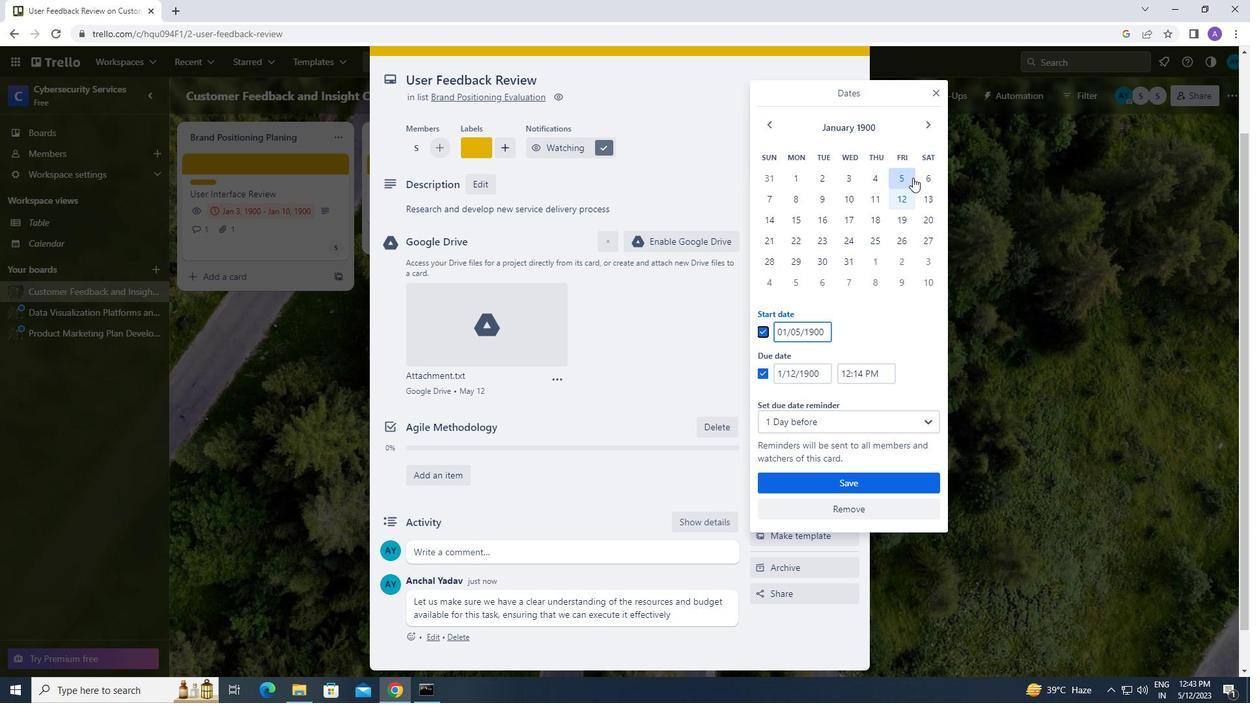 
Action: Mouse pressed left at (921, 174)
Screenshot: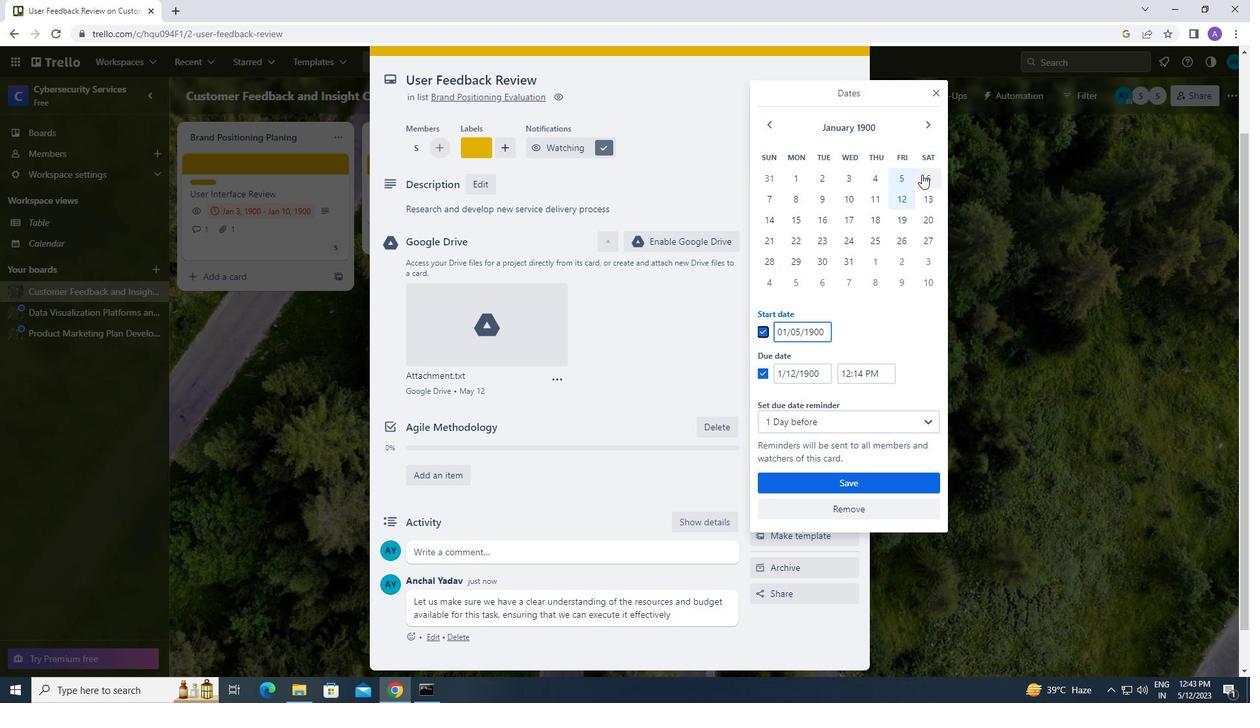 
Action: Mouse moved to (796, 372)
Screenshot: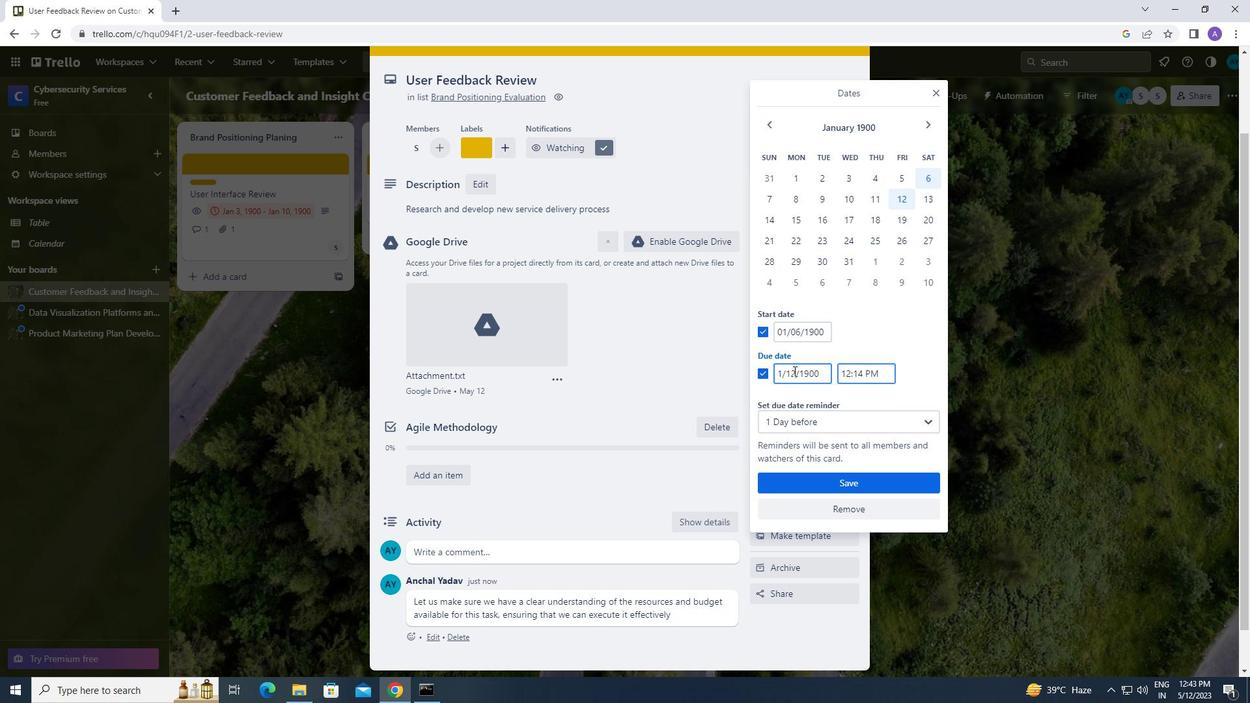 
Action: Mouse pressed left at (796, 372)
Screenshot: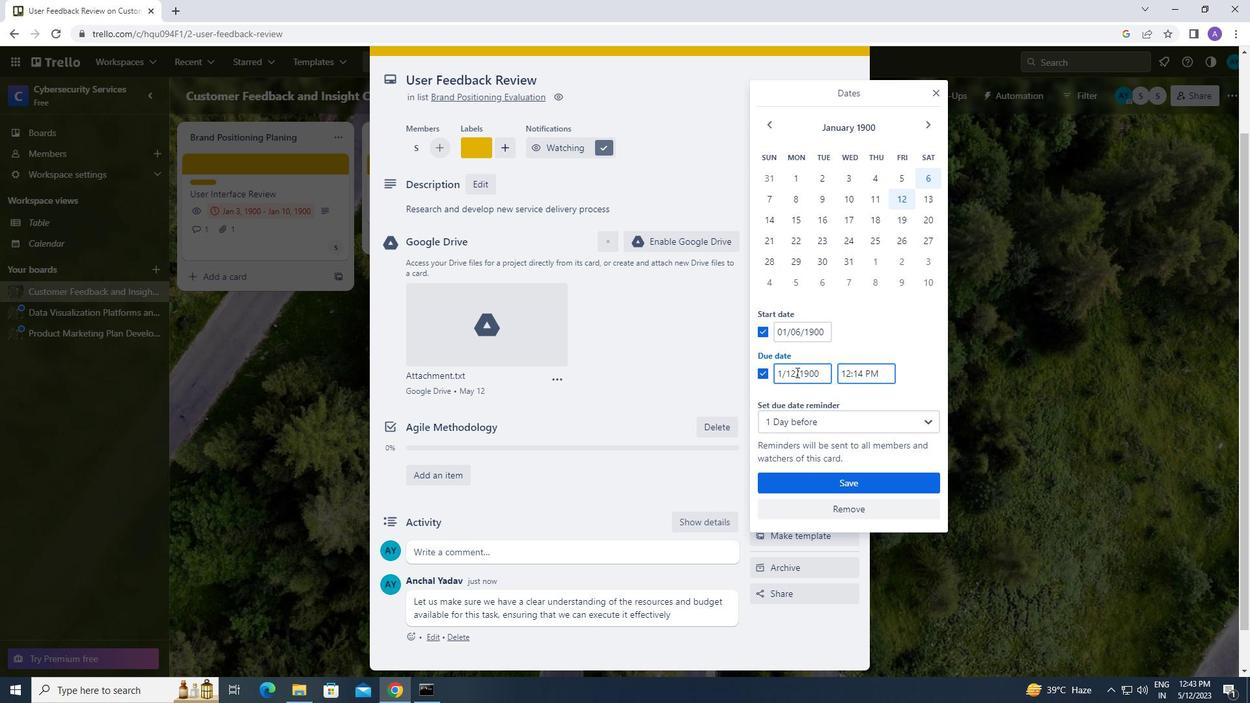 
Action: Mouse moved to (785, 376)
Screenshot: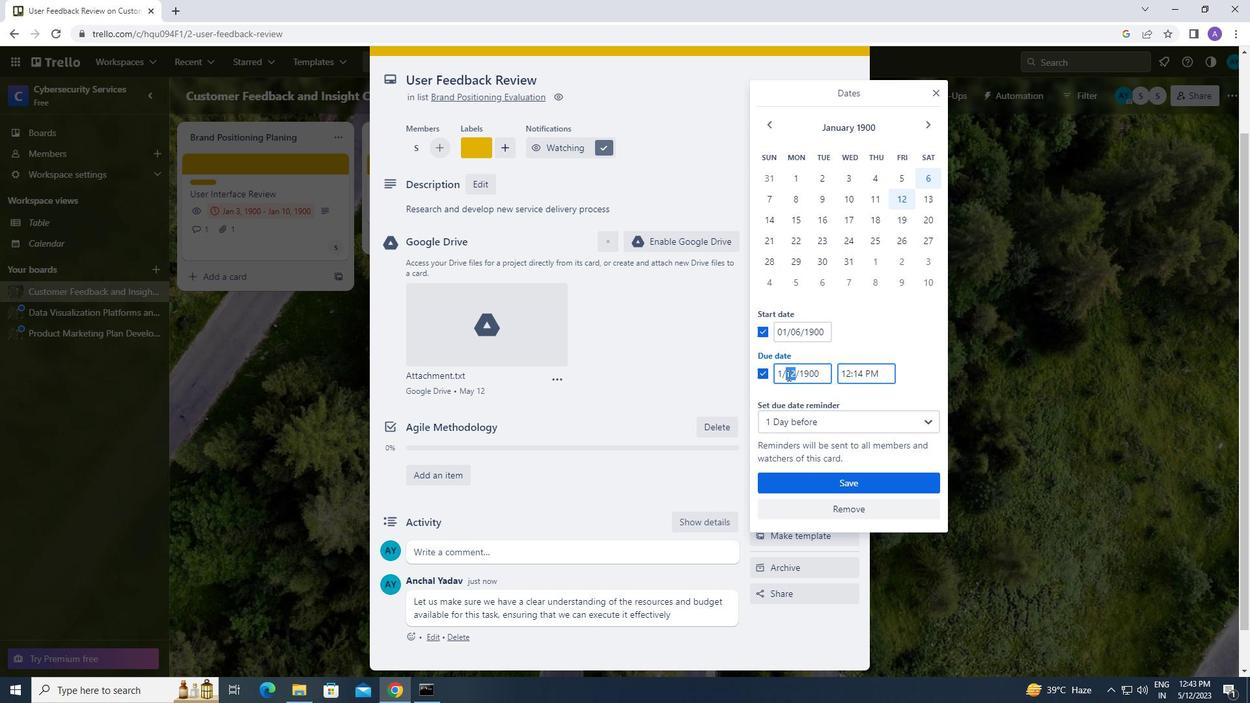 
Action: Key pressed 13
Screenshot: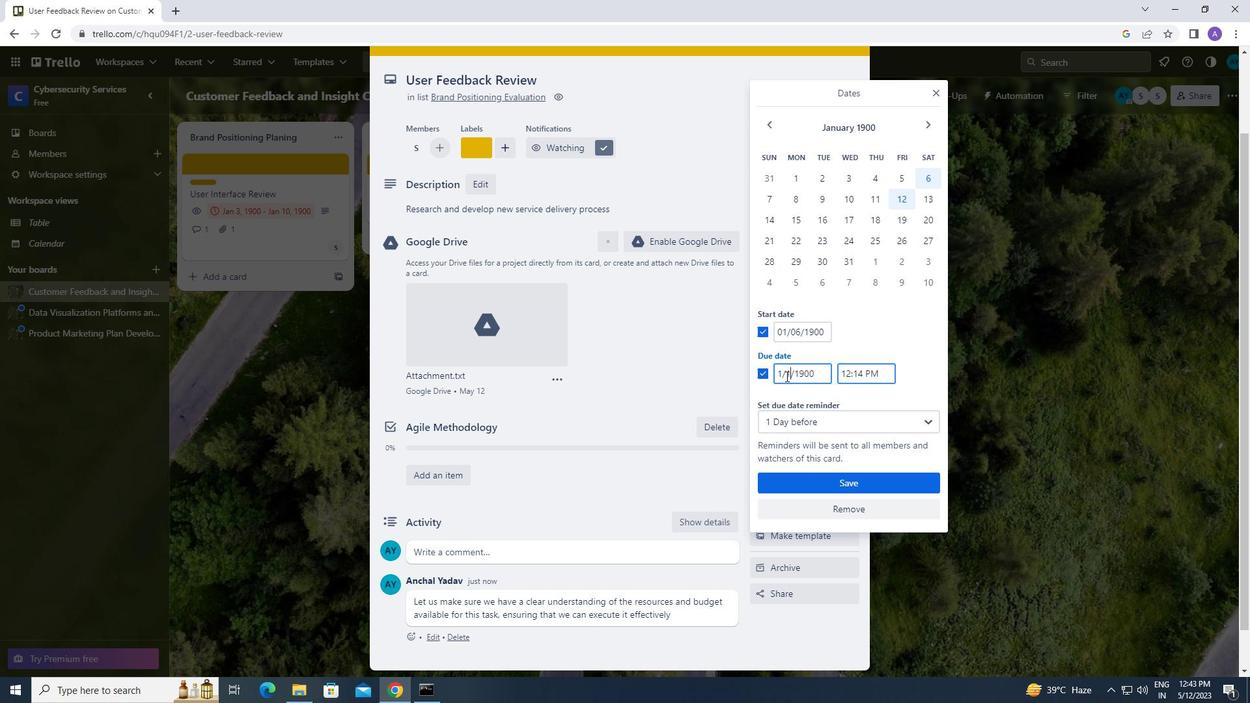 
Action: Mouse moved to (797, 479)
Screenshot: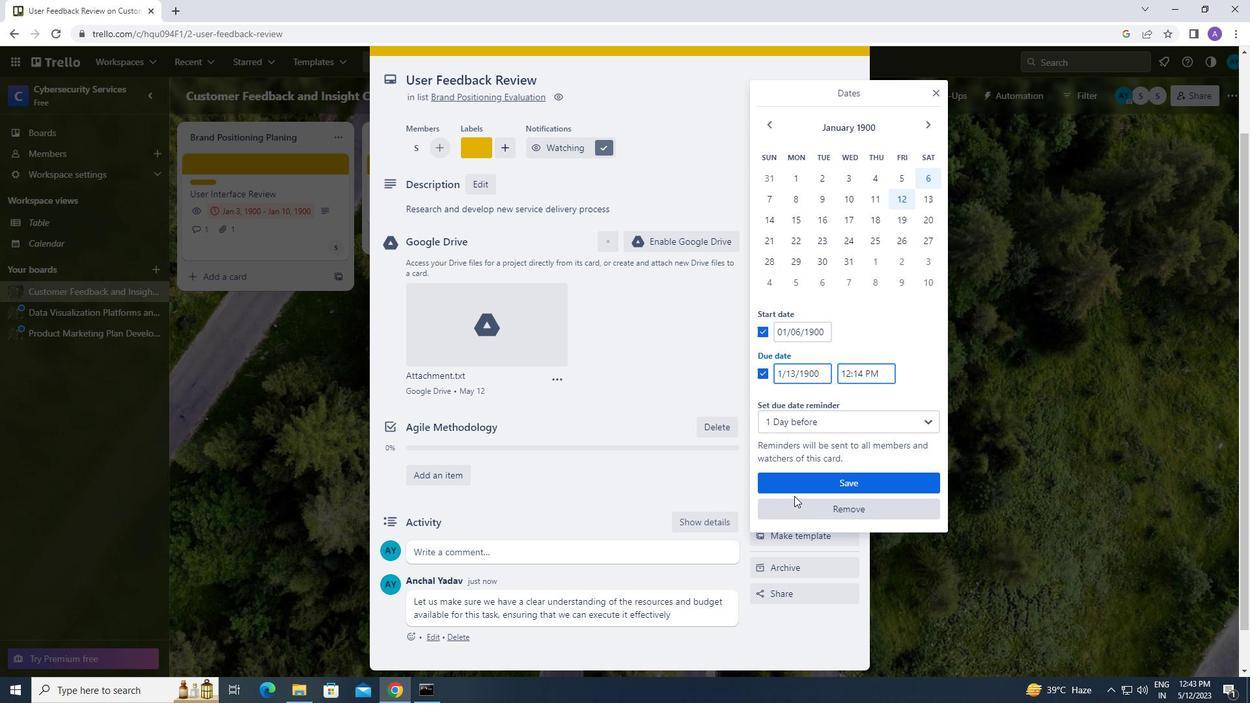 
Action: Mouse pressed left at (797, 479)
Screenshot: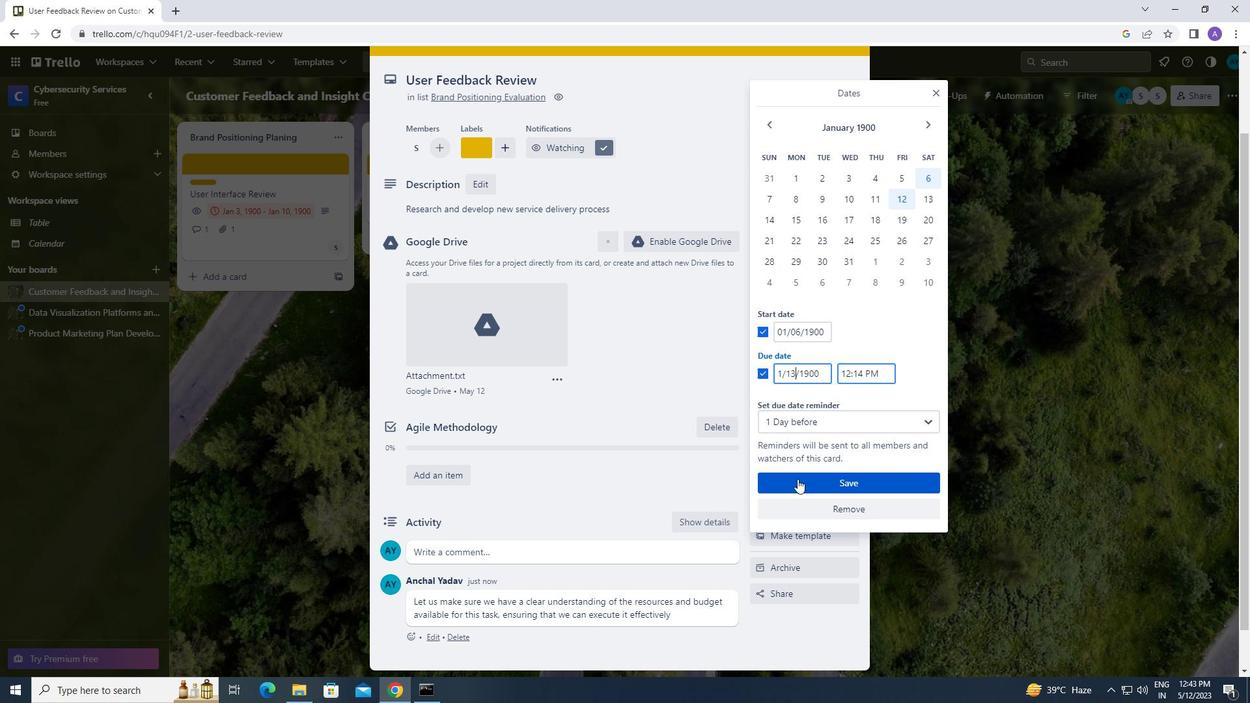 
